 Task:  Click on Football In the Sunday Gridiron Challenge click on  Pick Sheet Add name Hazel Johnson Team name Newcastle Racers and  Email softage.10@softage.net 10 Points New England Patriots 9 Points Indianapolis Colts 8 Points New York Giants 7 Points New Orleans Saints 6 Points Philadelphia Eagles 5 Points Carolina Panthers 4 Points Tampa Bay Buccaneers 3 Points Cleveland Browns 2 Points Washington Commanders 1 Points San Francisco 49ers Submit pick sheet
Action: Mouse moved to (702, 297)
Screenshot: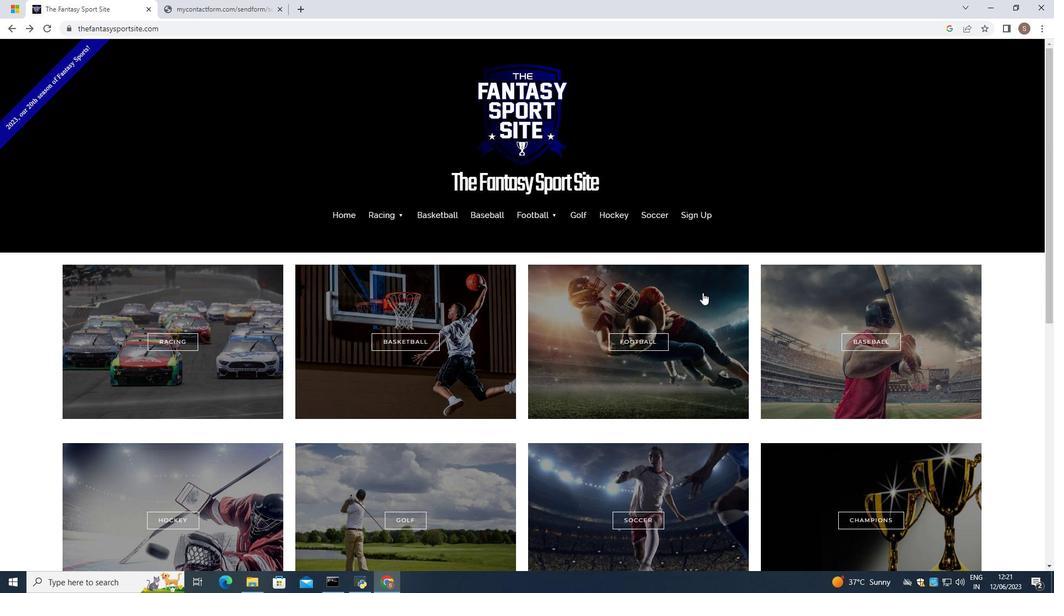 
Action: Mouse pressed left at (702, 297)
Screenshot: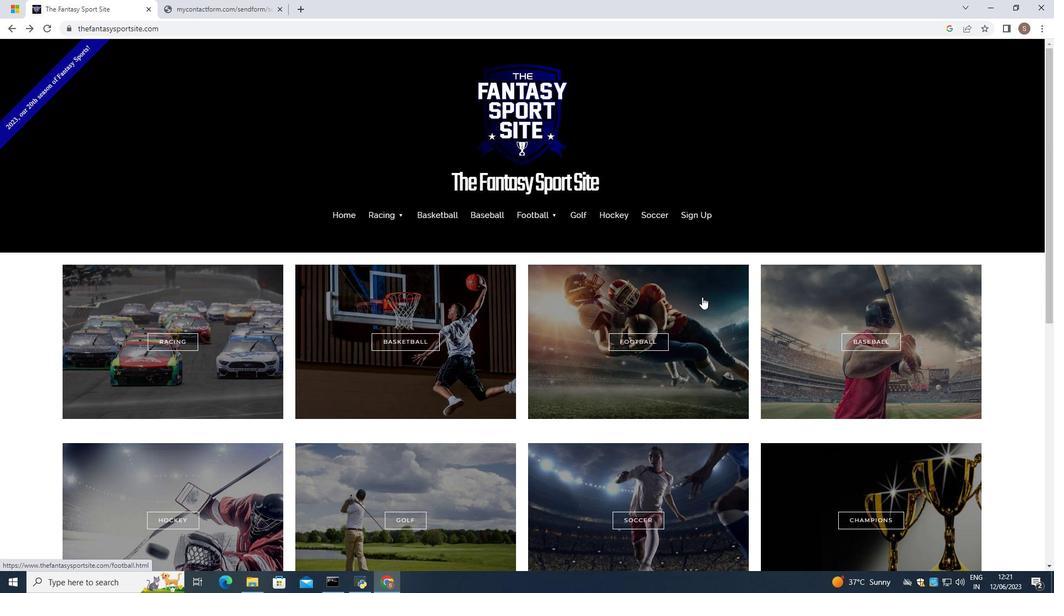 
Action: Mouse scrolled (702, 296) with delta (0, 0)
Screenshot: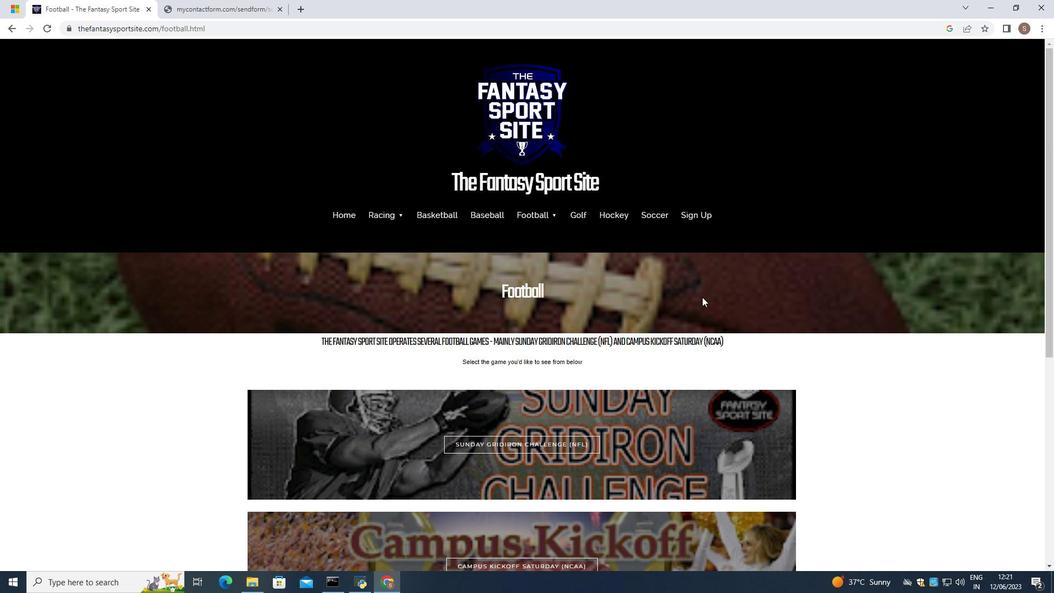 
Action: Mouse scrolled (702, 296) with delta (0, 0)
Screenshot: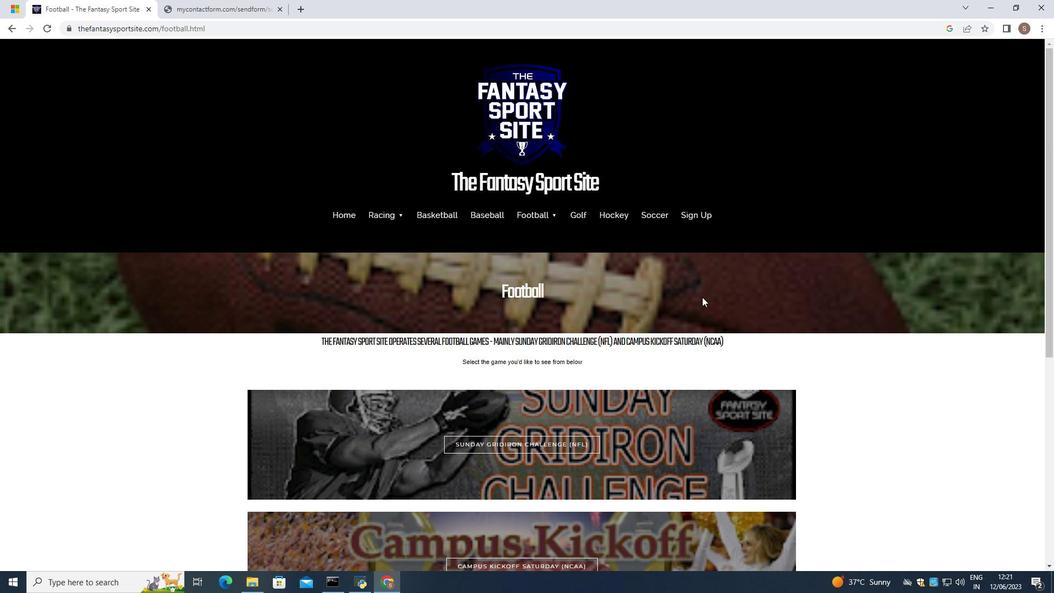 
Action: Mouse scrolled (702, 296) with delta (0, 0)
Screenshot: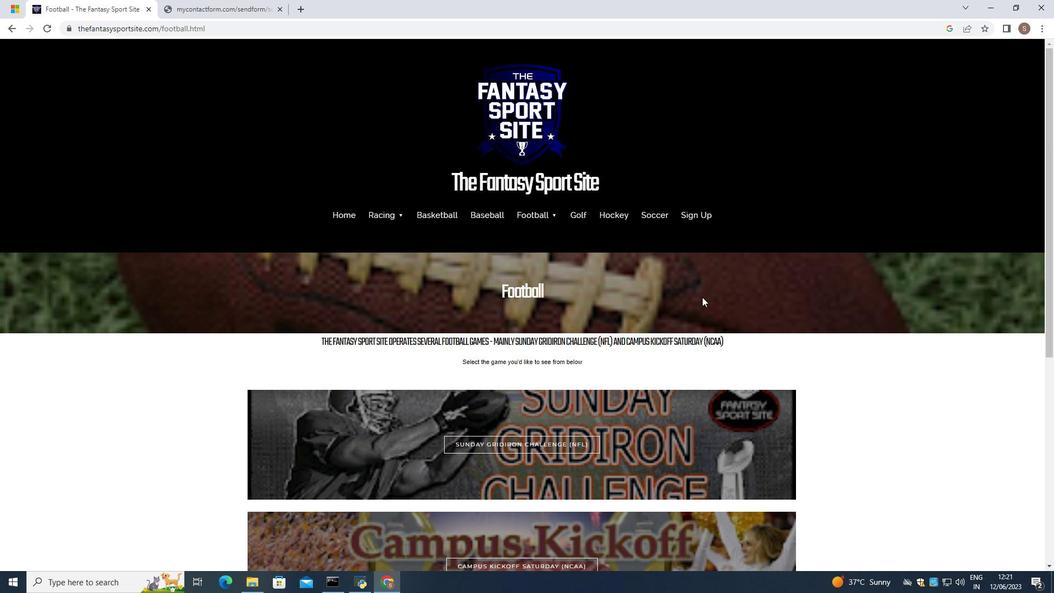 
Action: Mouse moved to (552, 277)
Screenshot: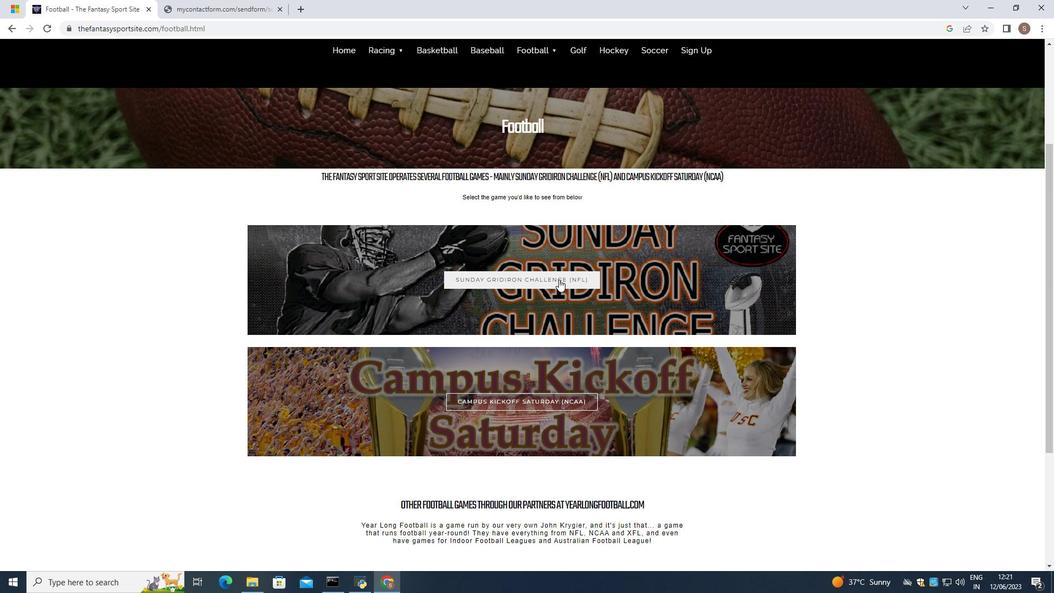 
Action: Mouse pressed left at (552, 277)
Screenshot: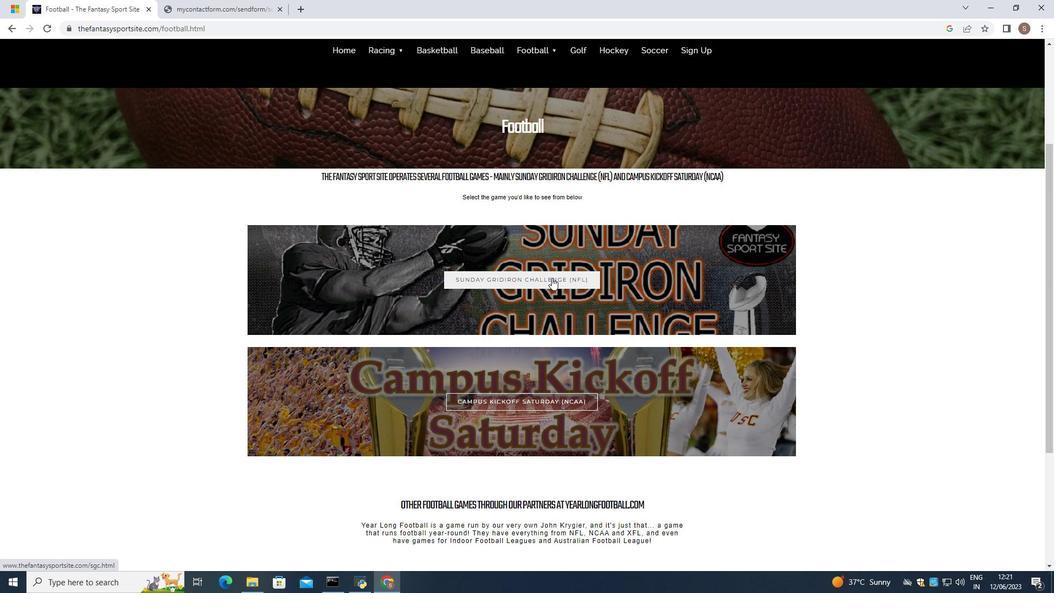 
Action: Mouse moved to (552, 276)
Screenshot: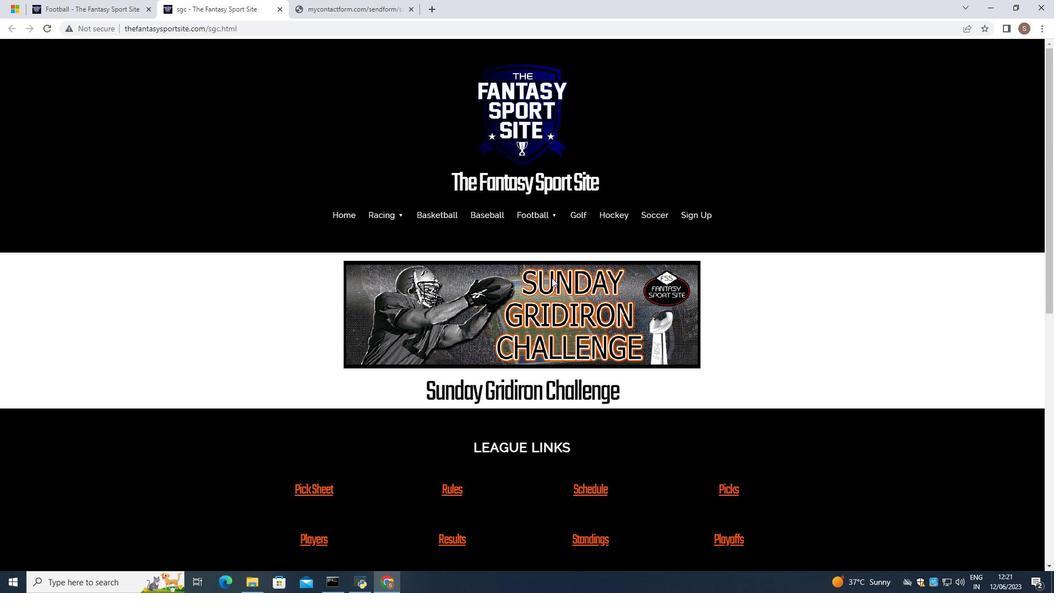 
Action: Mouse scrolled (552, 276) with delta (0, 0)
Screenshot: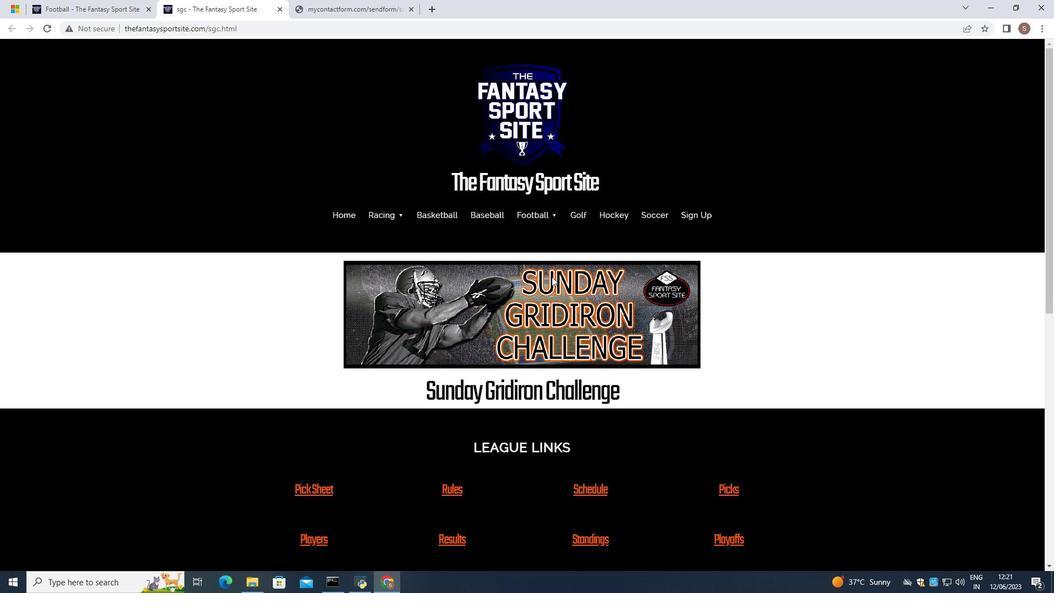 
Action: Mouse scrolled (552, 276) with delta (0, 0)
Screenshot: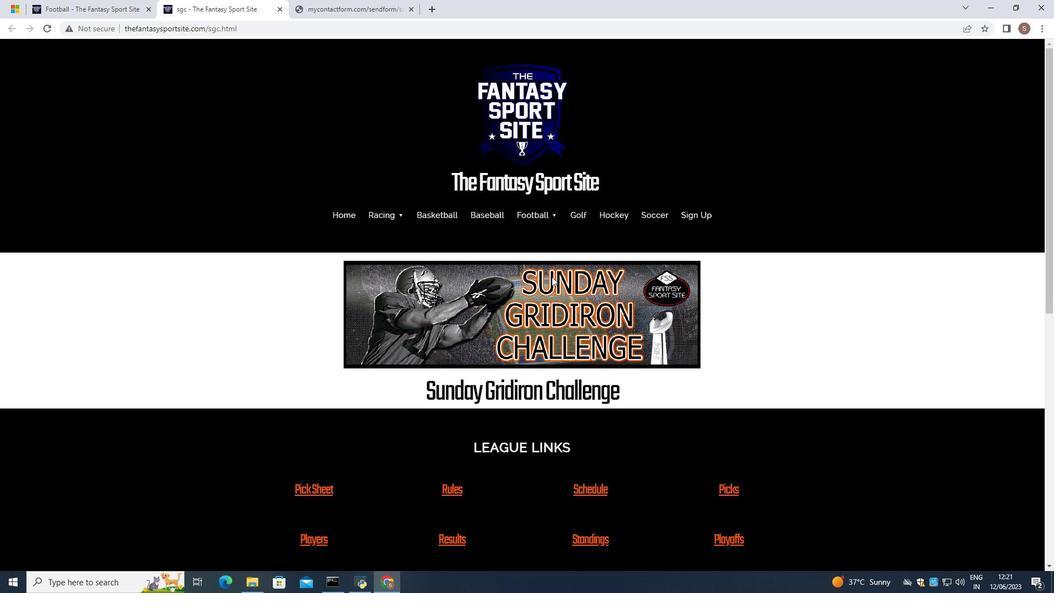 
Action: Mouse moved to (324, 381)
Screenshot: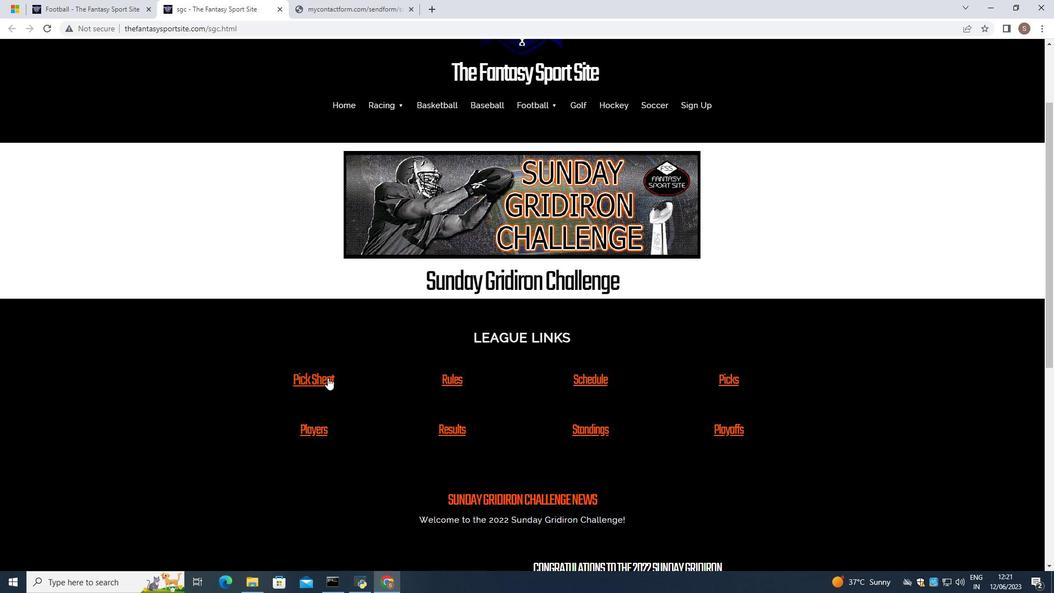 
Action: Mouse pressed left at (324, 381)
Screenshot: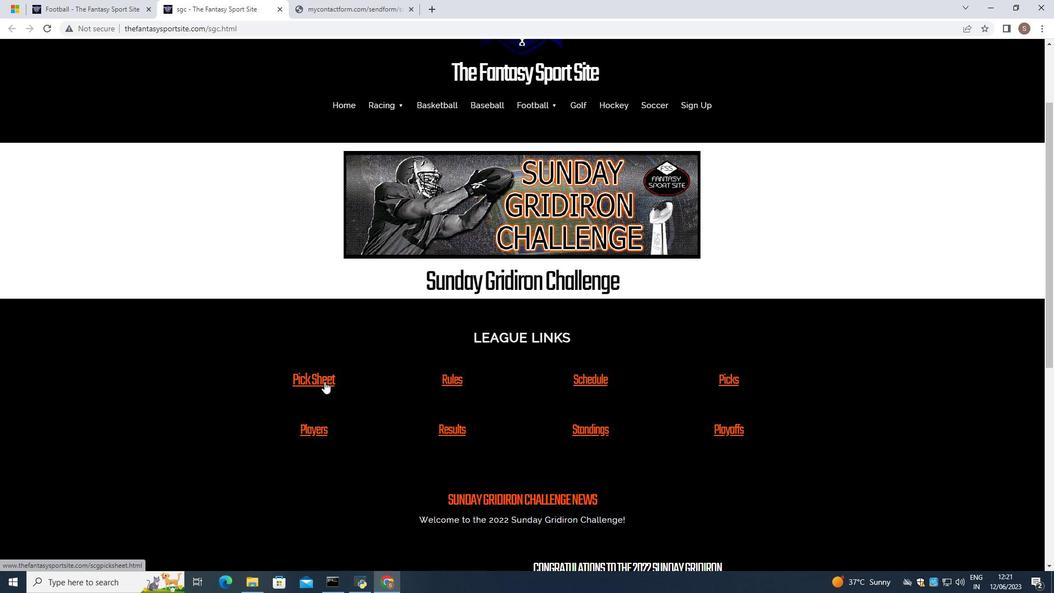 
Action: Mouse moved to (337, 375)
Screenshot: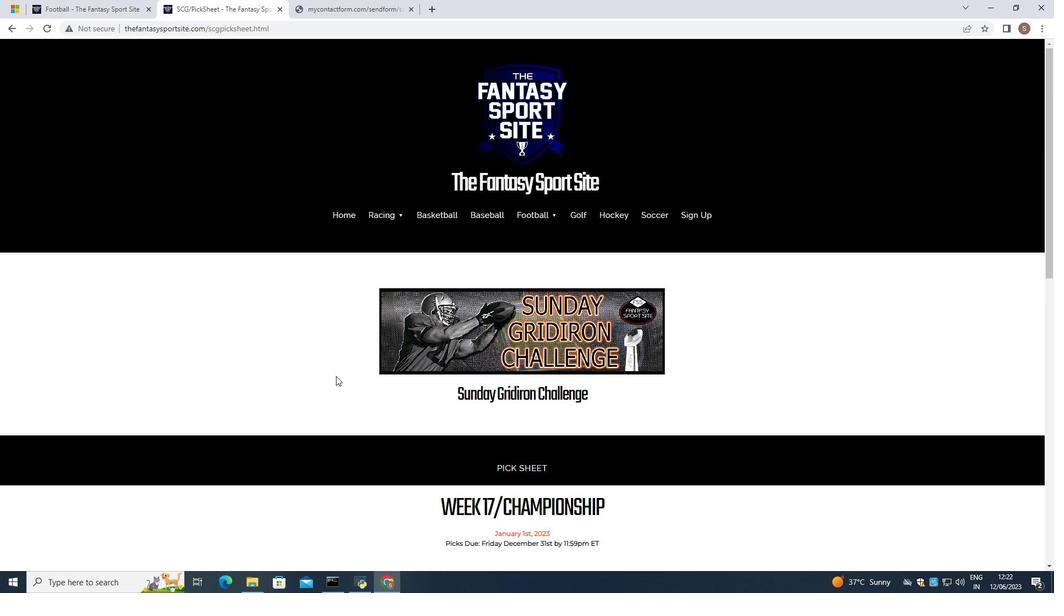 
Action: Mouse scrolled (337, 375) with delta (0, 0)
Screenshot: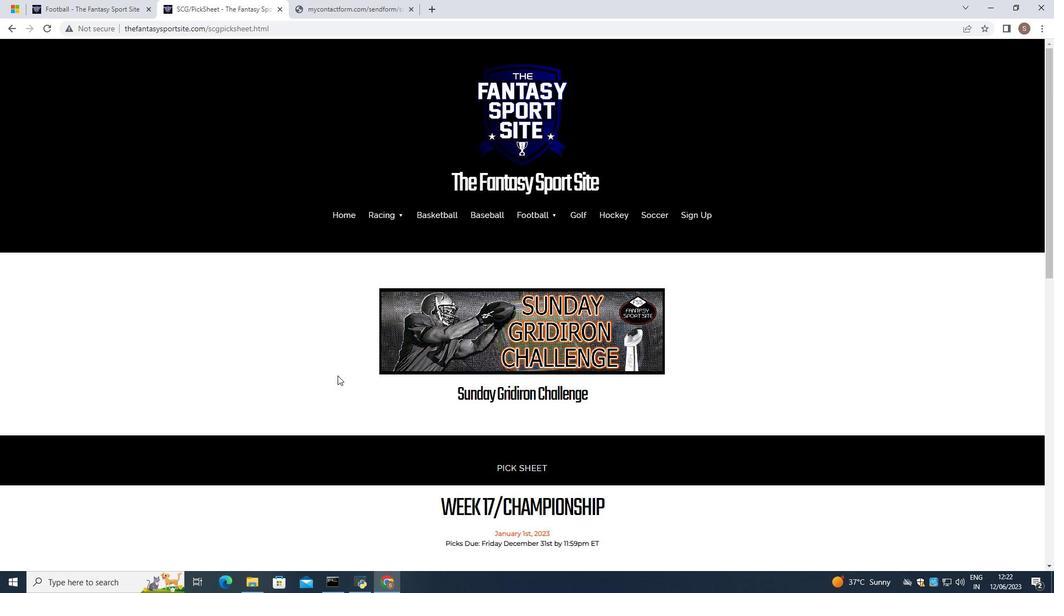 
Action: Mouse scrolled (337, 375) with delta (0, 0)
Screenshot: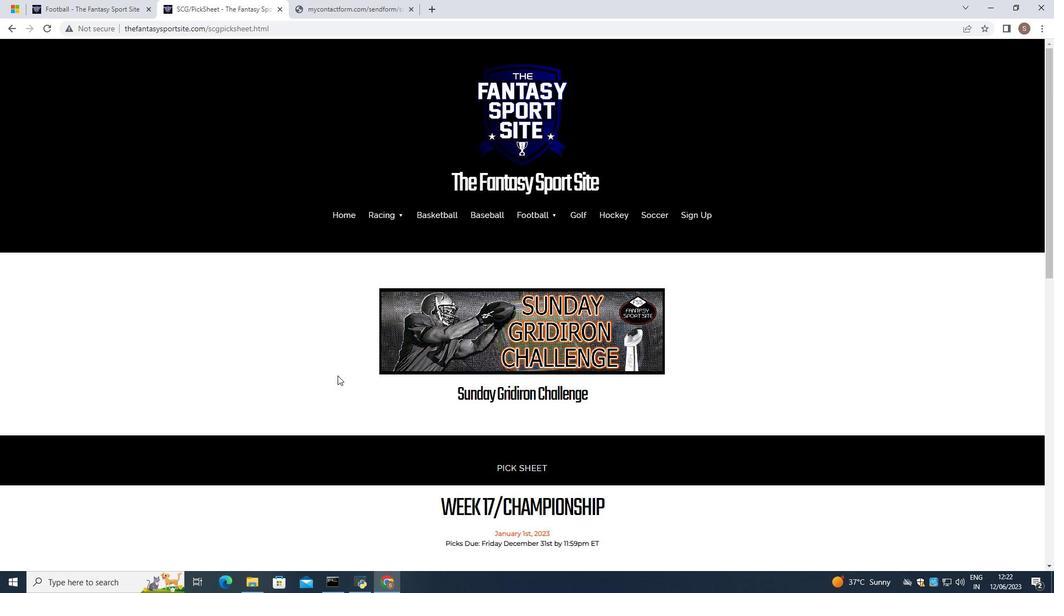 
Action: Mouse scrolled (337, 375) with delta (0, 0)
Screenshot: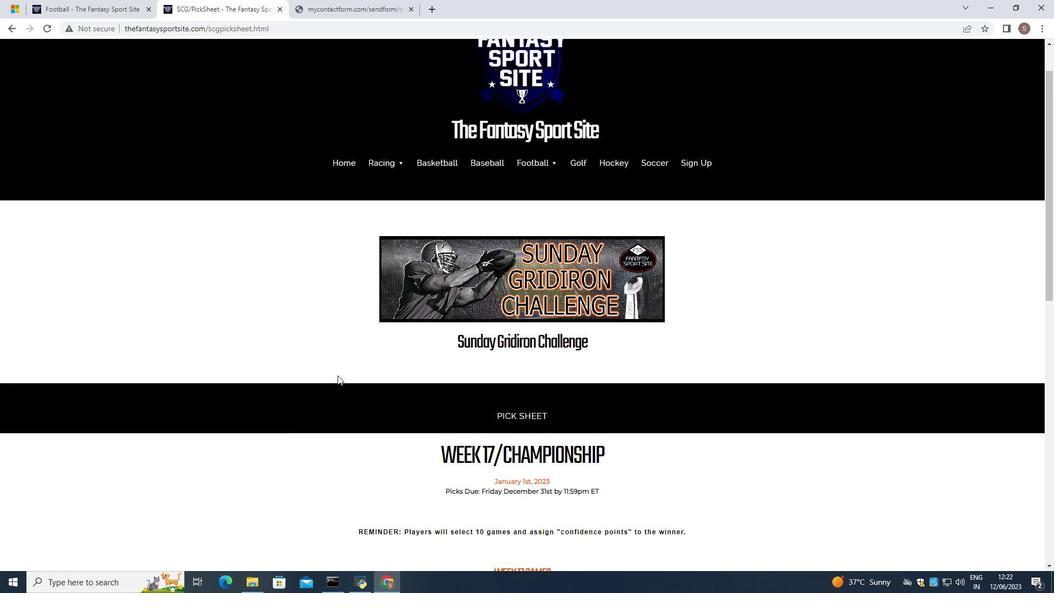 
Action: Mouse scrolled (337, 375) with delta (0, 0)
Screenshot: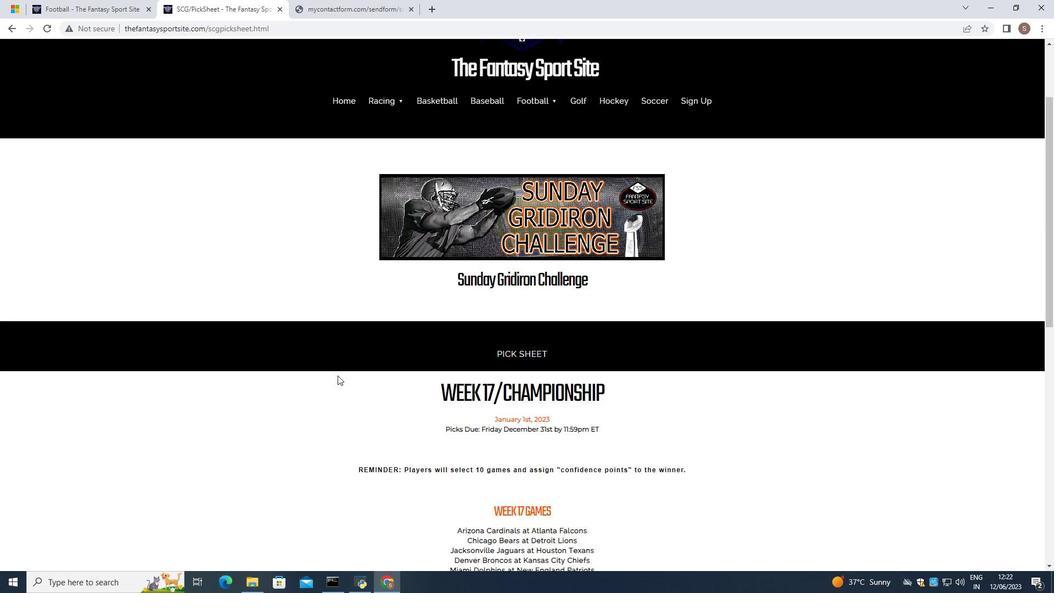 
Action: Mouse scrolled (337, 375) with delta (0, 0)
Screenshot: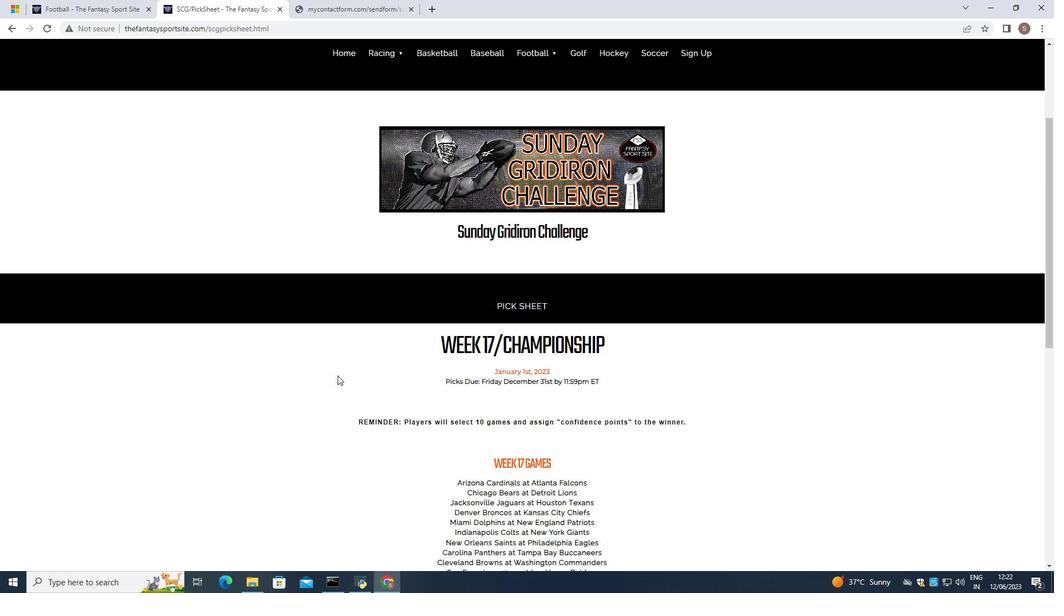 
Action: Mouse scrolled (337, 375) with delta (0, 0)
Screenshot: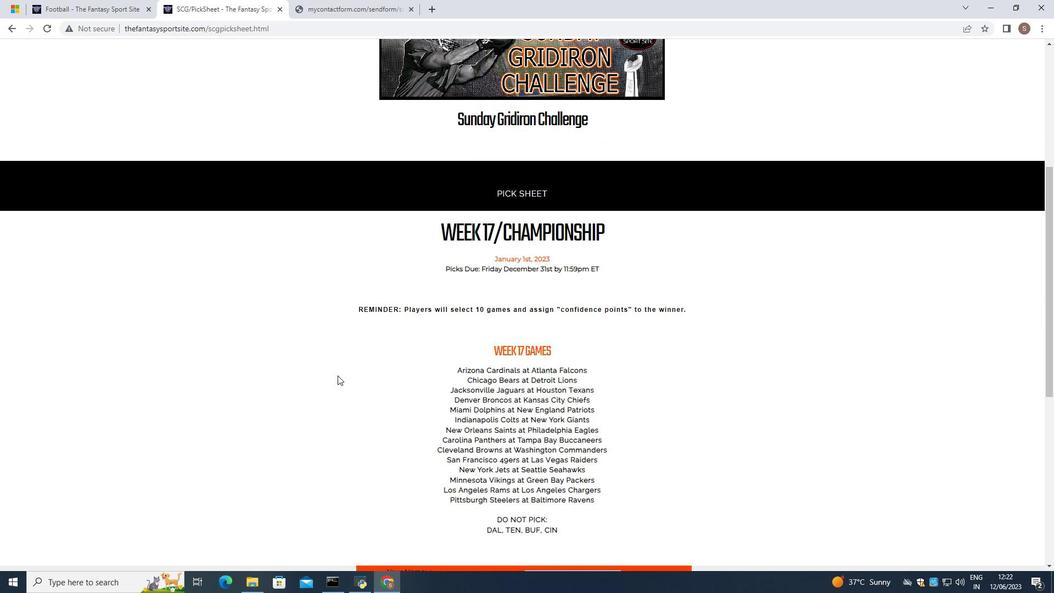 
Action: Mouse scrolled (337, 375) with delta (0, 0)
Screenshot: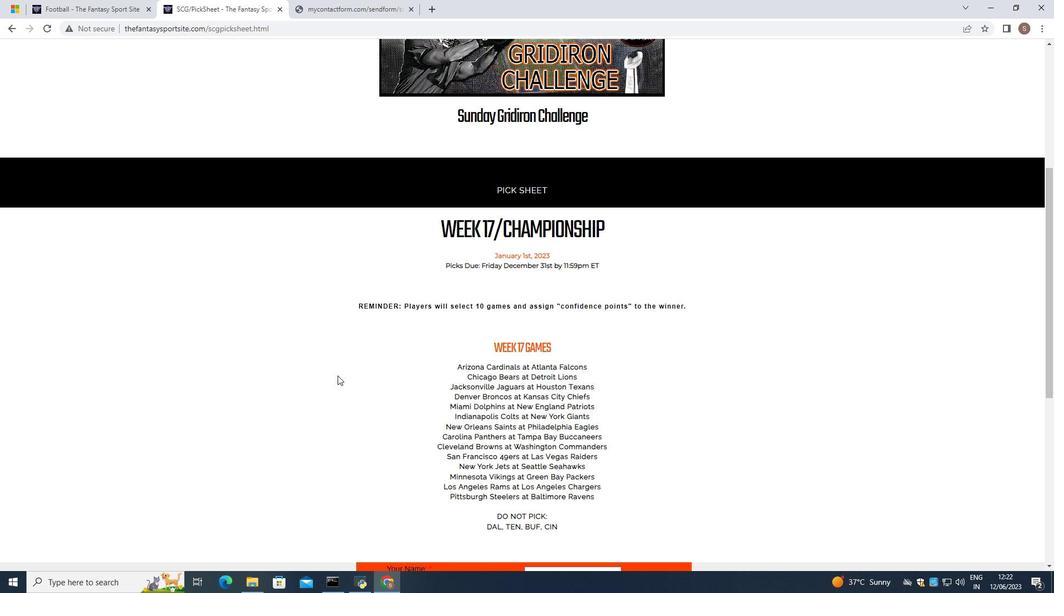 
Action: Mouse scrolled (337, 375) with delta (0, 0)
Screenshot: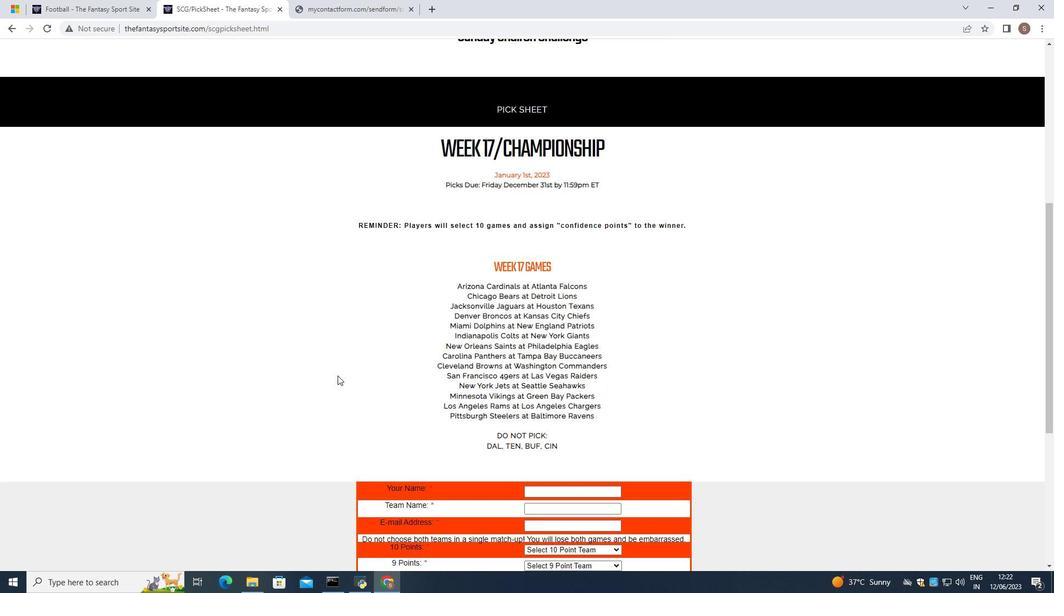 
Action: Mouse scrolled (337, 375) with delta (0, 0)
Screenshot: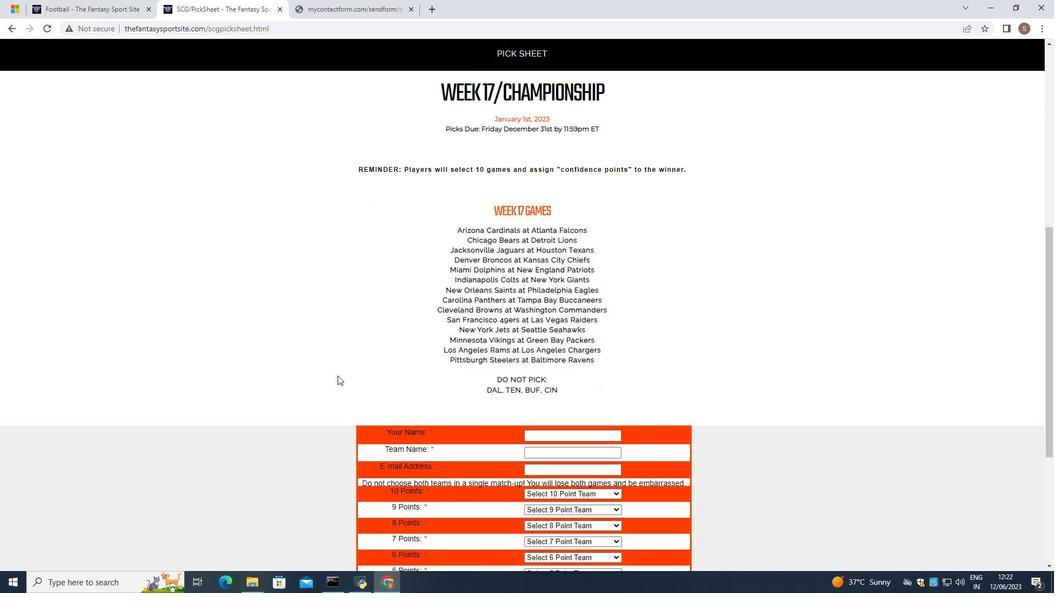 
Action: Mouse moved to (539, 357)
Screenshot: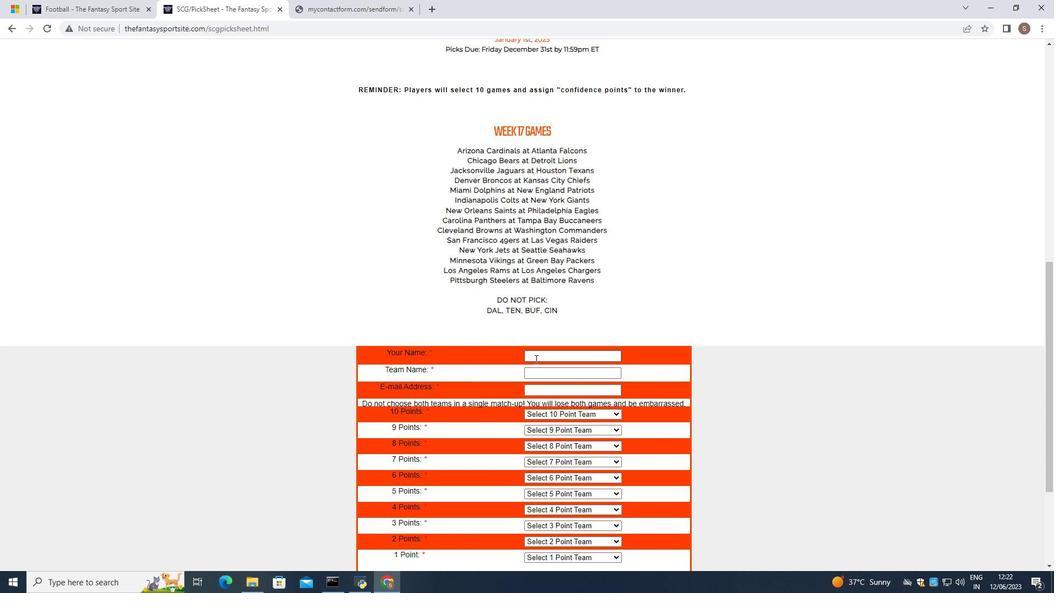 
Action: Mouse pressed left at (539, 357)
Screenshot: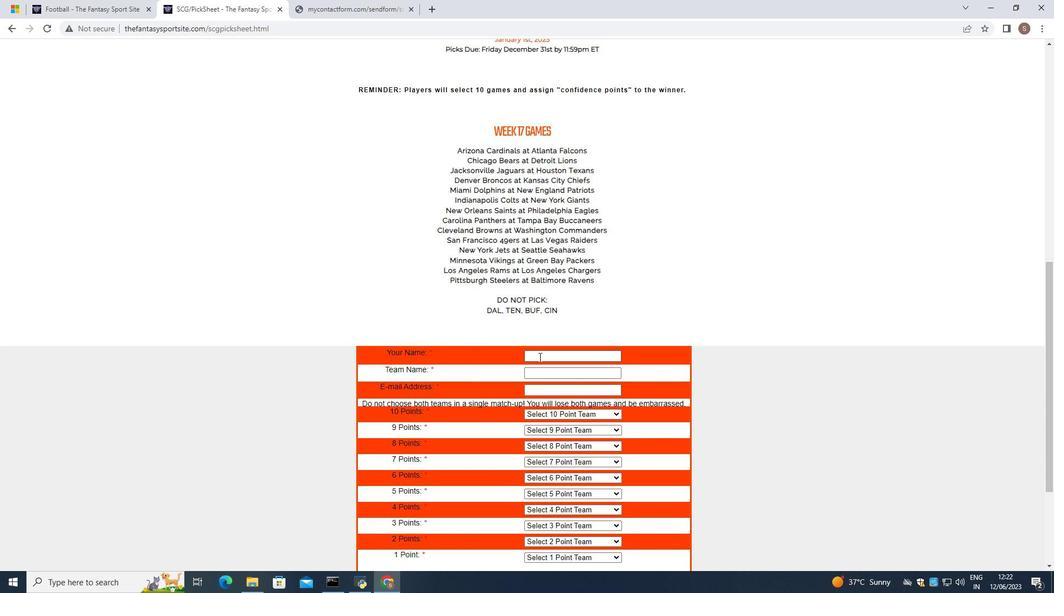 
Action: Key pressed <Key.shift><Key.shift>Hazel<Key.space><Key.shift><Key.shift><Key.shift><Key.shift>Johnson
Screenshot: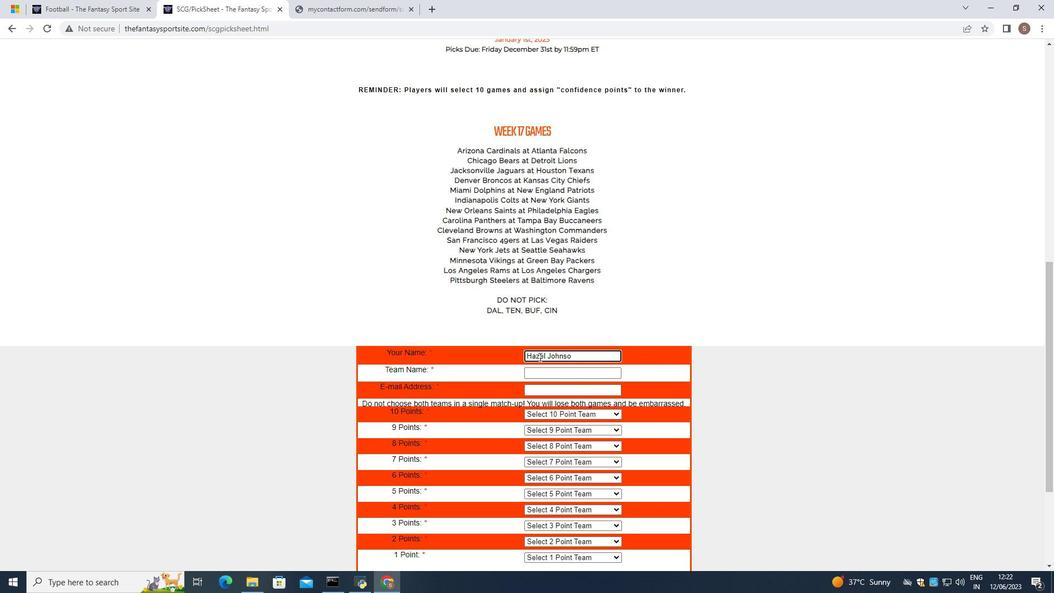 
Action: Mouse moved to (614, 375)
Screenshot: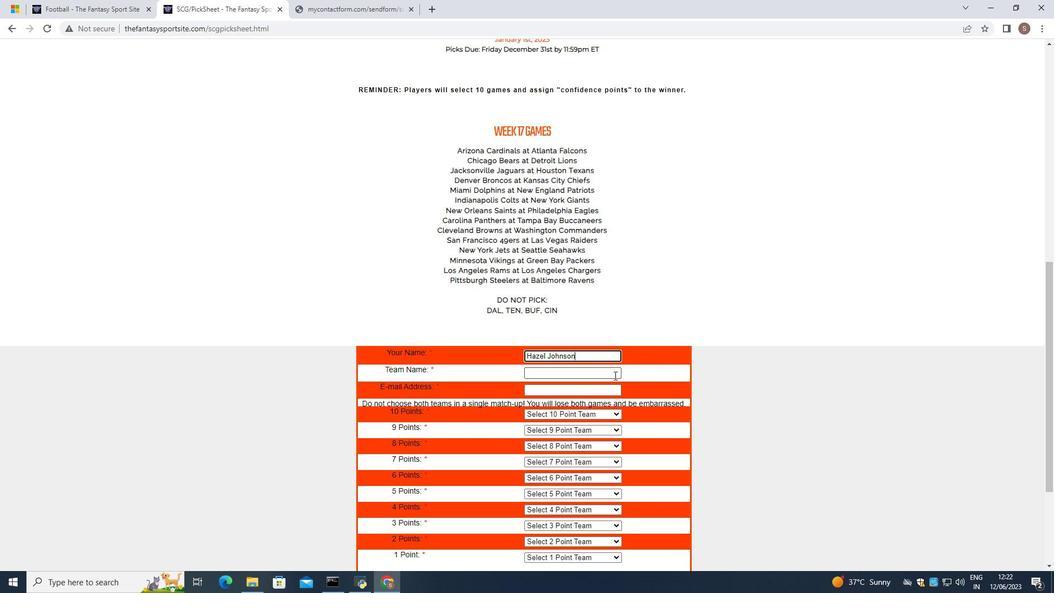 
Action: Mouse pressed left at (614, 375)
Screenshot: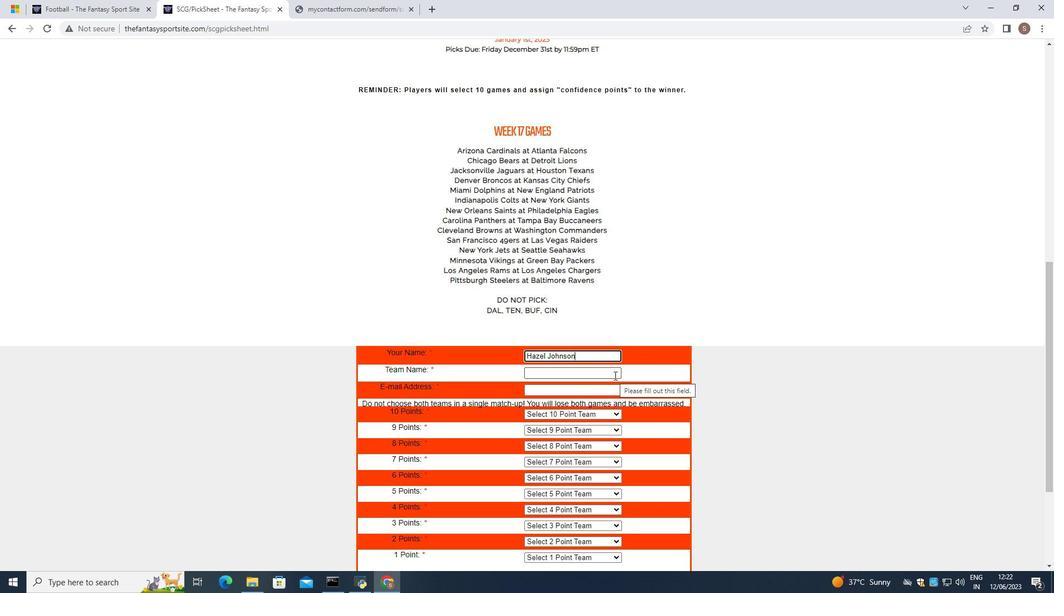 
Action: Mouse moved to (614, 376)
Screenshot: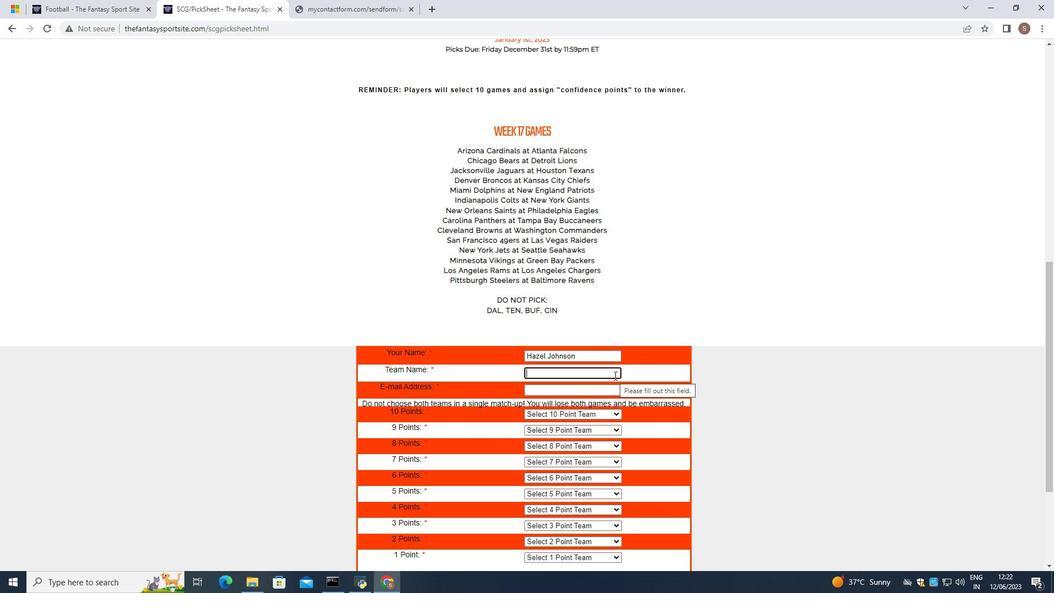 
Action: Key pressed <Key.shift>Newcastle<Key.space><Key.shift>Racers
Screenshot: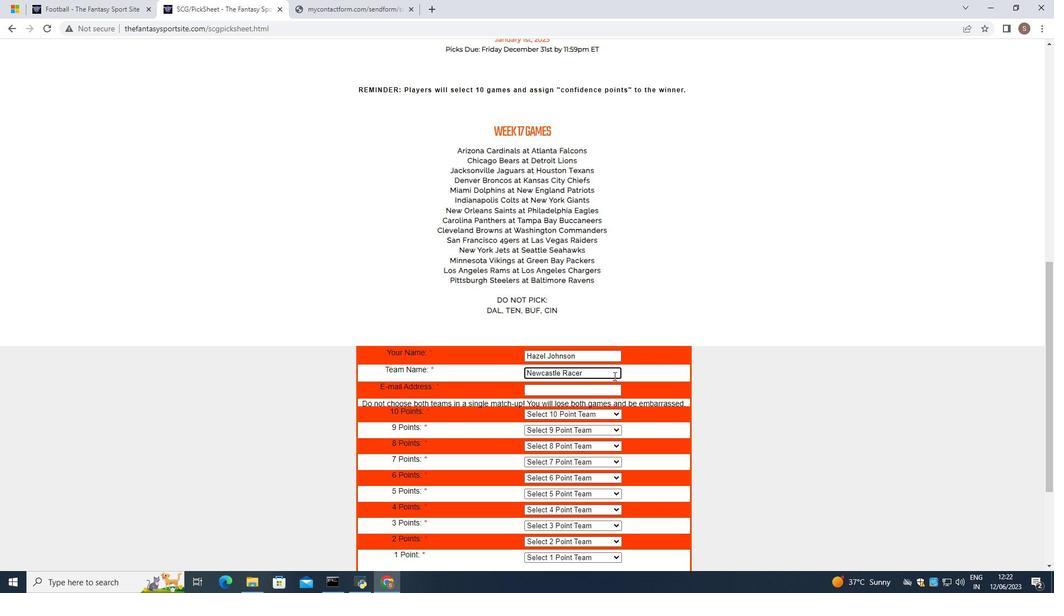 
Action: Mouse moved to (599, 392)
Screenshot: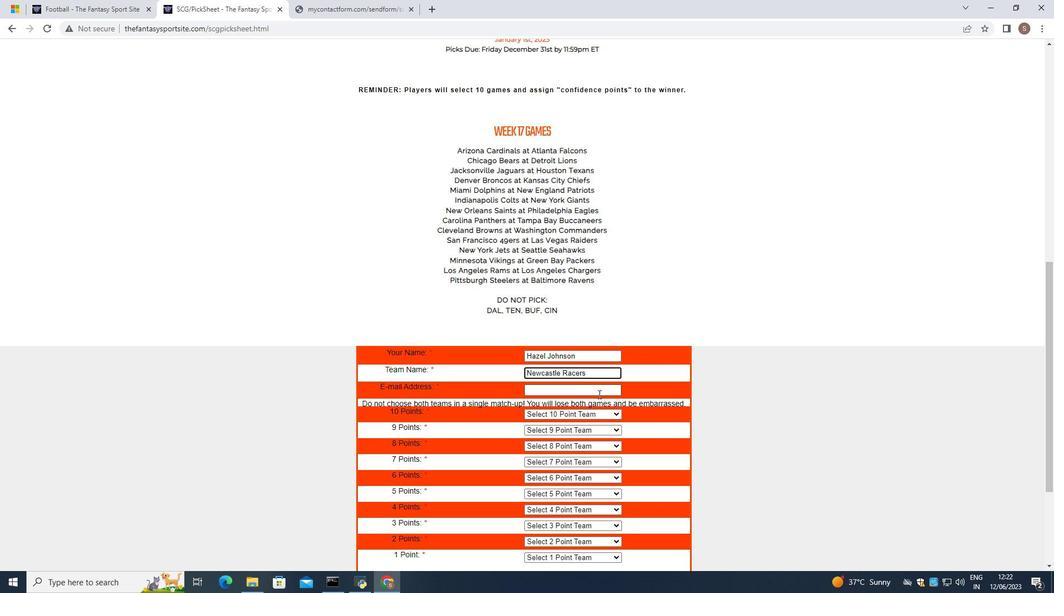 
Action: Mouse pressed left at (599, 392)
Screenshot: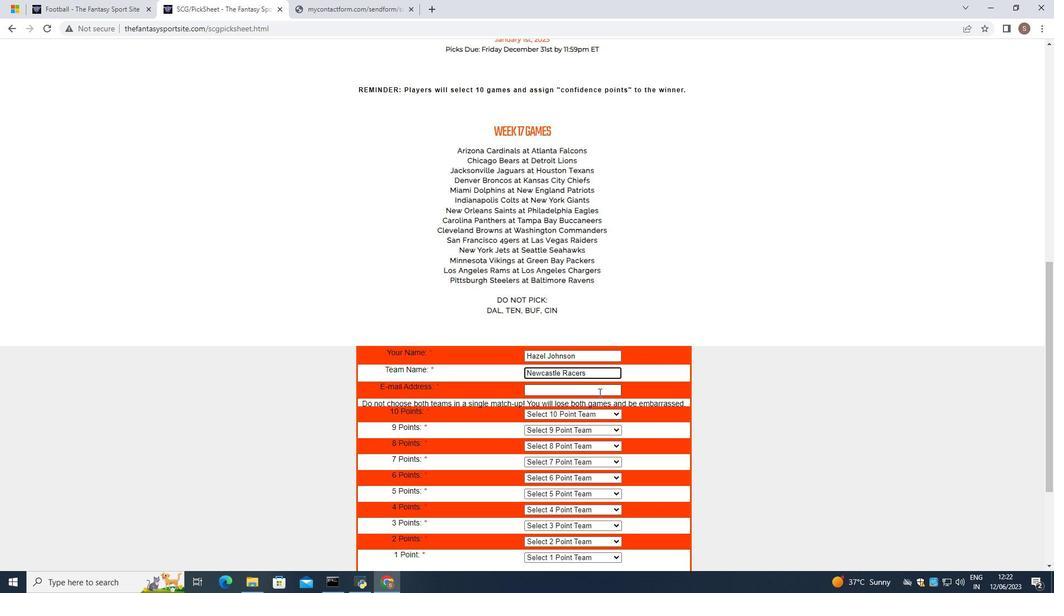 
Action: Key pressed softage.10
Screenshot: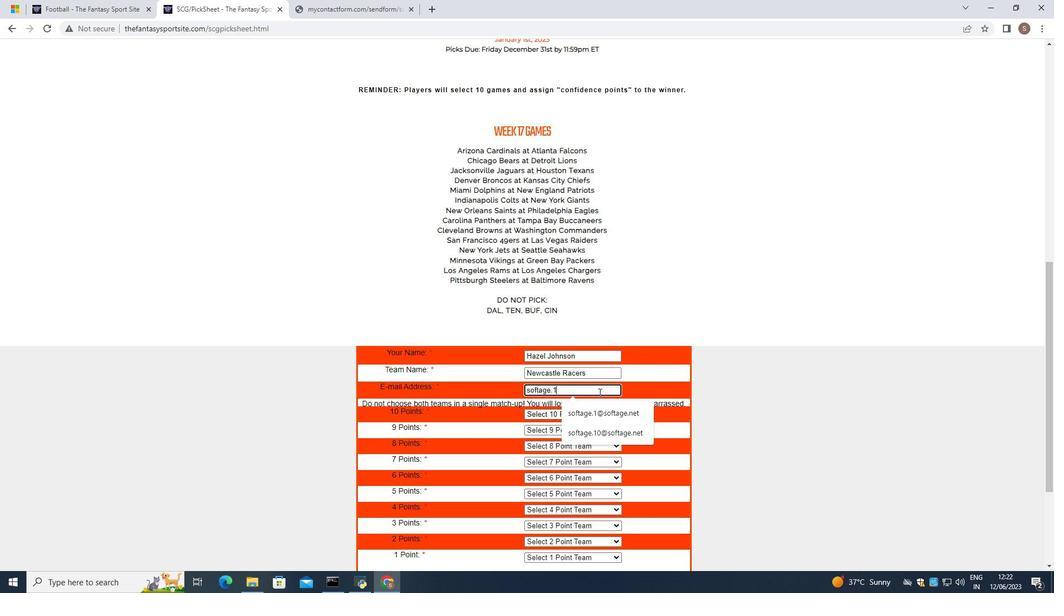 
Action: Mouse moved to (597, 412)
Screenshot: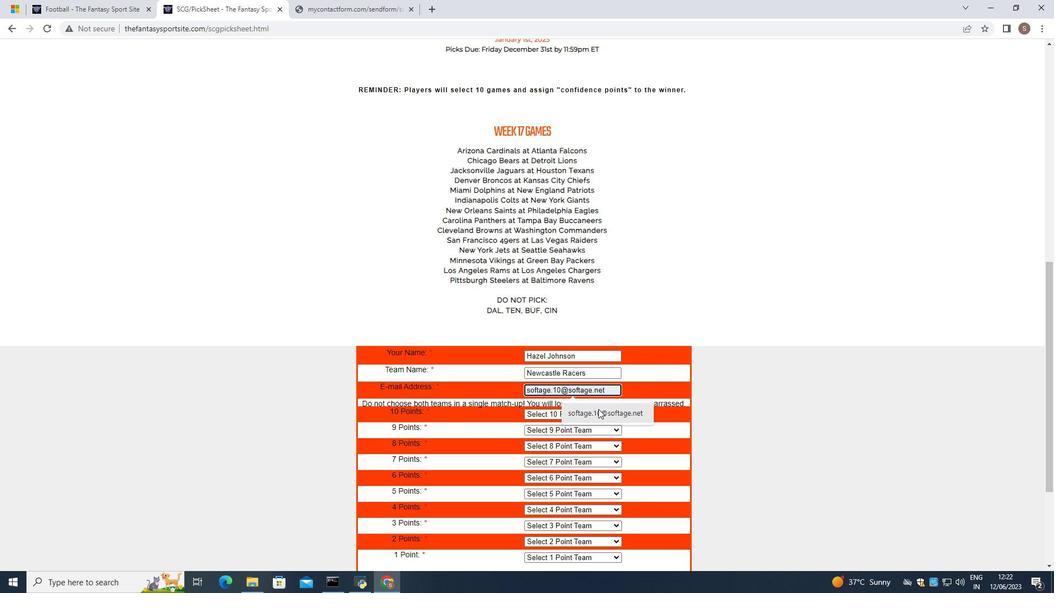 
Action: Mouse pressed left at (597, 412)
Screenshot: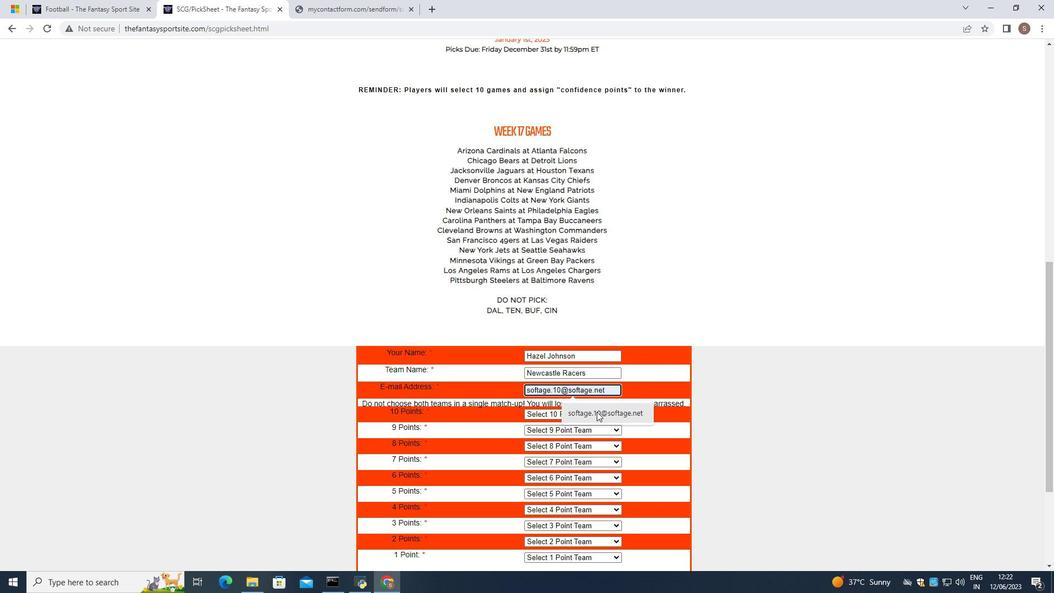 
Action: Mouse moved to (604, 413)
Screenshot: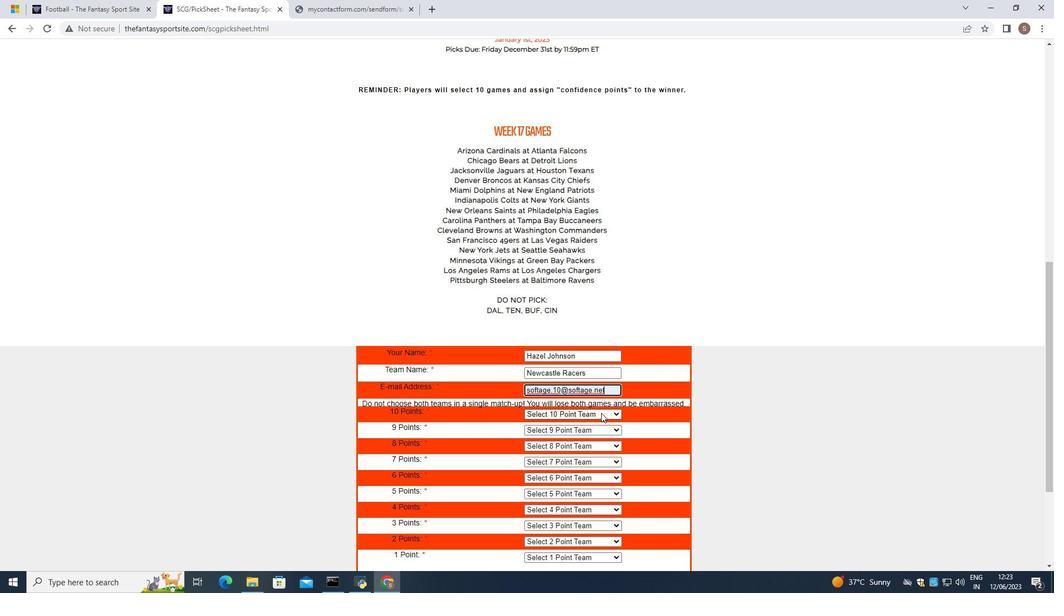 
Action: Mouse pressed left at (604, 413)
Screenshot: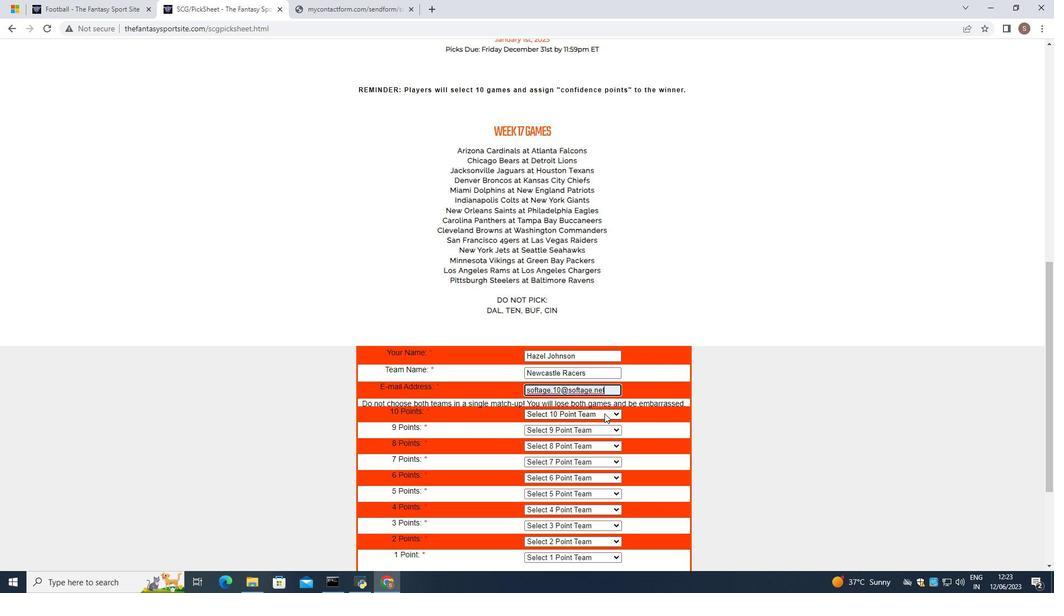 
Action: Mouse moved to (587, 370)
Screenshot: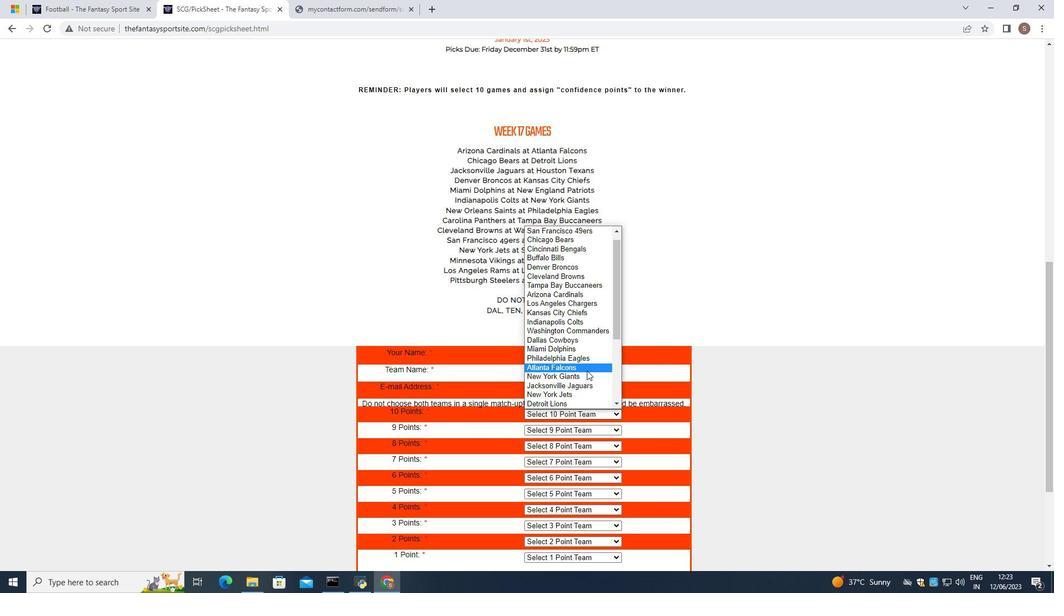 
Action: Mouse scrolled (587, 370) with delta (0, 0)
Screenshot: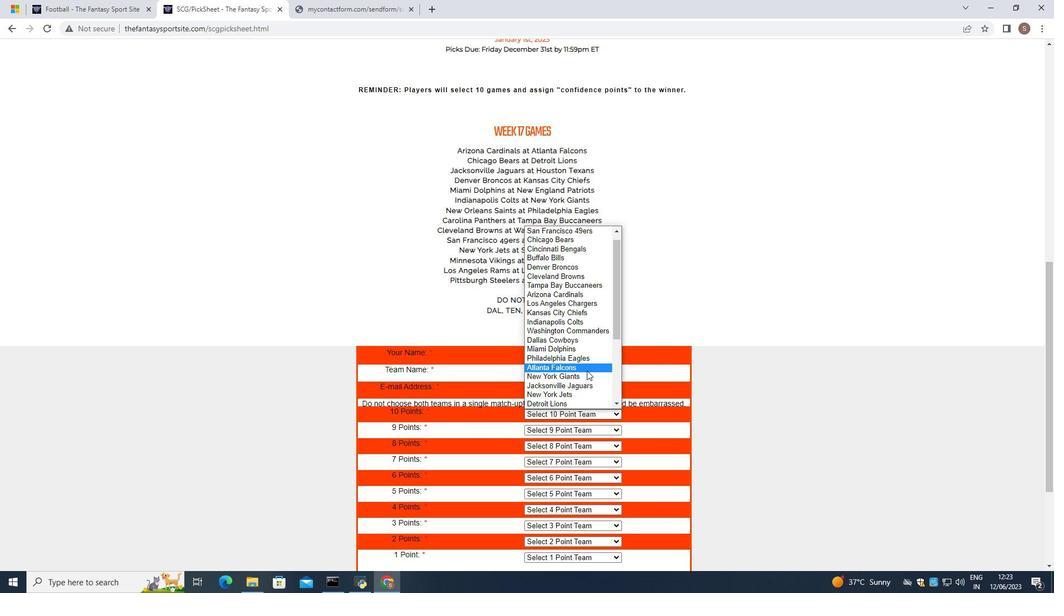 
Action: Mouse scrolled (587, 370) with delta (0, 0)
Screenshot: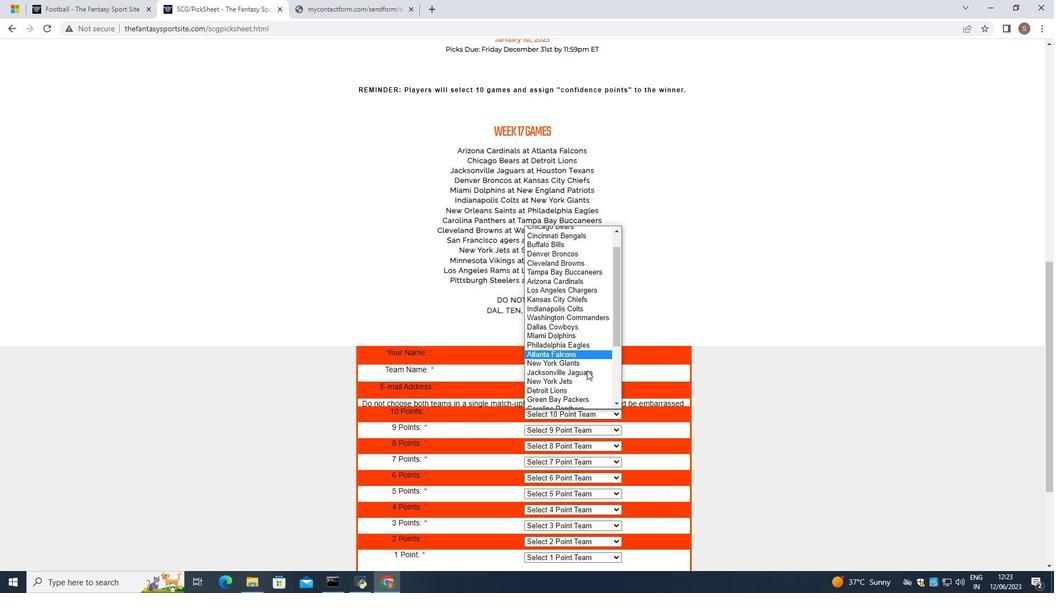 
Action: Mouse scrolled (587, 370) with delta (0, 0)
Screenshot: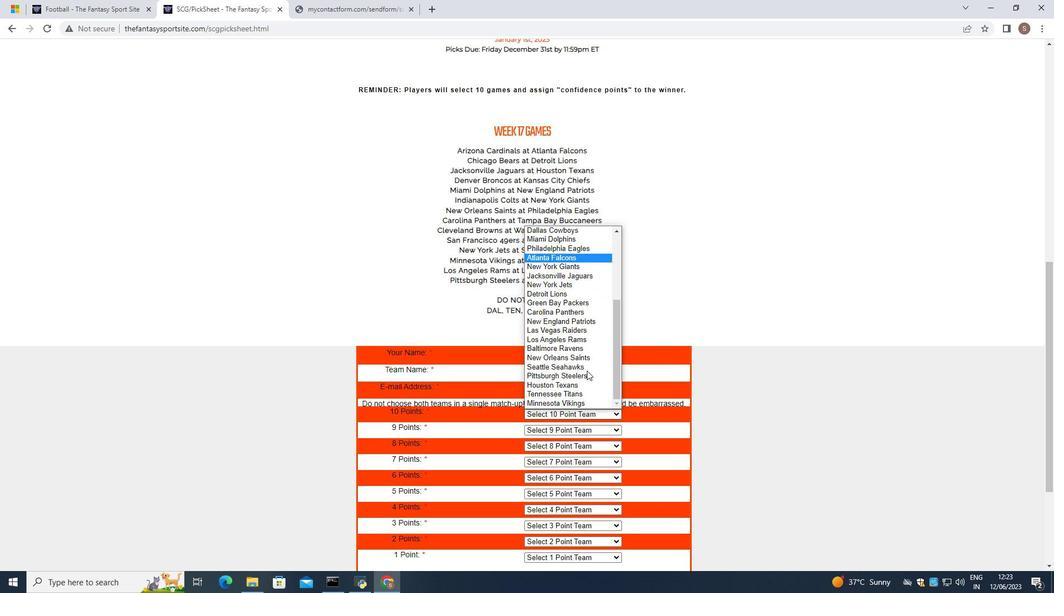 
Action: Mouse scrolled (587, 370) with delta (0, 0)
Screenshot: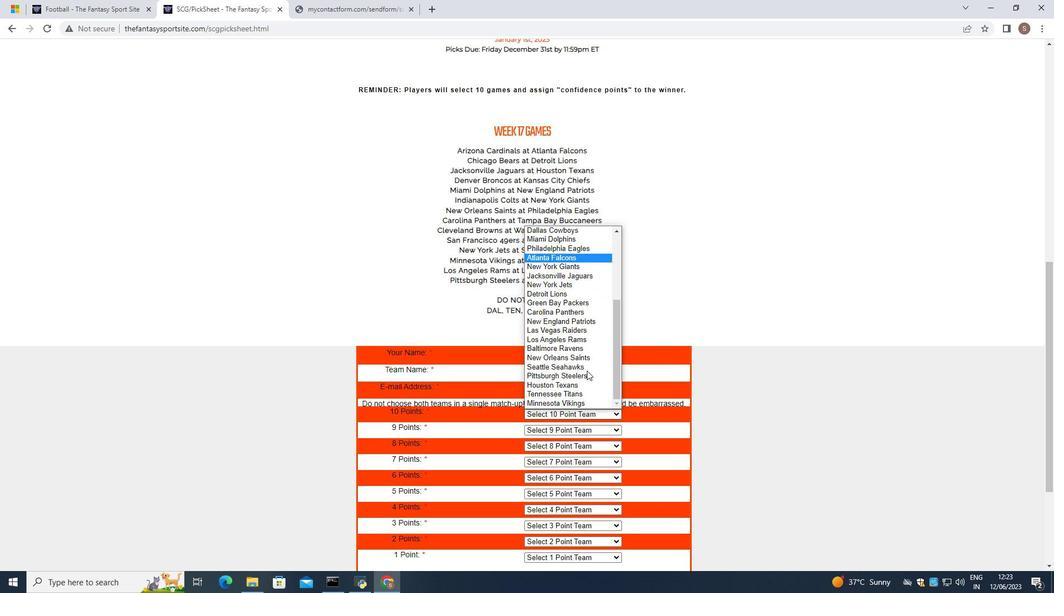 
Action: Mouse moved to (592, 318)
Screenshot: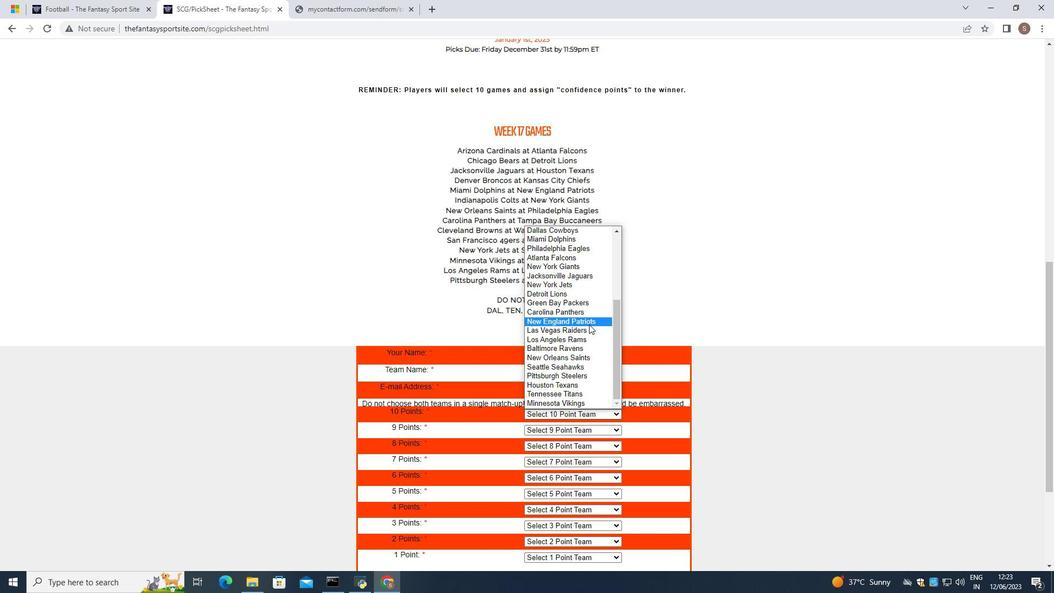 
Action: Mouse pressed left at (592, 318)
Screenshot: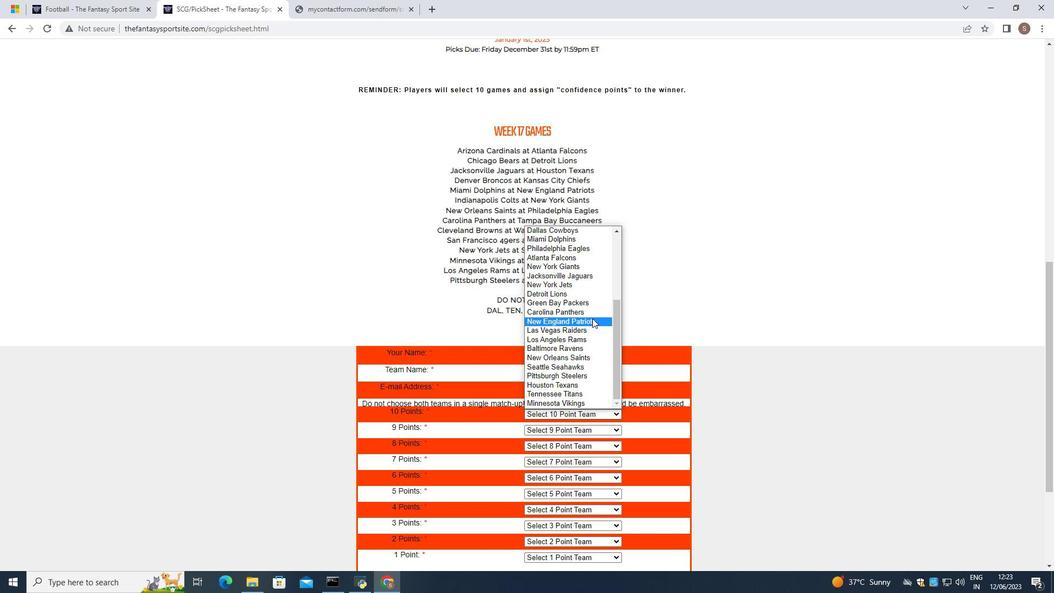 
Action: Mouse moved to (606, 431)
Screenshot: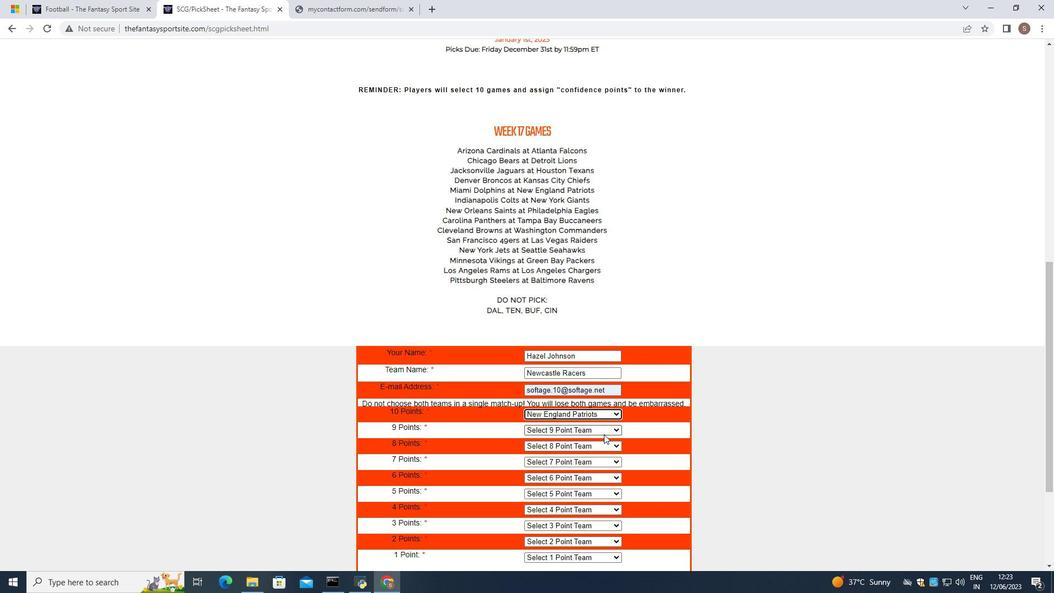
Action: Mouse pressed left at (606, 431)
Screenshot: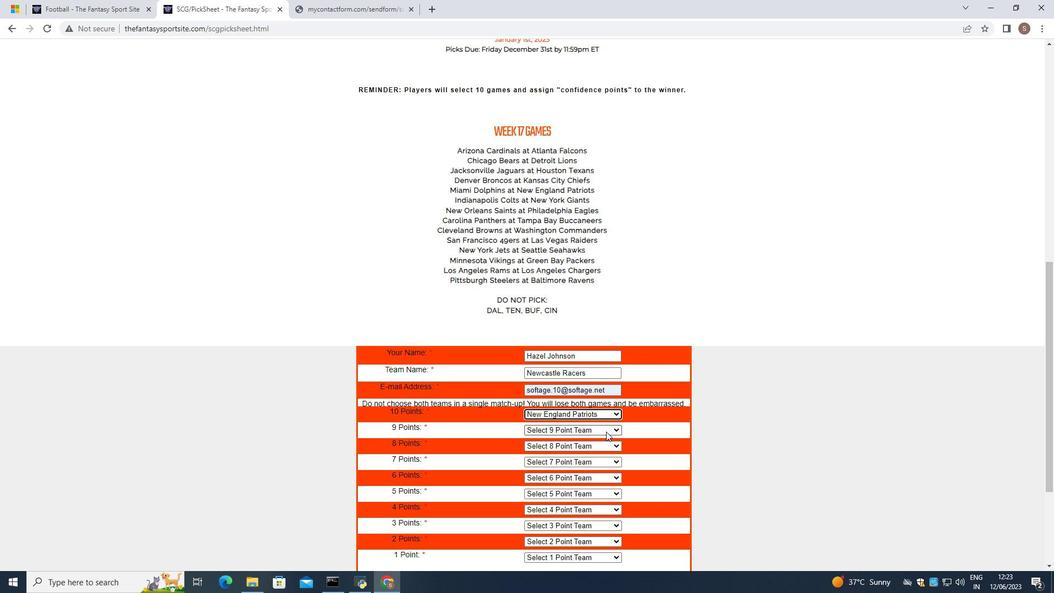 
Action: Mouse moved to (577, 337)
Screenshot: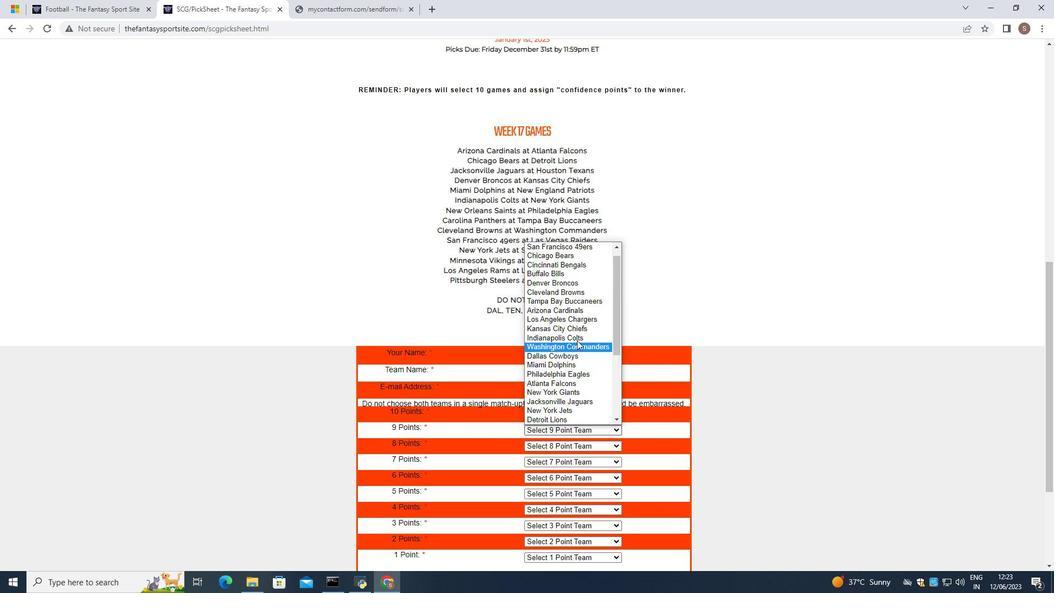 
Action: Mouse pressed left at (577, 337)
Screenshot: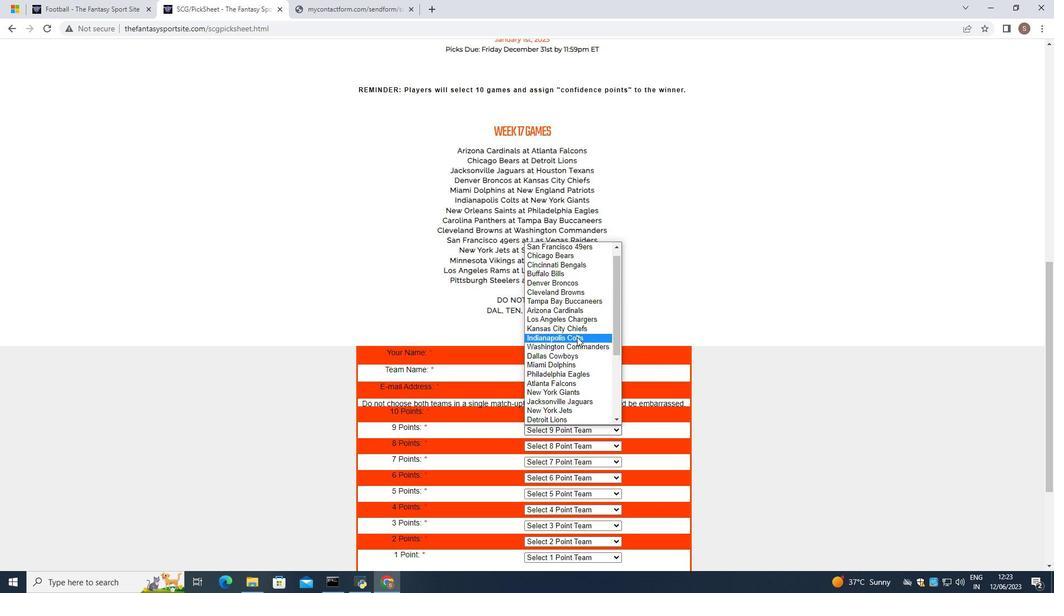 
Action: Mouse moved to (602, 443)
Screenshot: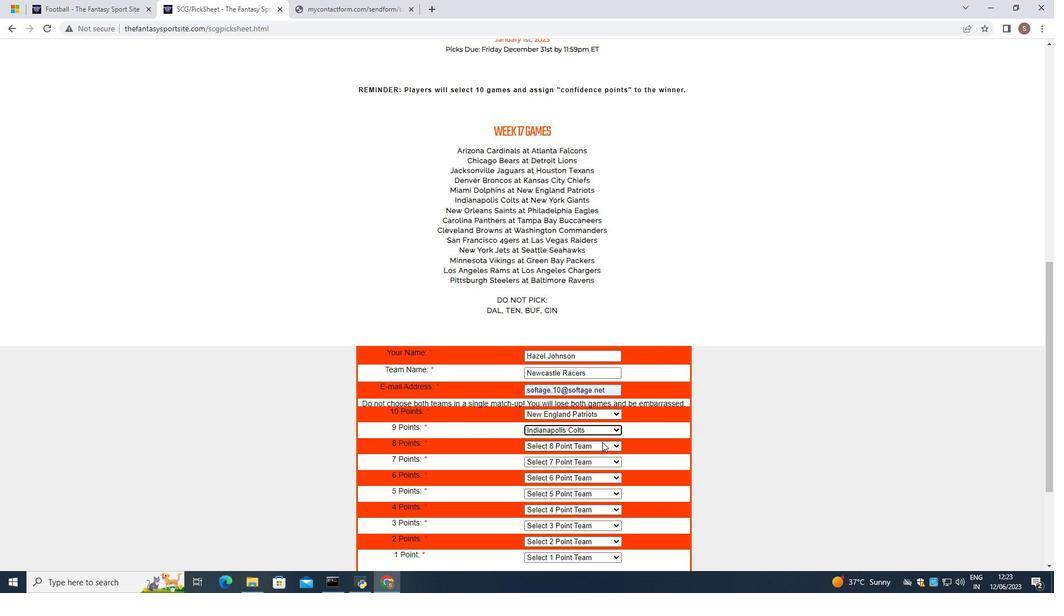 
Action: Mouse pressed left at (602, 443)
Screenshot: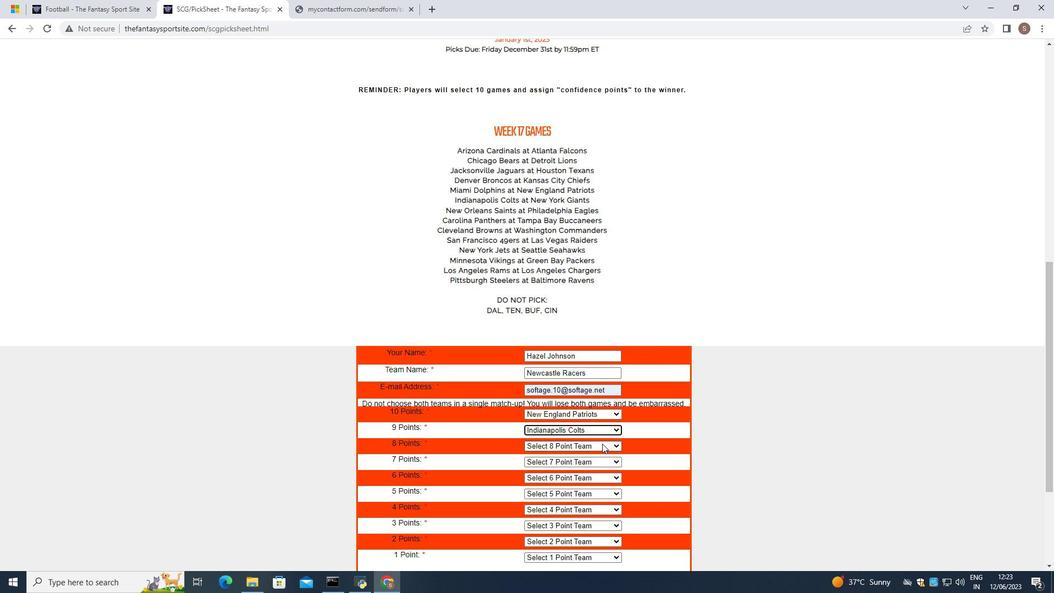 
Action: Mouse moved to (588, 409)
Screenshot: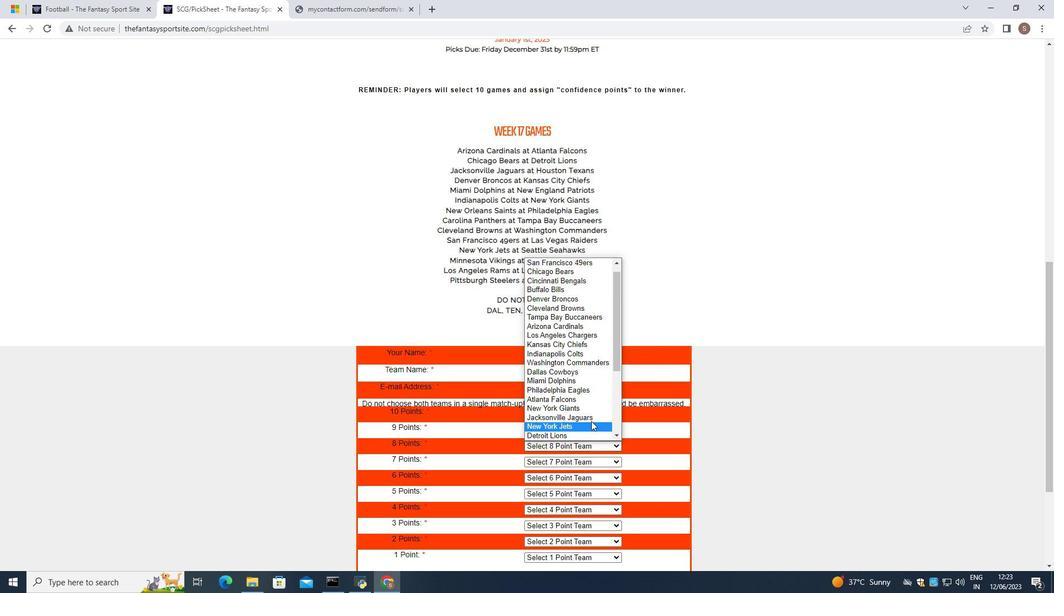 
Action: Mouse pressed left at (588, 409)
Screenshot: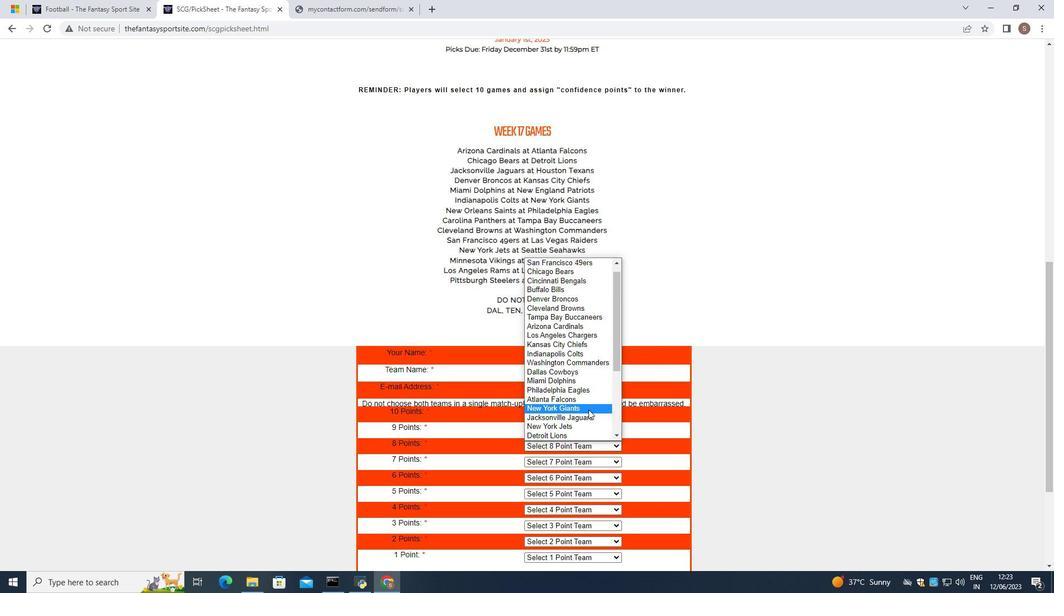 
Action: Mouse moved to (598, 460)
Screenshot: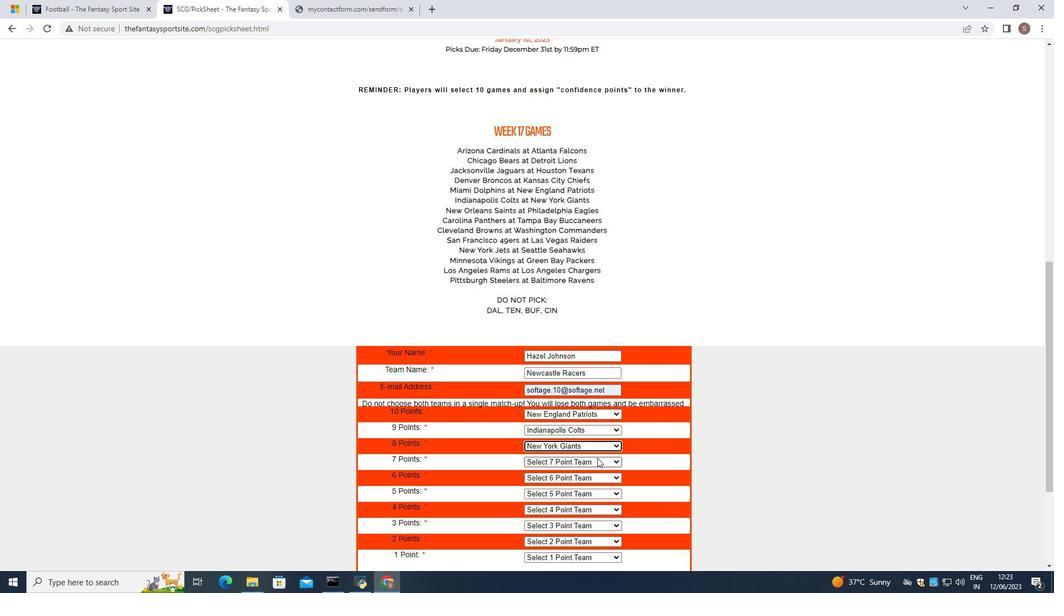 
Action: Mouse pressed left at (598, 460)
Screenshot: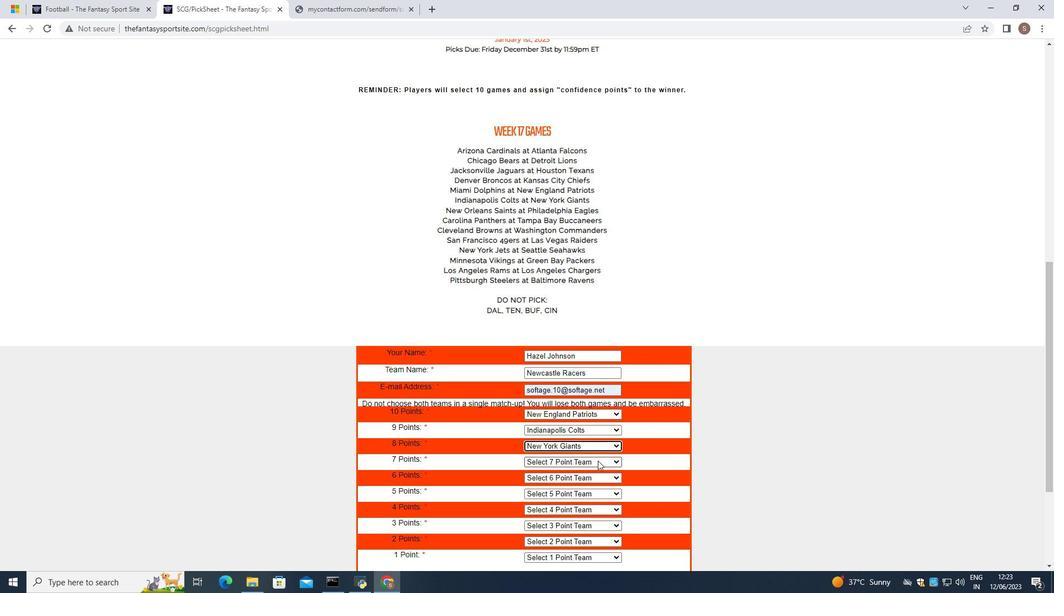 
Action: Mouse moved to (594, 447)
Screenshot: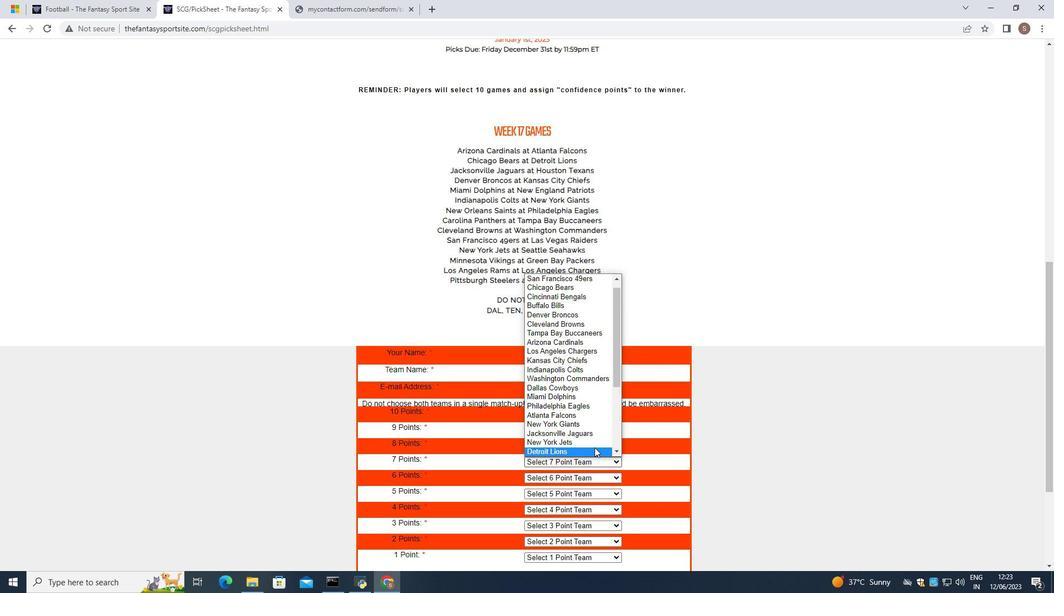 
Action: Mouse scrolled (594, 446) with delta (0, 0)
Screenshot: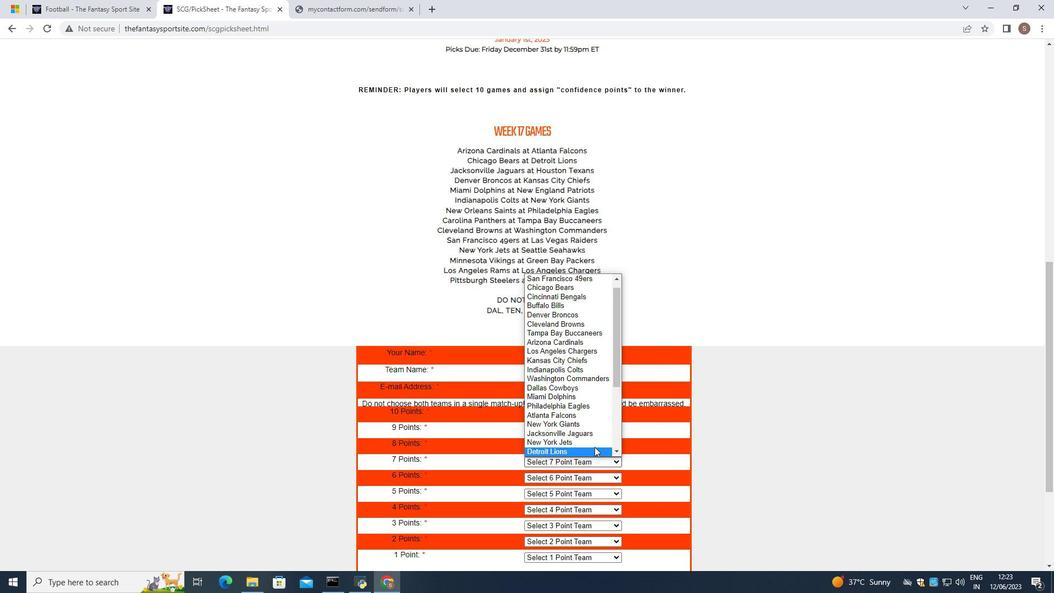 
Action: Mouse scrolled (594, 446) with delta (0, 0)
Screenshot: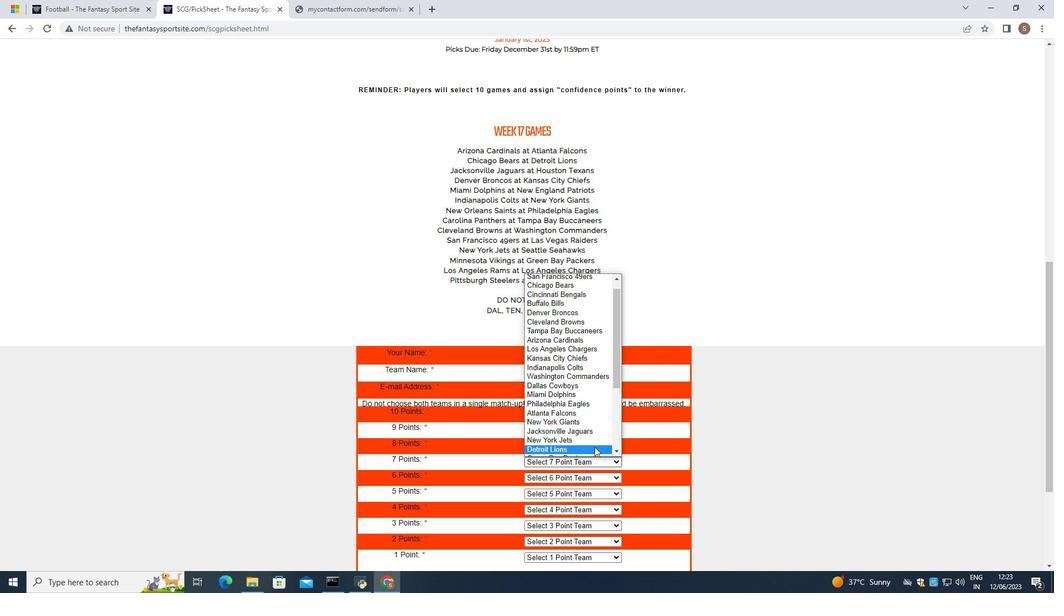 
Action: Mouse scrolled (594, 446) with delta (0, 0)
Screenshot: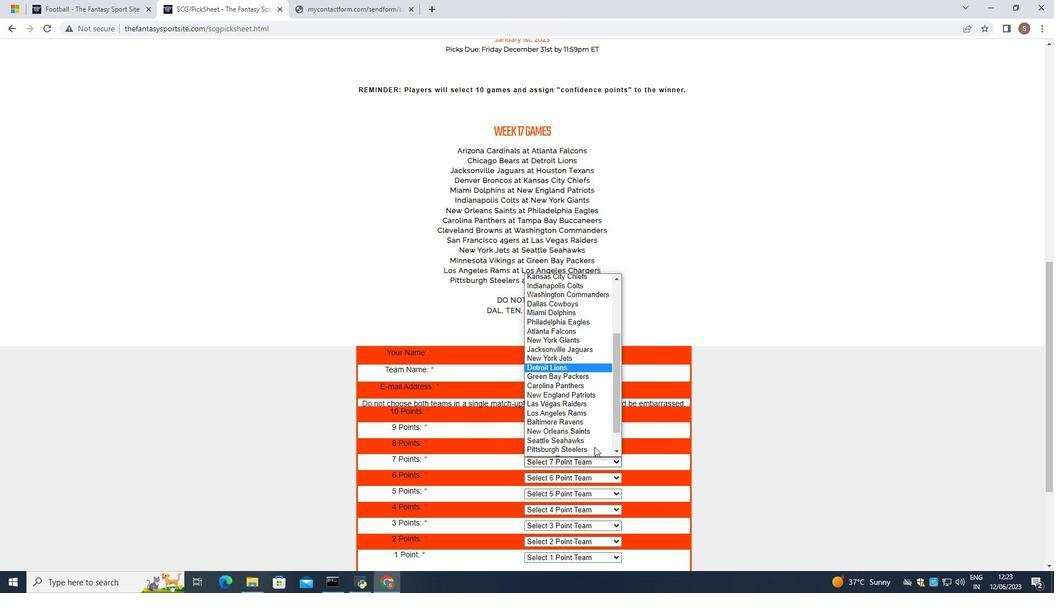 
Action: Mouse scrolled (594, 446) with delta (0, 0)
Screenshot: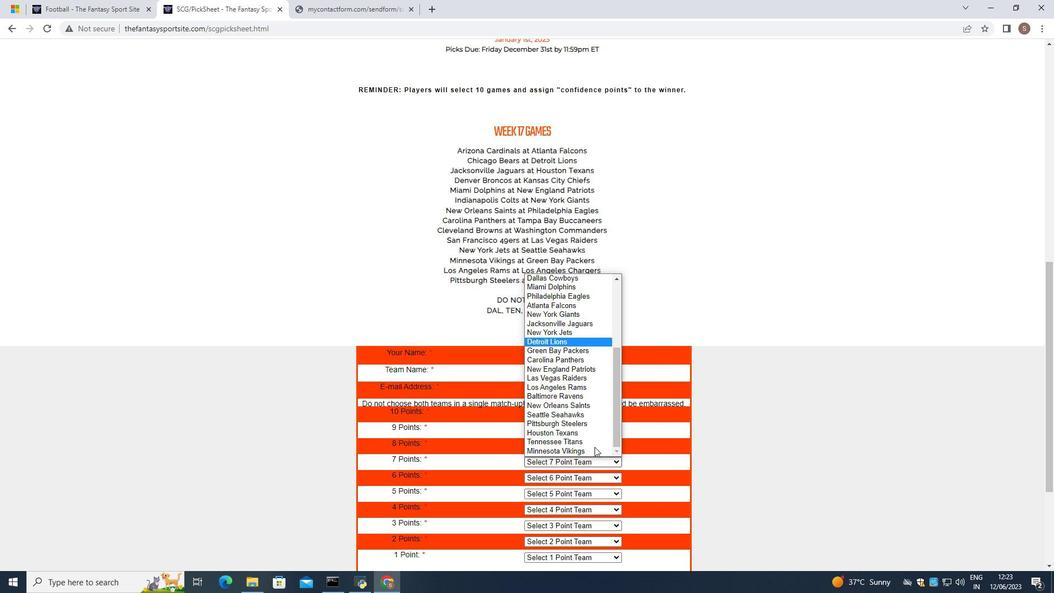 
Action: Mouse moved to (599, 408)
Screenshot: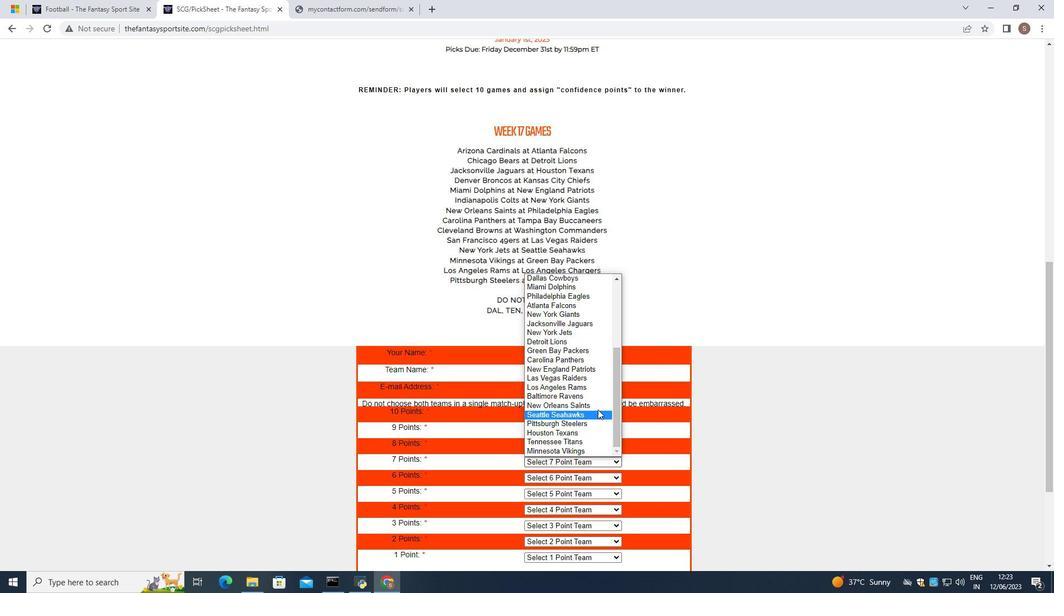 
Action: Mouse pressed left at (599, 408)
Screenshot: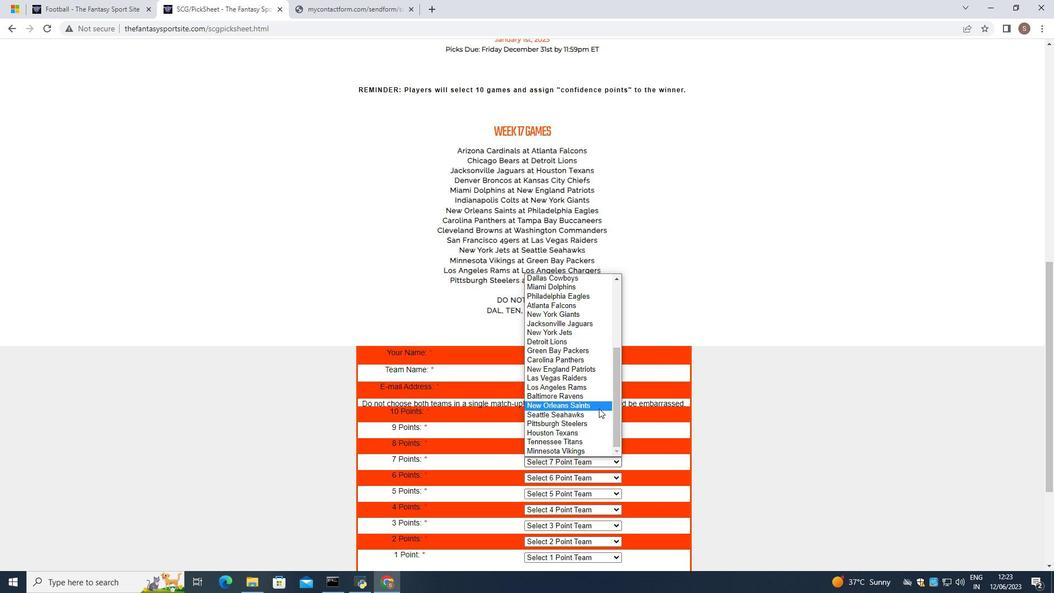 
Action: Mouse moved to (607, 476)
Screenshot: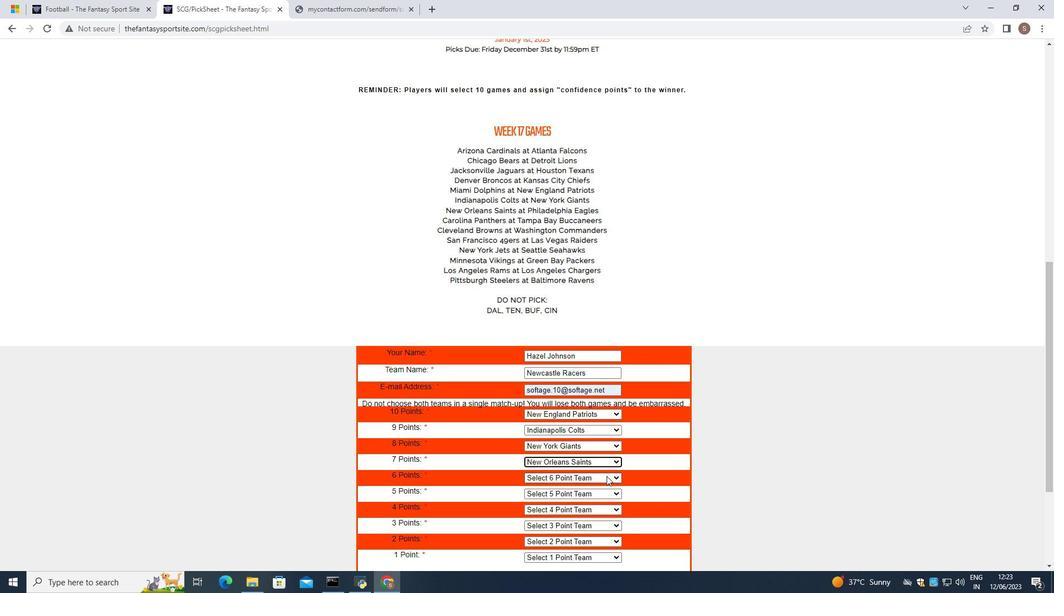 
Action: Mouse pressed left at (607, 476)
Screenshot: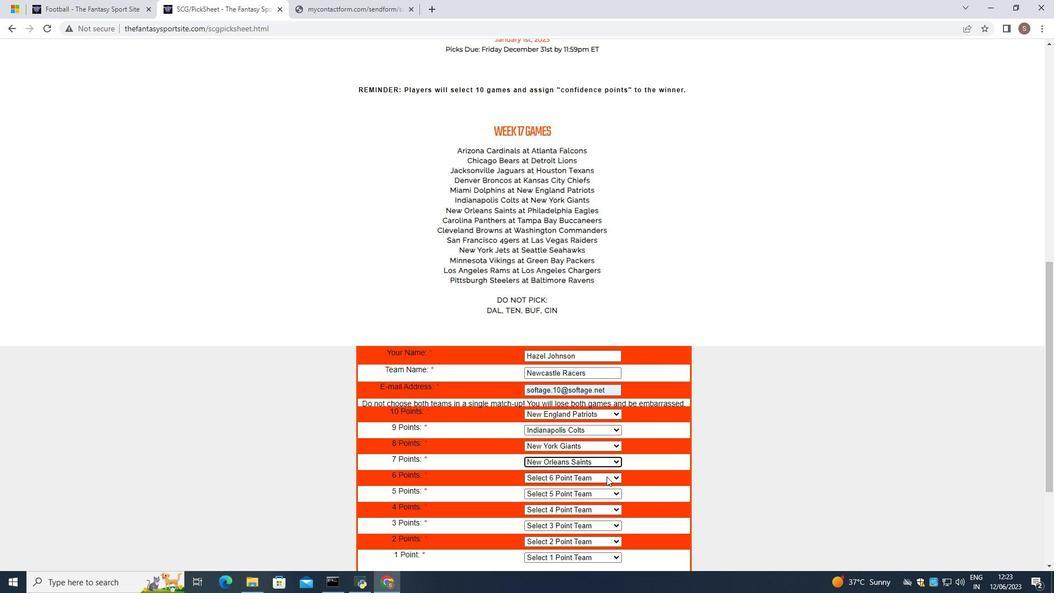 
Action: Mouse moved to (597, 432)
Screenshot: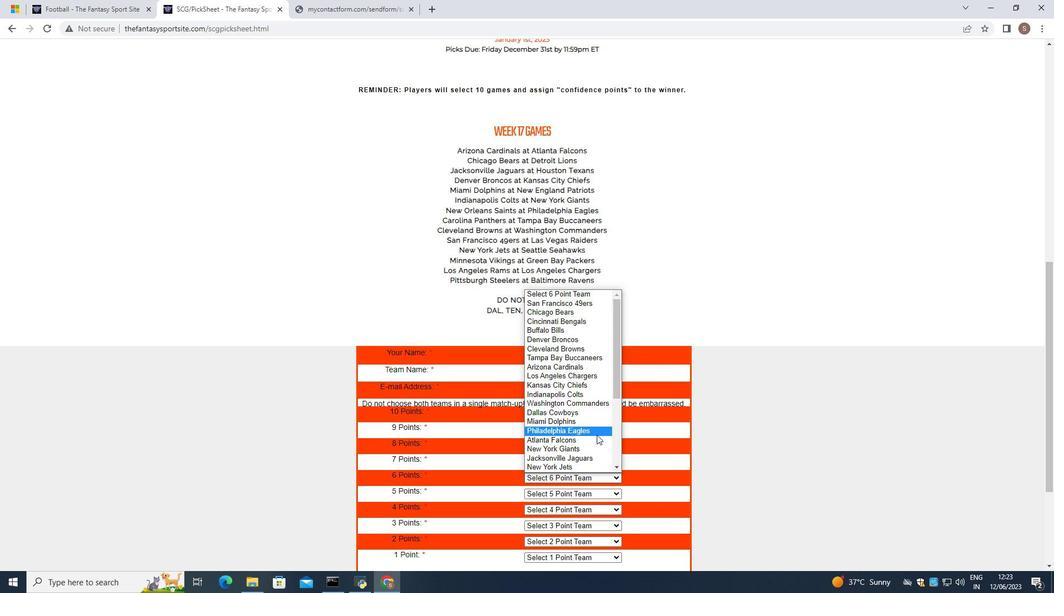 
Action: Mouse pressed left at (597, 432)
Screenshot: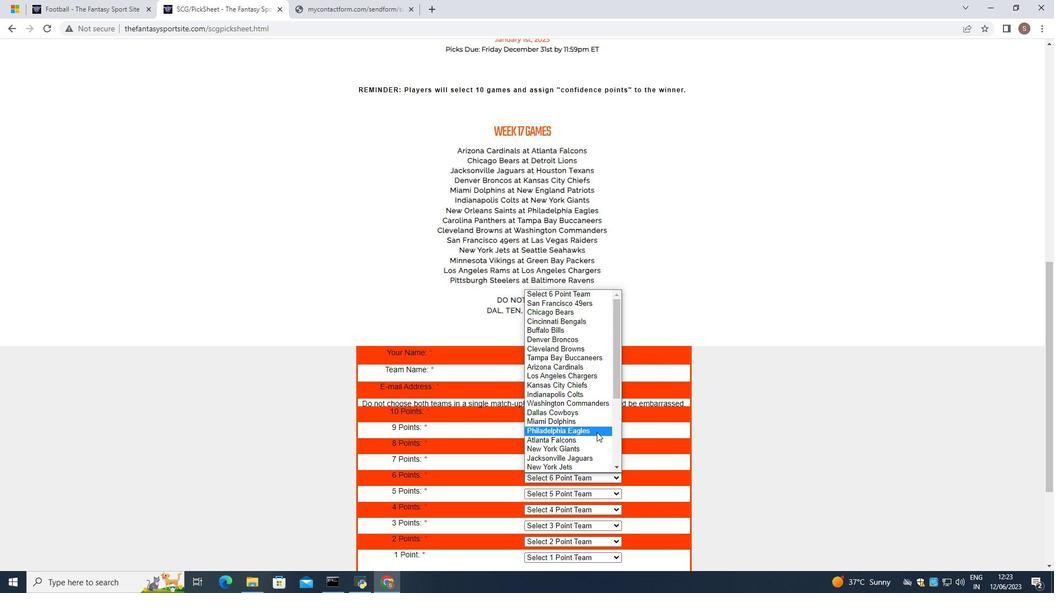 
Action: Mouse moved to (603, 491)
Screenshot: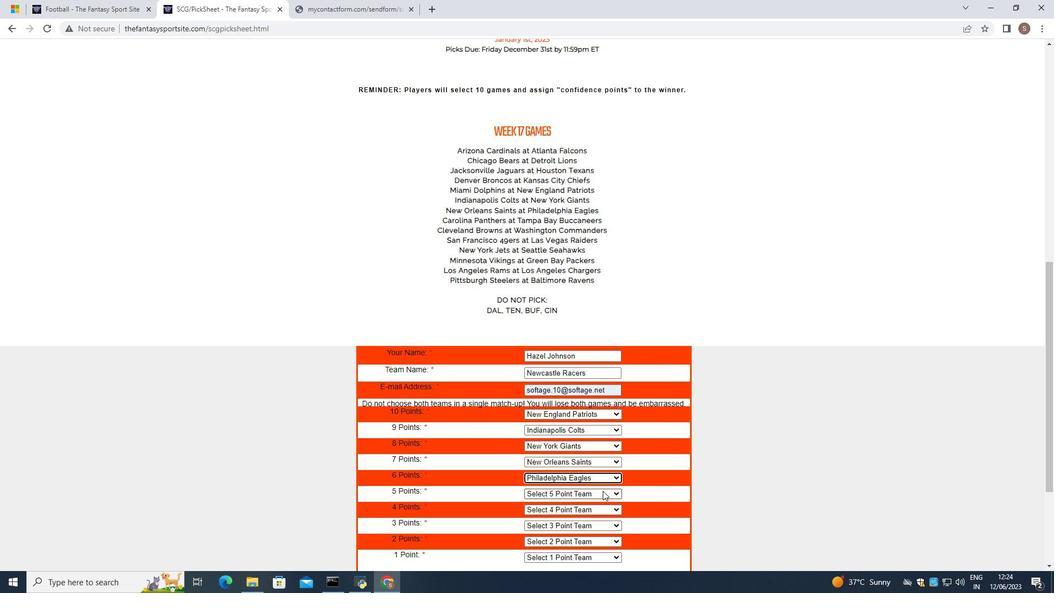 
Action: Mouse pressed left at (603, 491)
Screenshot: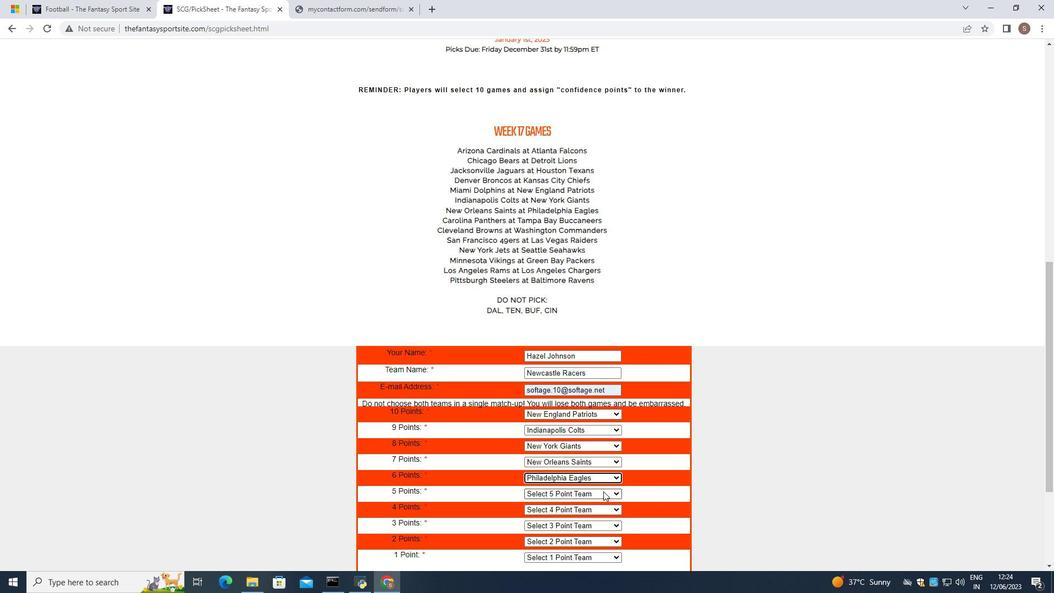 
Action: Mouse moved to (585, 422)
Screenshot: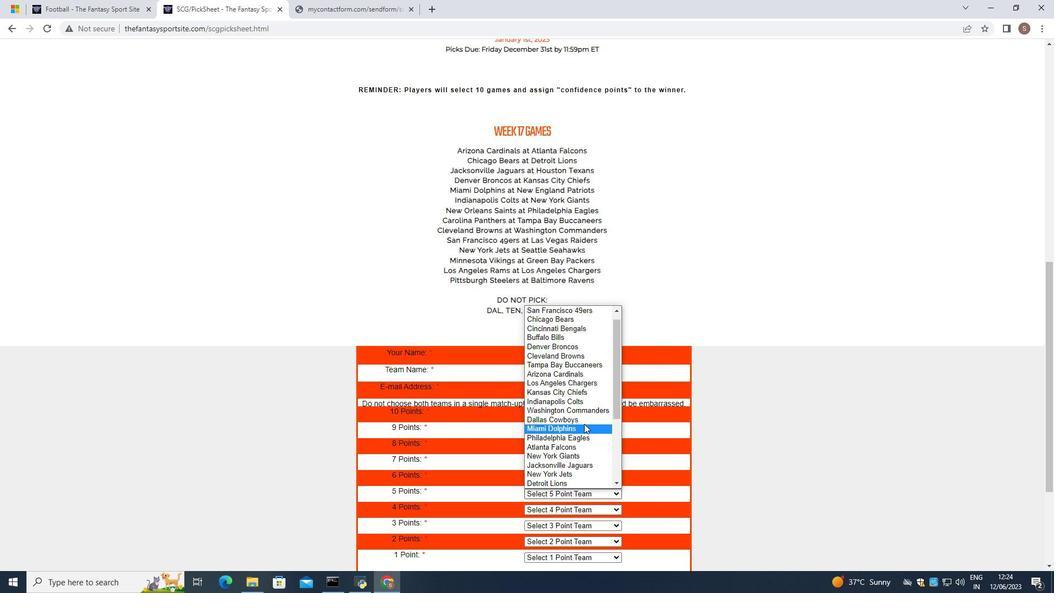 
Action: Mouse scrolled (585, 423) with delta (0, 0)
Screenshot: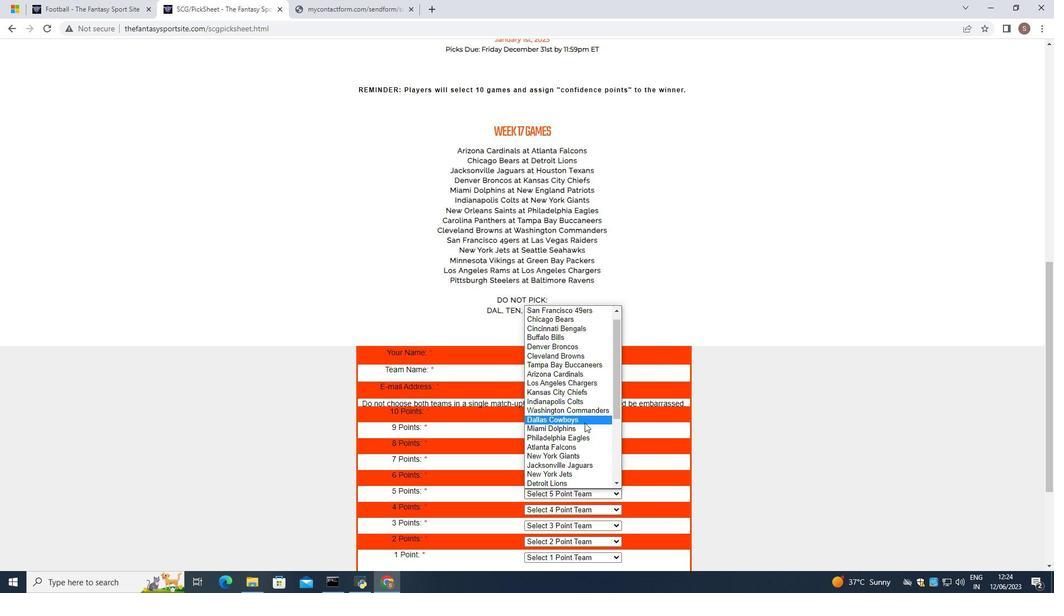 
Action: Mouse scrolled (585, 423) with delta (0, 0)
Screenshot: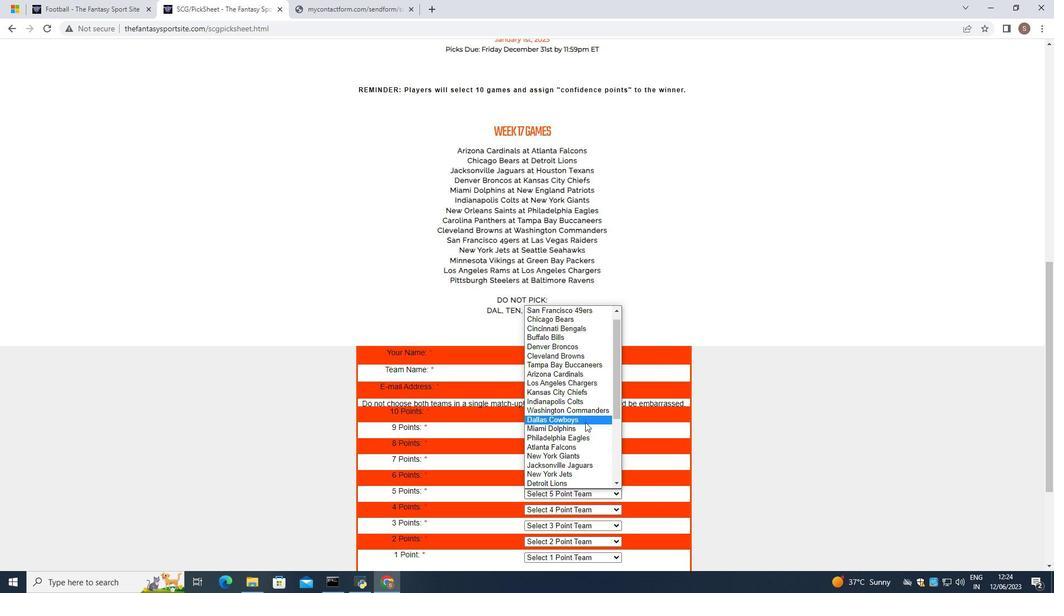 
Action: Mouse scrolled (585, 423) with delta (0, 0)
Screenshot: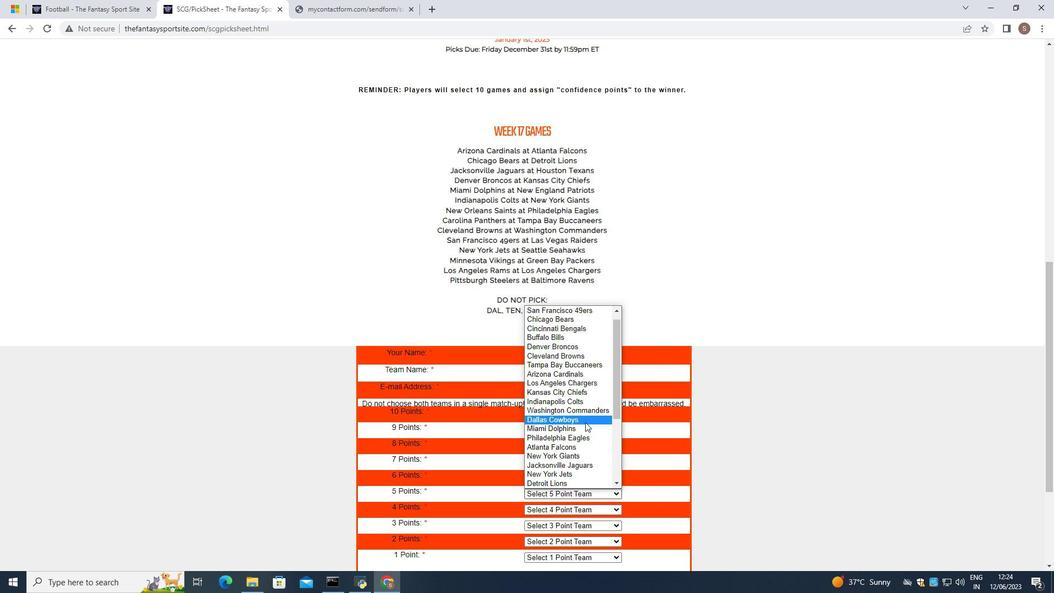 
Action: Mouse scrolled (585, 423) with delta (0, 0)
Screenshot: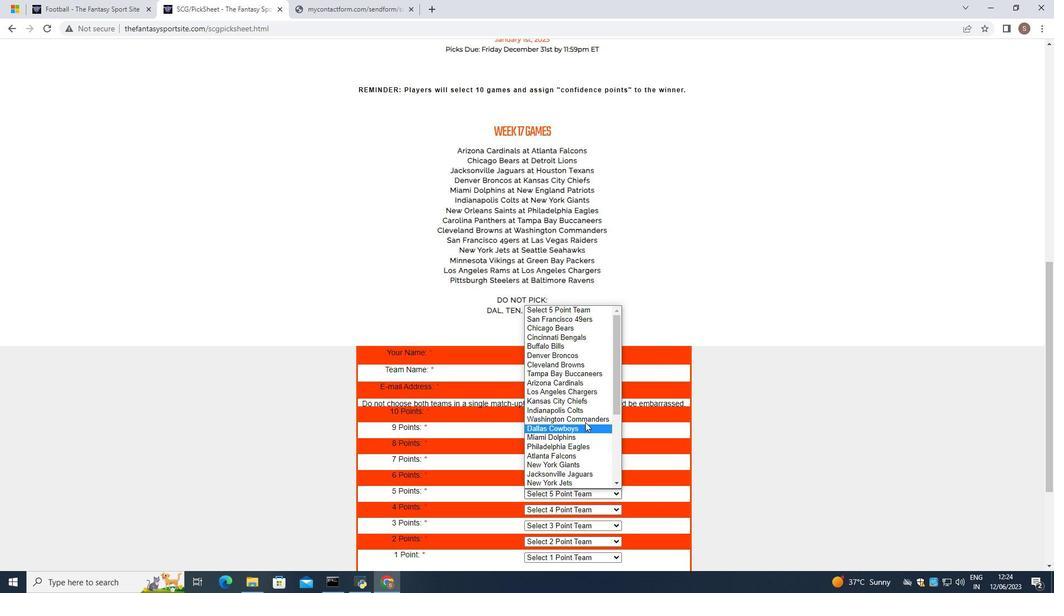 
Action: Mouse scrolled (585, 423) with delta (0, 0)
Screenshot: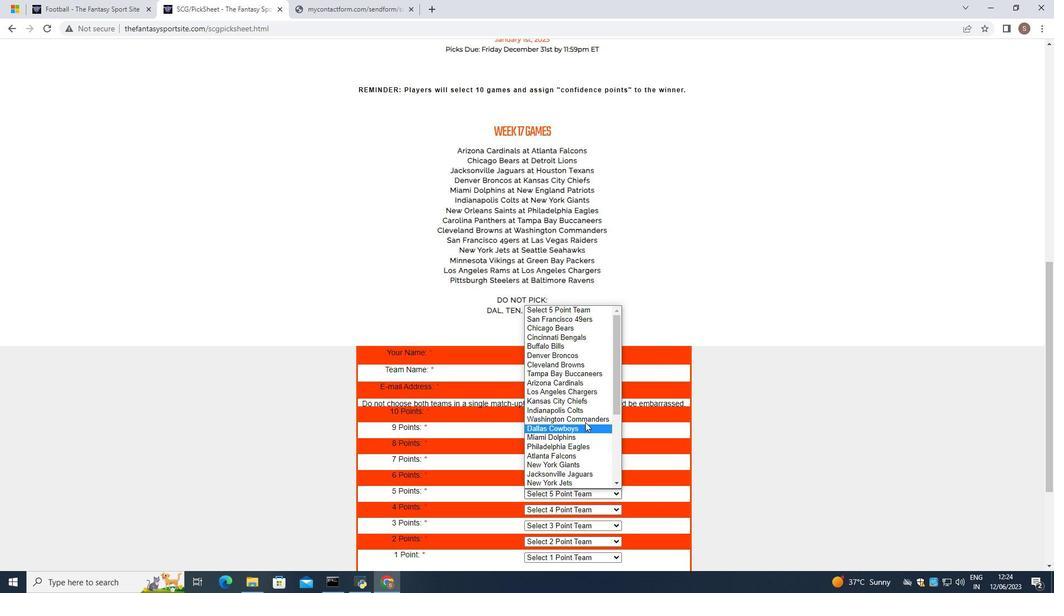 
Action: Mouse moved to (586, 422)
Screenshot: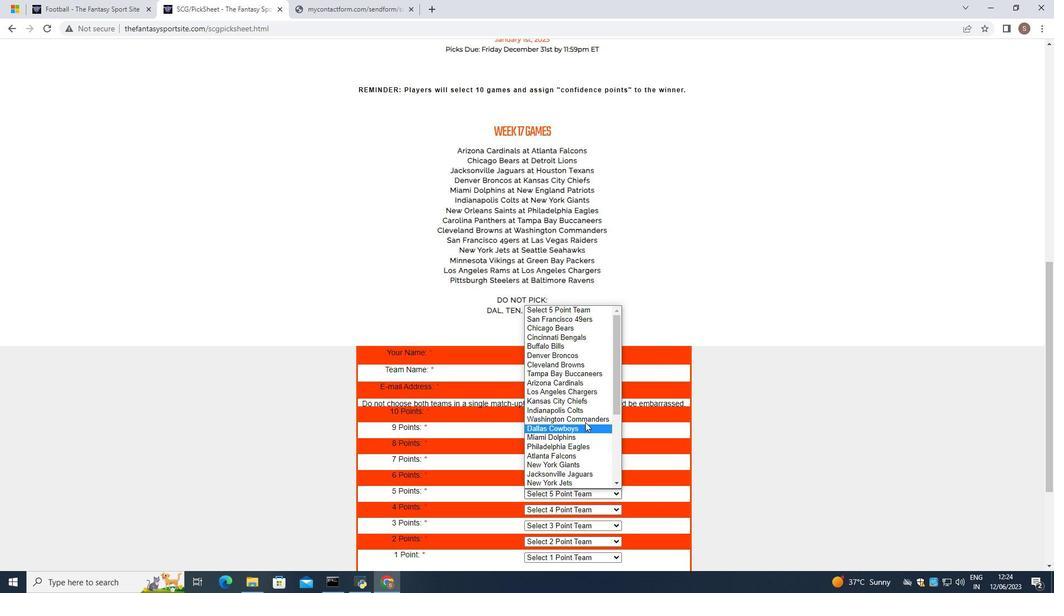 
Action: Mouse scrolled (586, 421) with delta (0, 0)
Screenshot: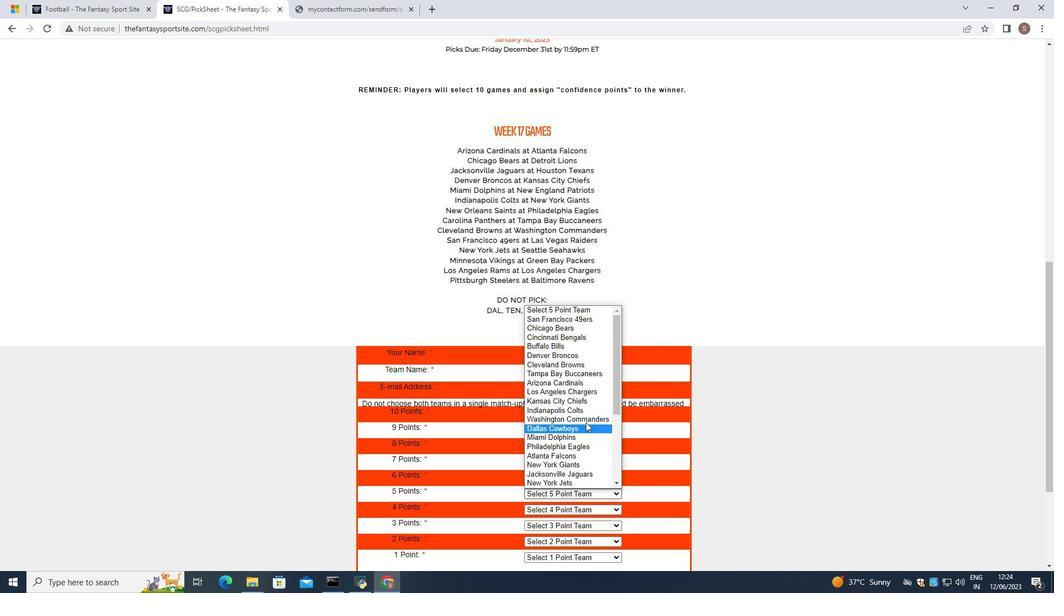 
Action: Mouse scrolled (586, 421) with delta (0, 0)
Screenshot: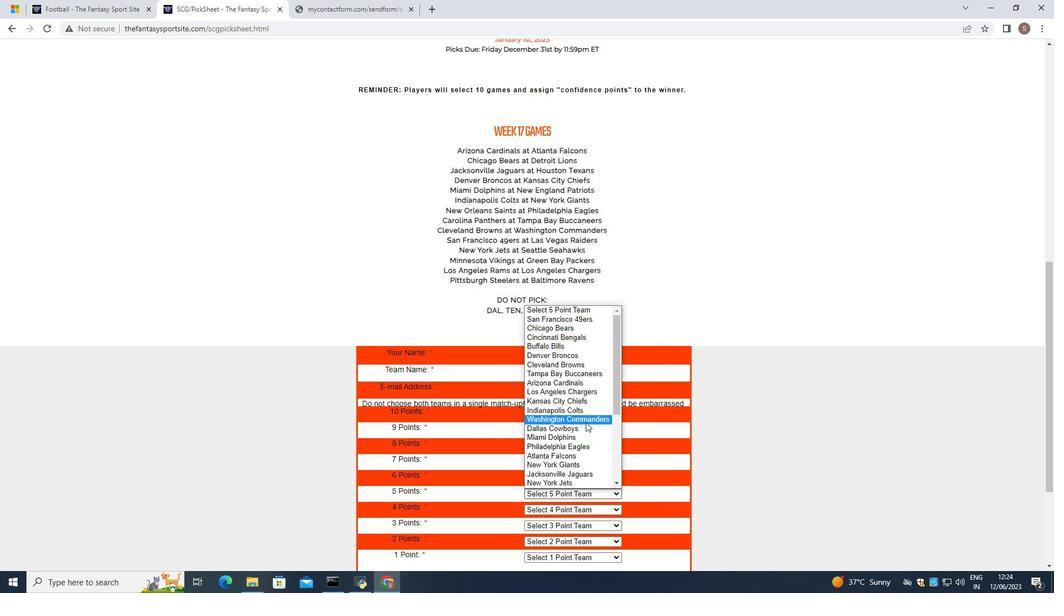 
Action: Mouse moved to (588, 424)
Screenshot: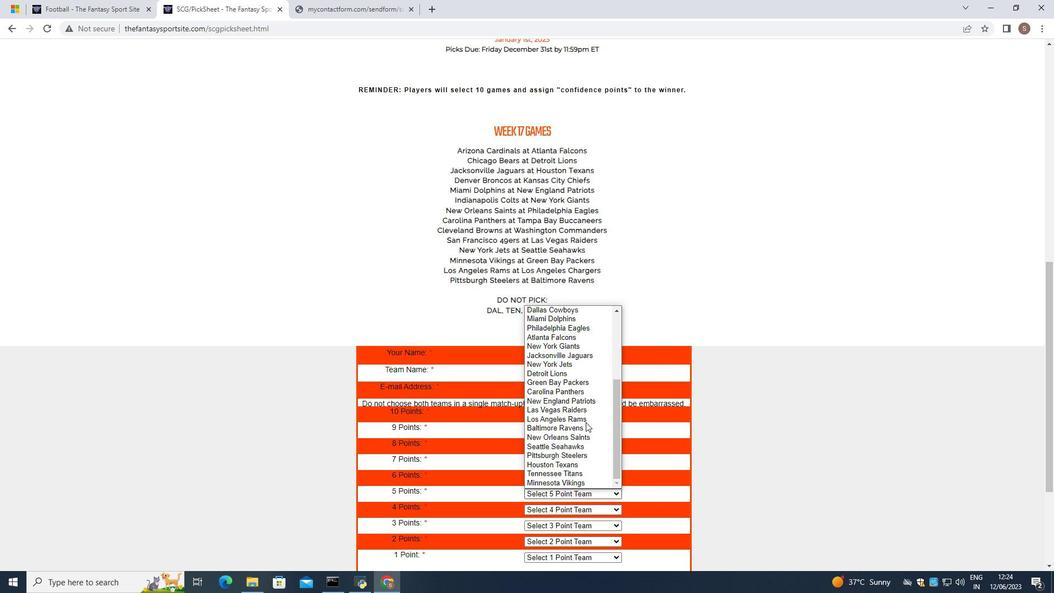 
Action: Mouse scrolled (588, 424) with delta (0, 0)
Screenshot: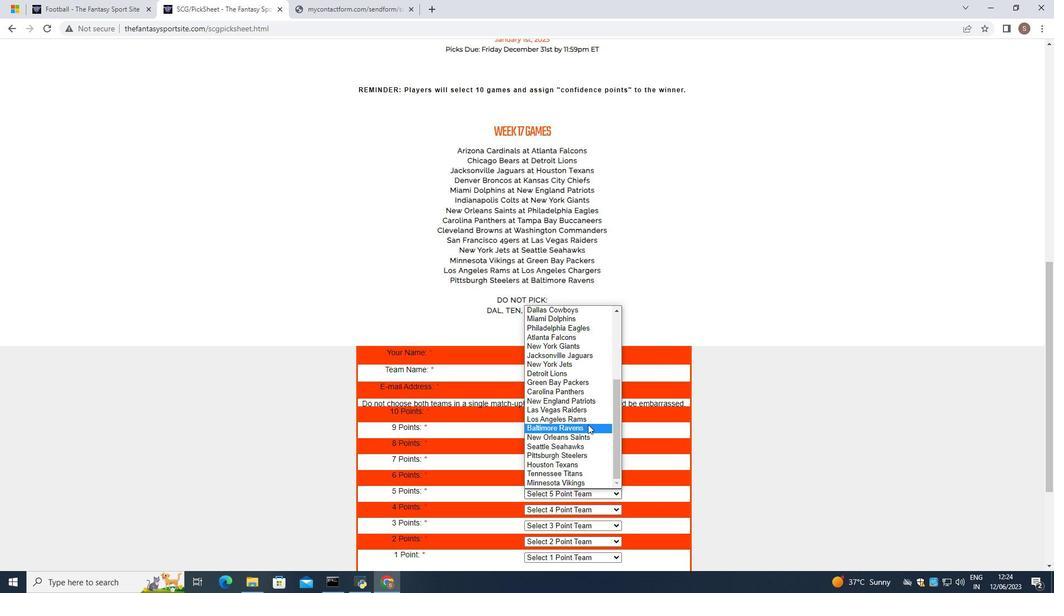 
Action: Mouse moved to (588, 424)
Screenshot: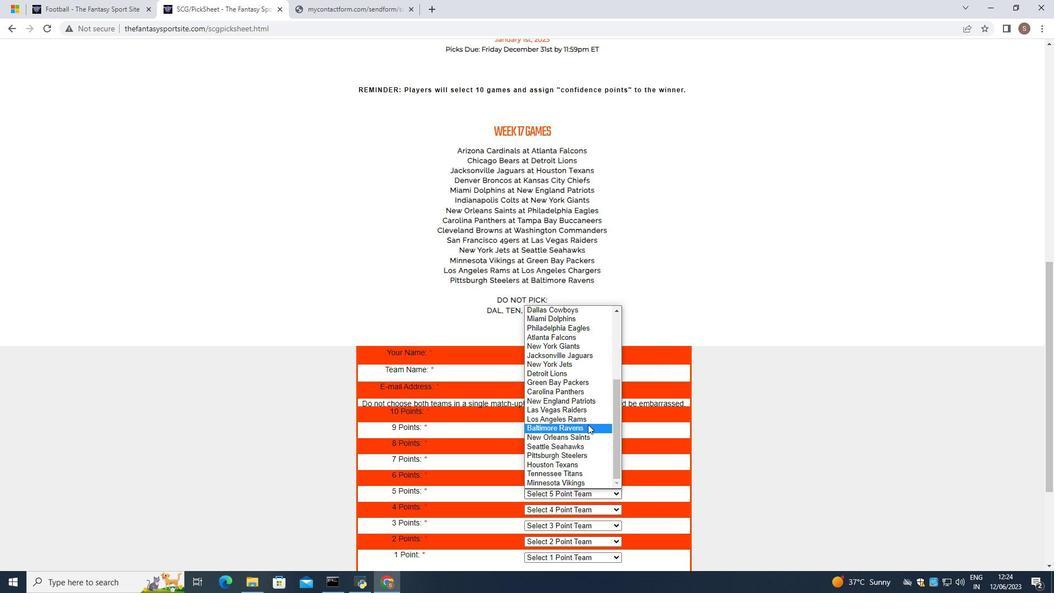 
Action: Mouse scrolled (588, 424) with delta (0, 0)
Screenshot: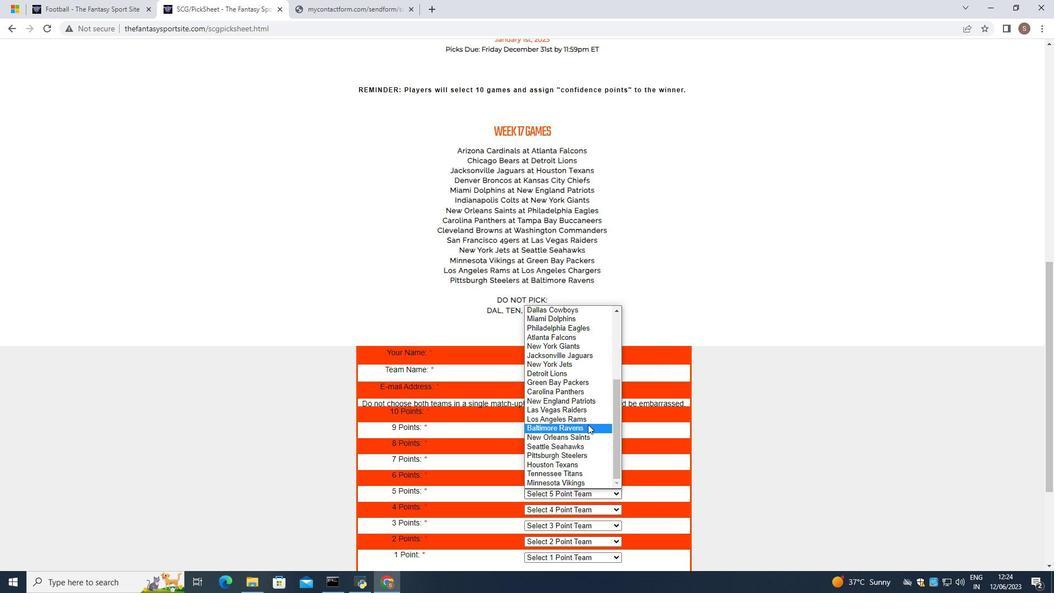 
Action: Mouse moved to (575, 391)
Screenshot: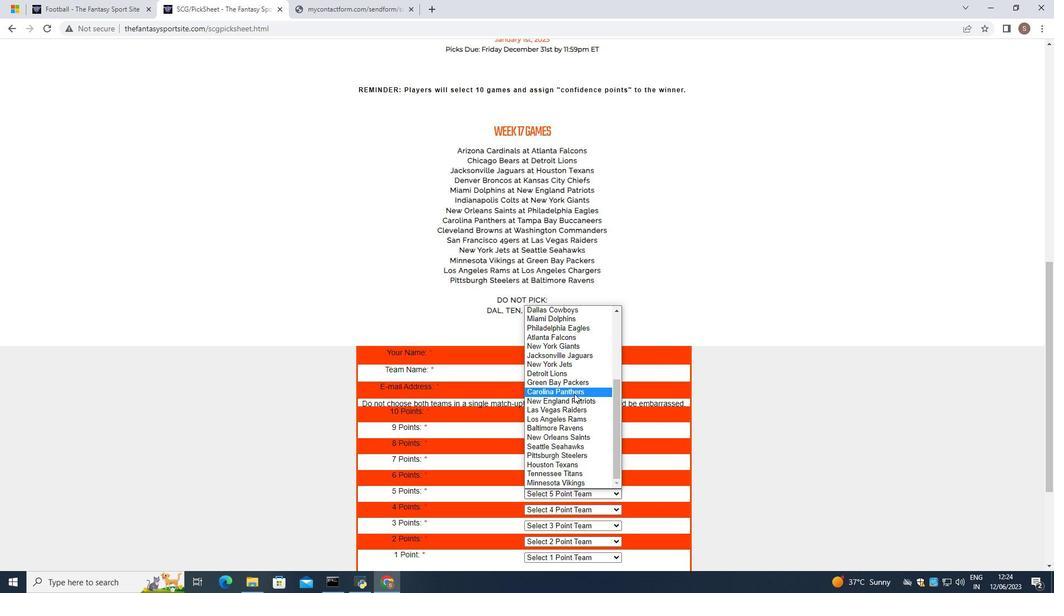 
Action: Mouse pressed left at (575, 391)
Screenshot: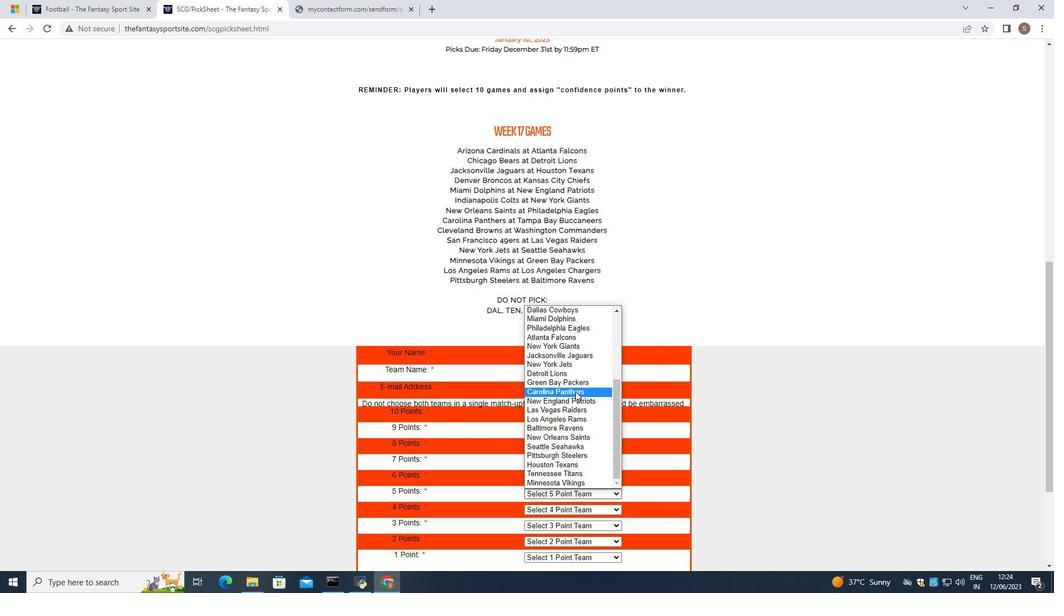 
Action: Mouse moved to (610, 505)
Screenshot: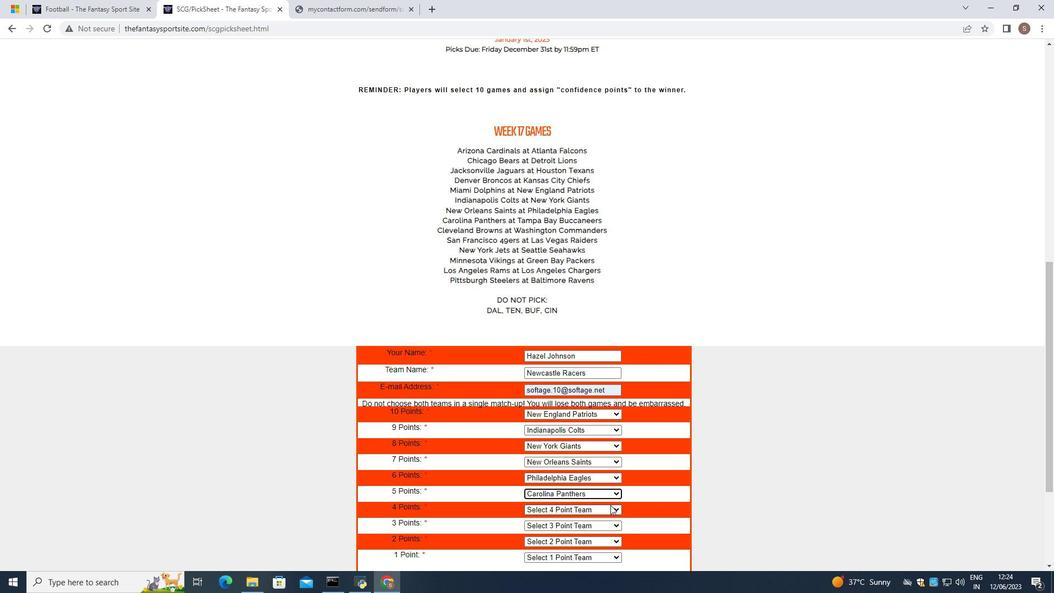 
Action: Mouse pressed left at (610, 505)
Screenshot: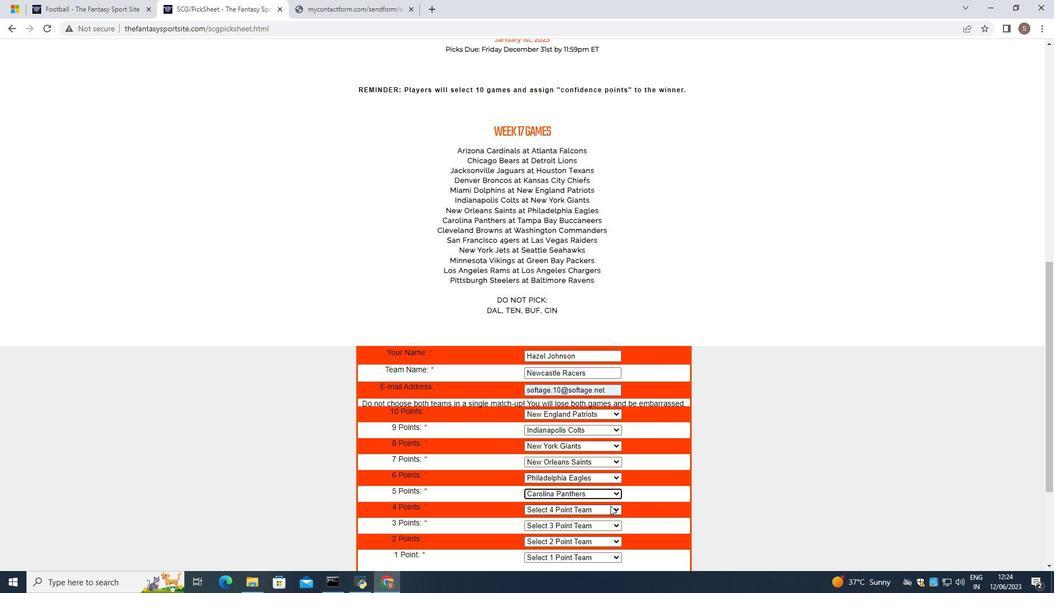 
Action: Mouse moved to (593, 382)
Screenshot: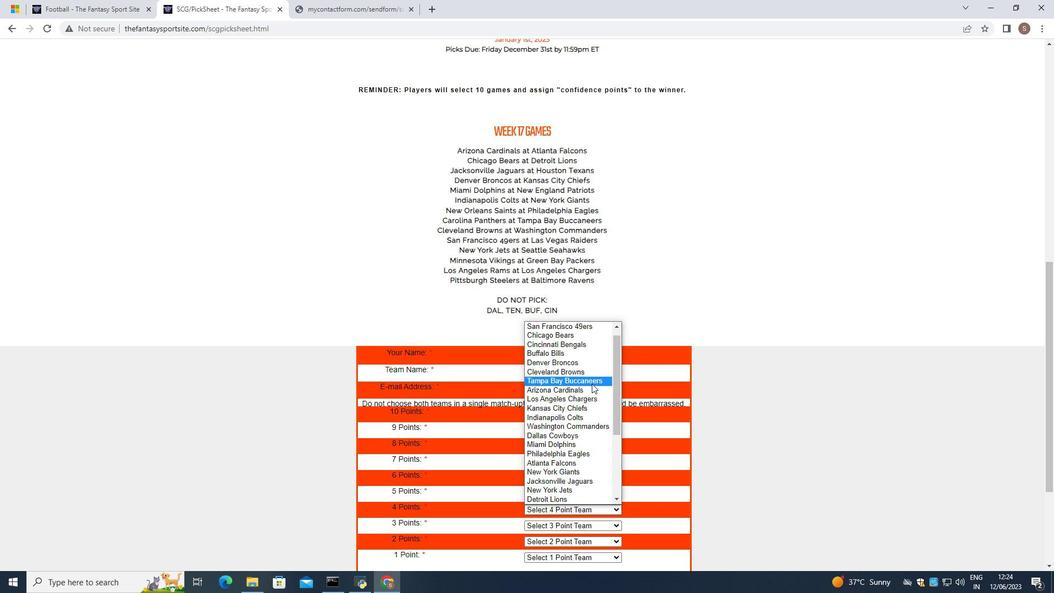 
Action: Mouse pressed left at (593, 382)
Screenshot: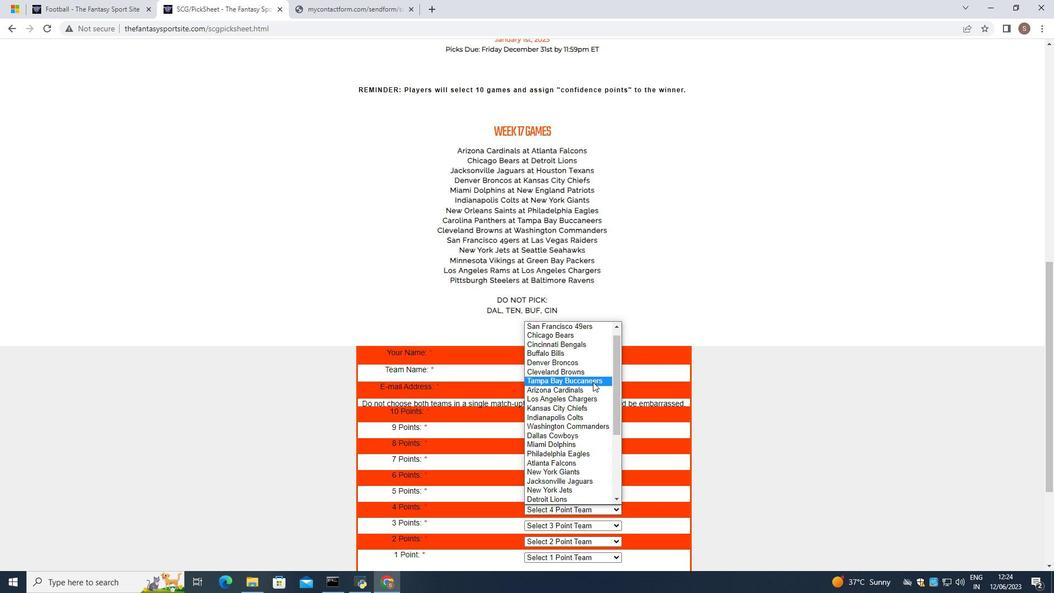 
Action: Mouse moved to (607, 523)
Screenshot: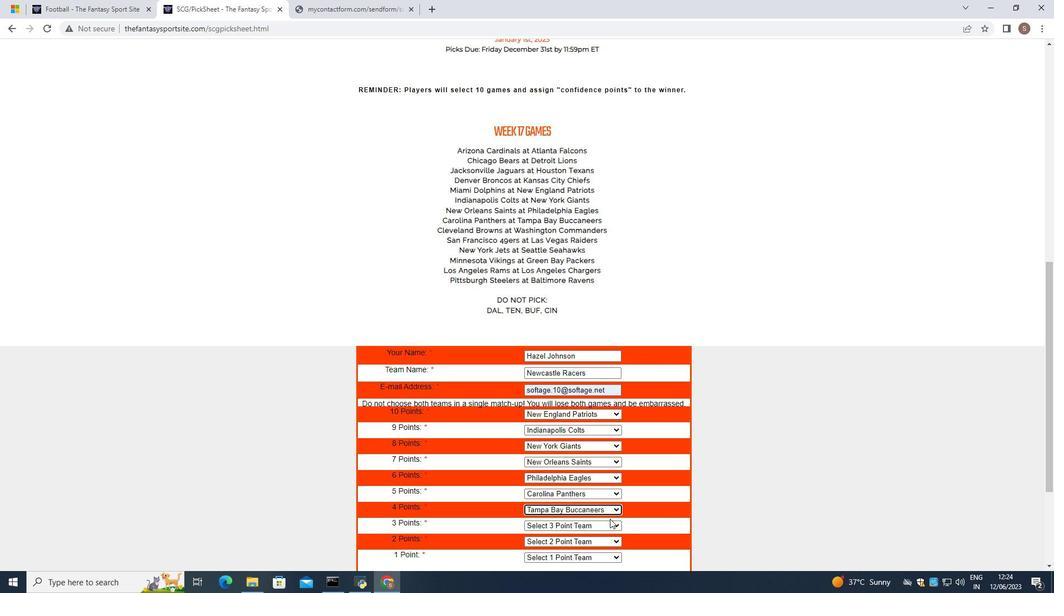 
Action: Mouse pressed left at (607, 523)
Screenshot: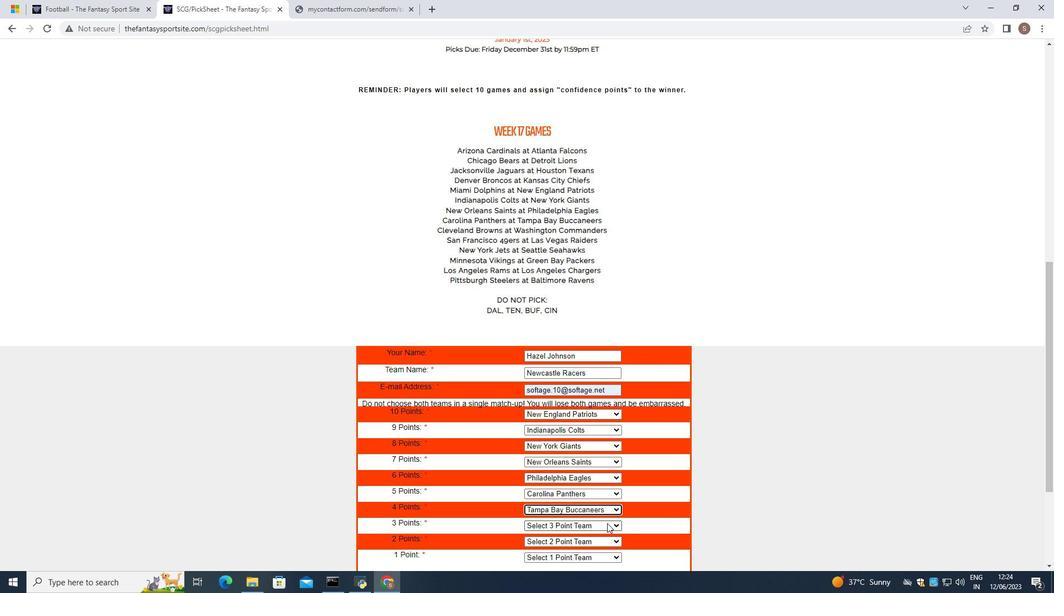 
Action: Mouse moved to (589, 475)
Screenshot: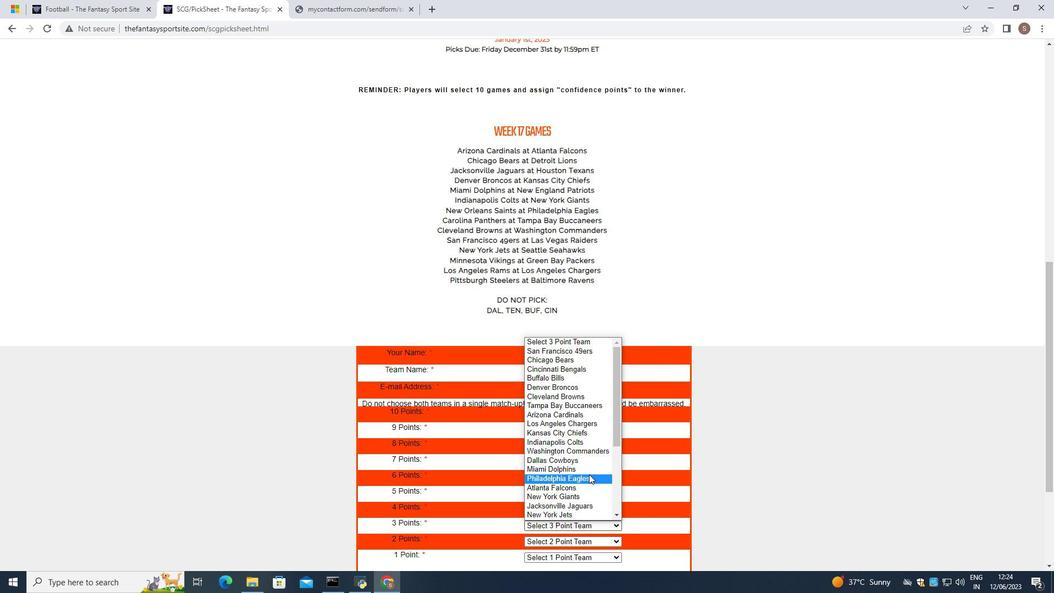 
Action: Mouse scrolled (589, 474) with delta (0, 0)
Screenshot: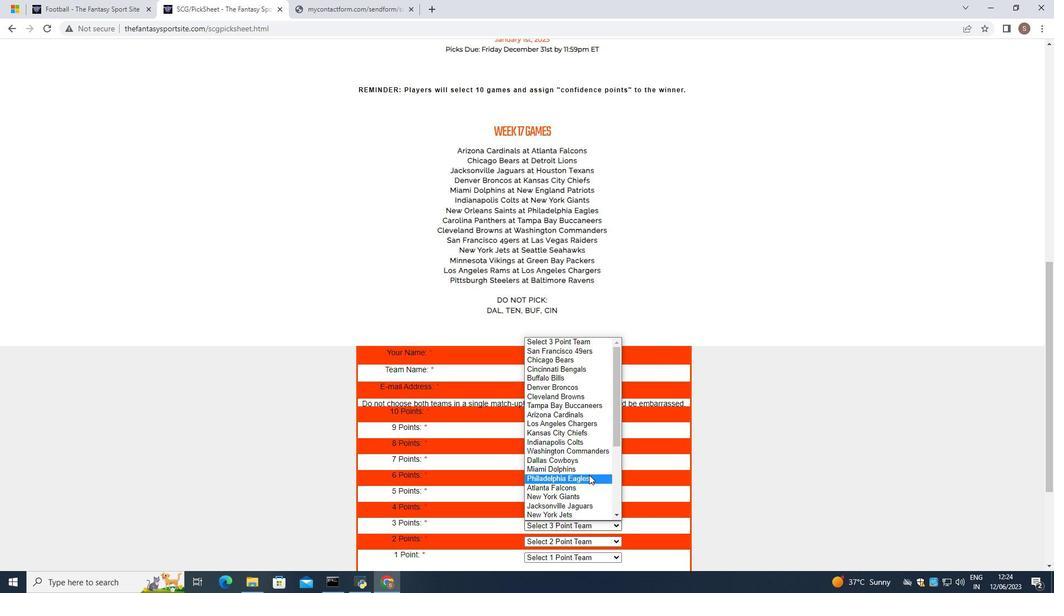 
Action: Mouse scrolled (589, 474) with delta (0, 0)
Screenshot: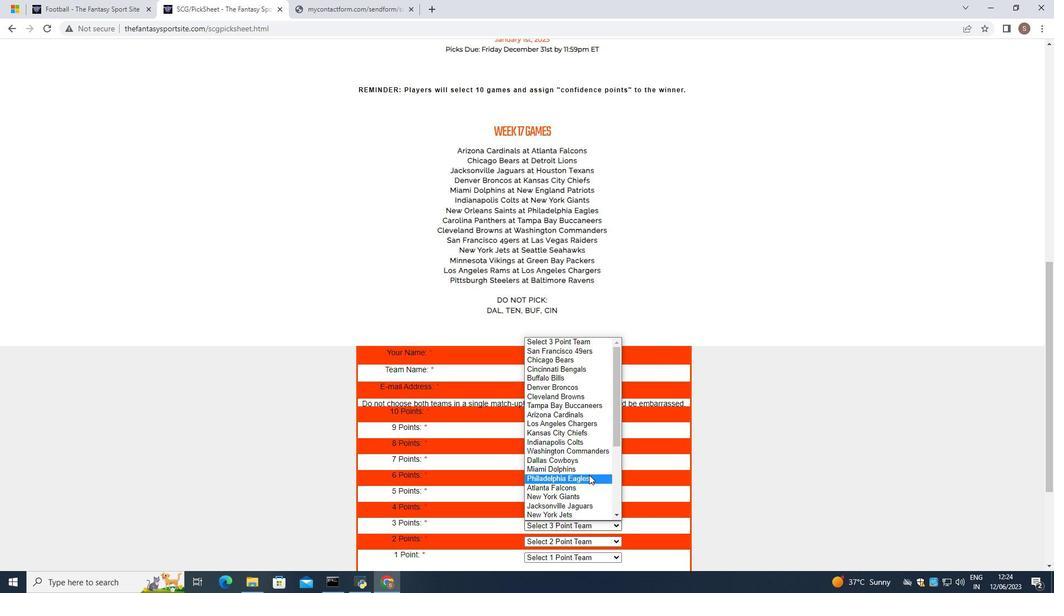 
Action: Mouse scrolled (589, 474) with delta (0, 0)
Screenshot: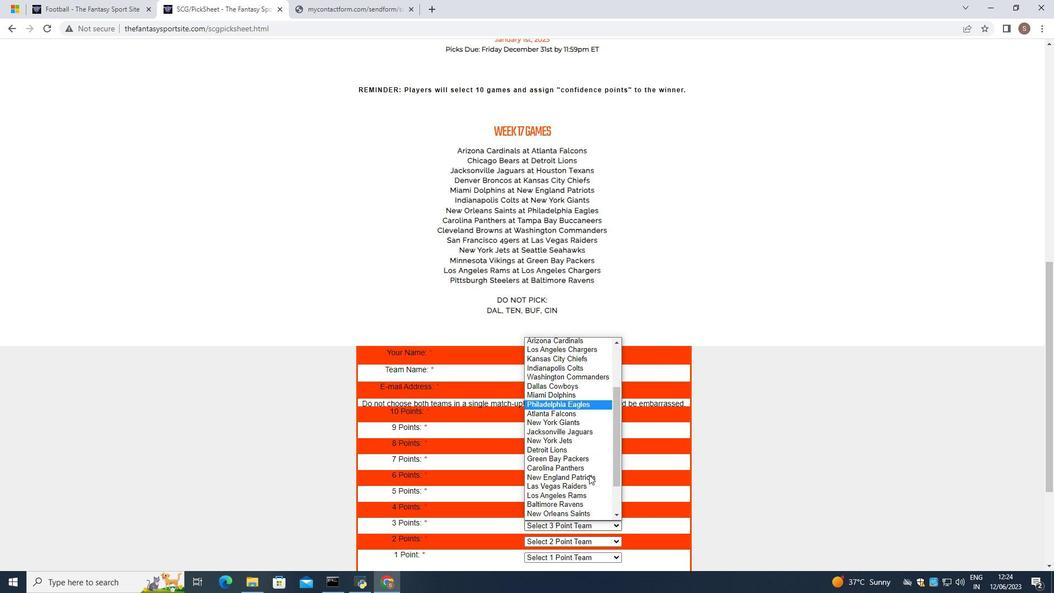 
Action: Mouse scrolled (589, 474) with delta (0, 0)
Screenshot: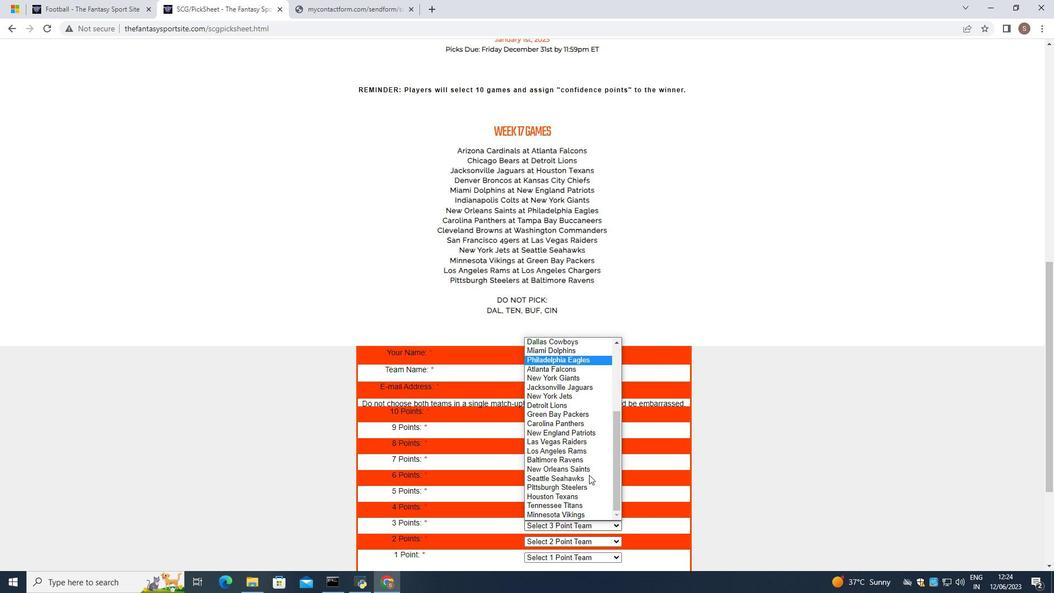 
Action: Mouse moved to (587, 416)
Screenshot: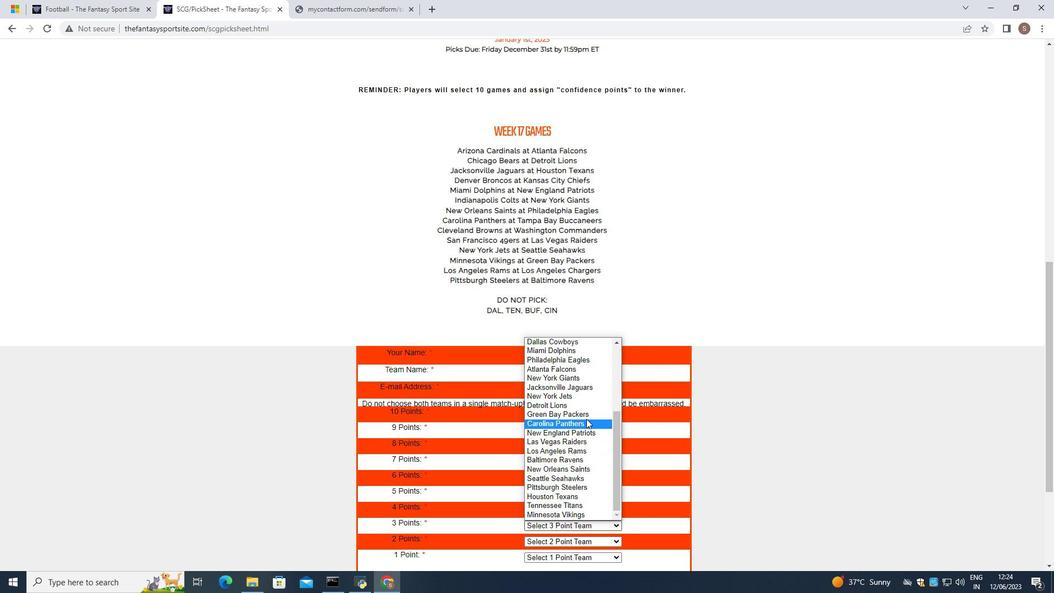 
Action: Mouse scrolled (587, 416) with delta (0, 0)
Screenshot: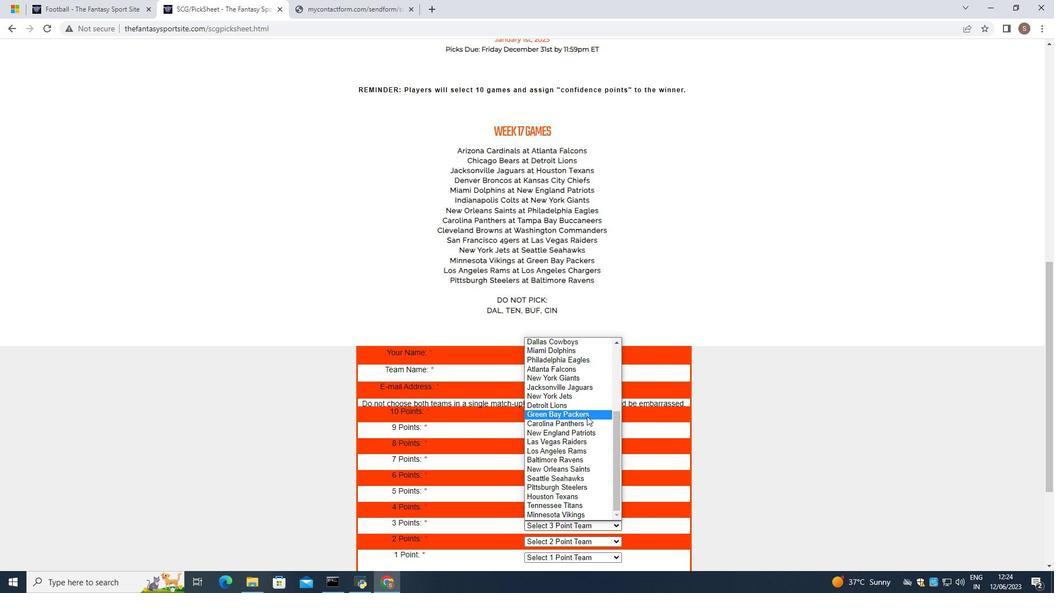 
Action: Mouse moved to (588, 389)
Screenshot: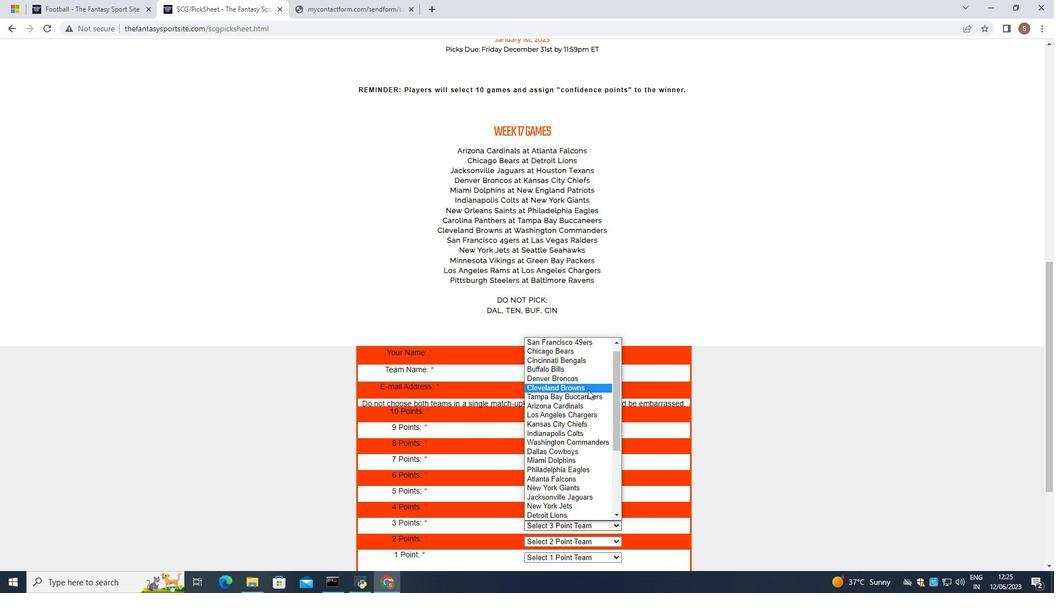 
Action: Mouse pressed left at (588, 389)
Screenshot: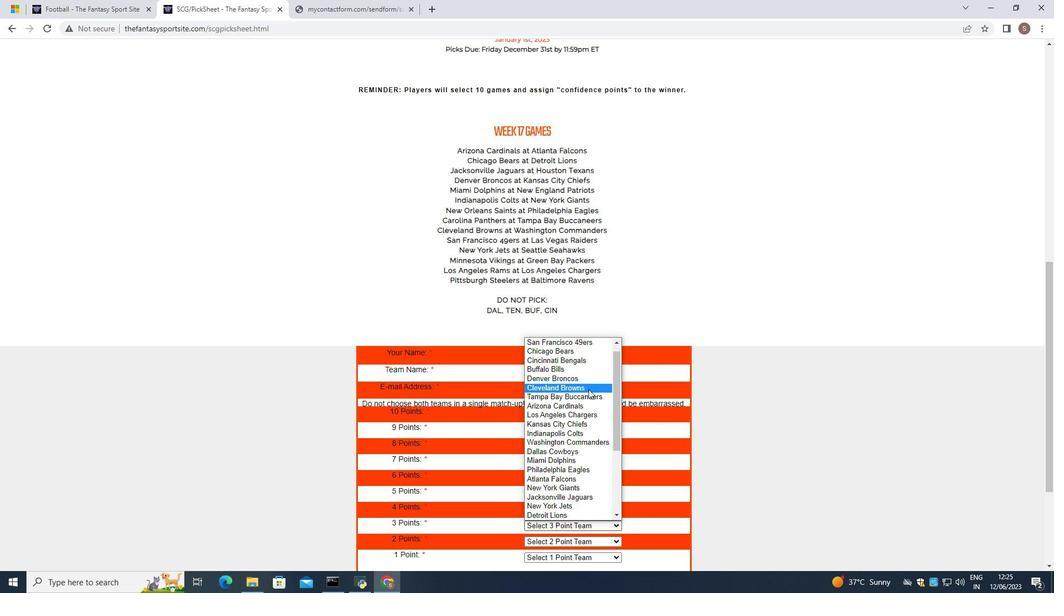 
Action: Mouse moved to (592, 544)
Screenshot: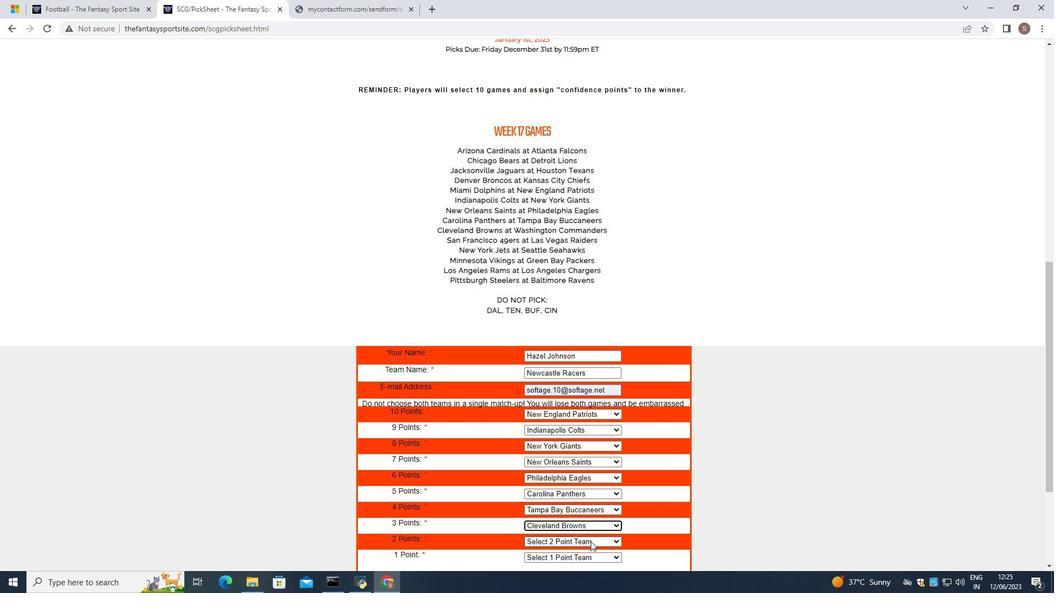 
Action: Mouse pressed left at (592, 544)
Screenshot: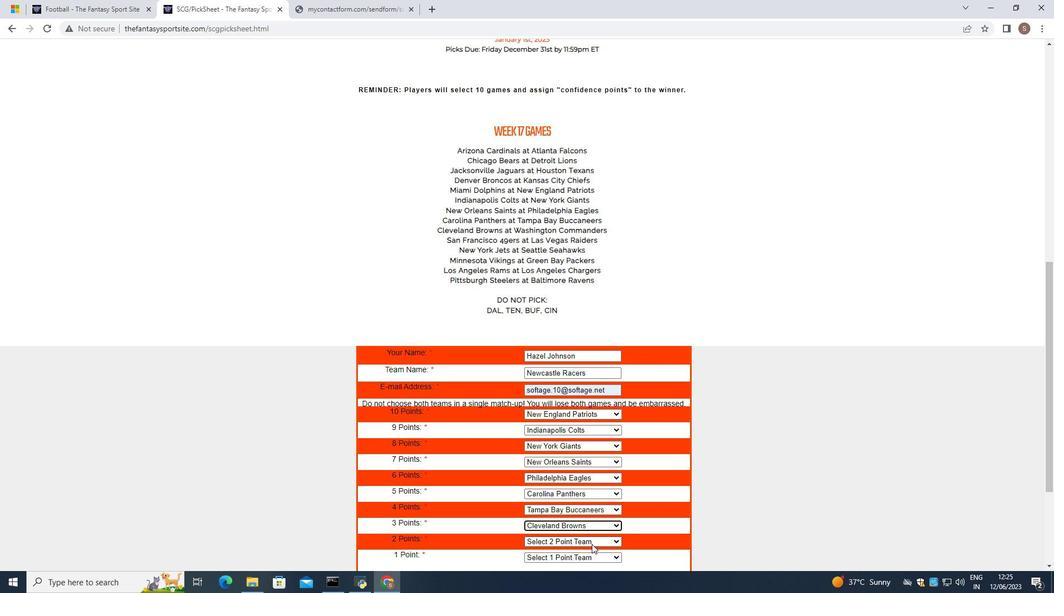 
Action: Mouse moved to (603, 459)
Screenshot: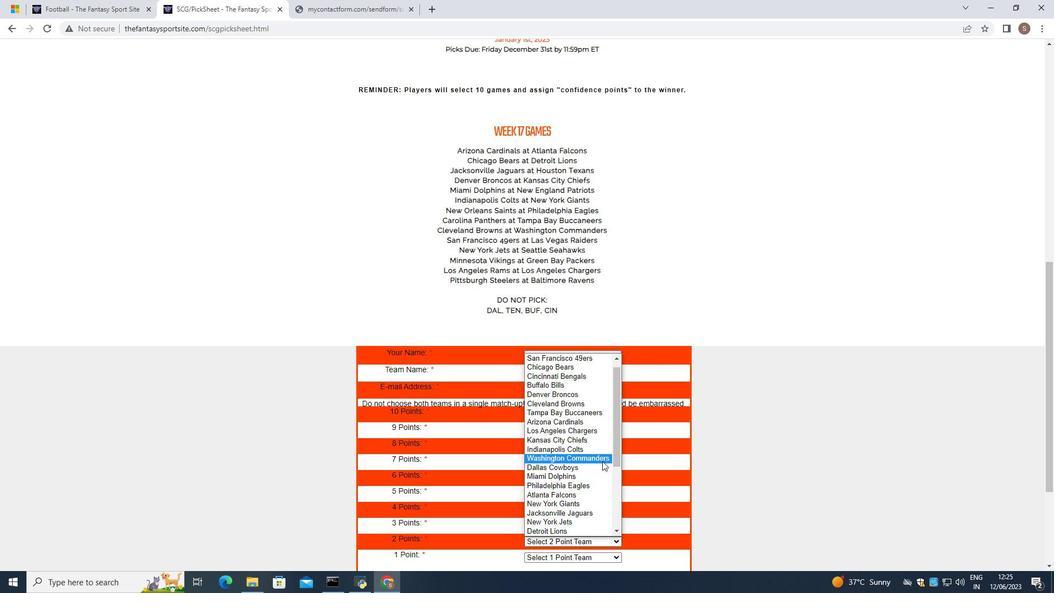 
Action: Mouse pressed left at (603, 459)
Screenshot: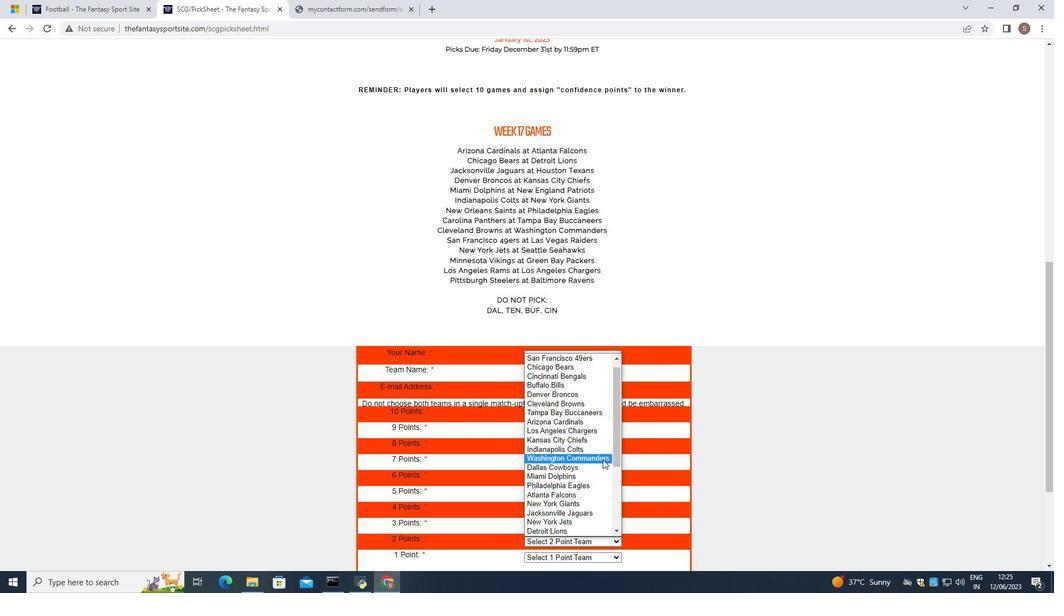 
Action: Mouse moved to (596, 558)
Screenshot: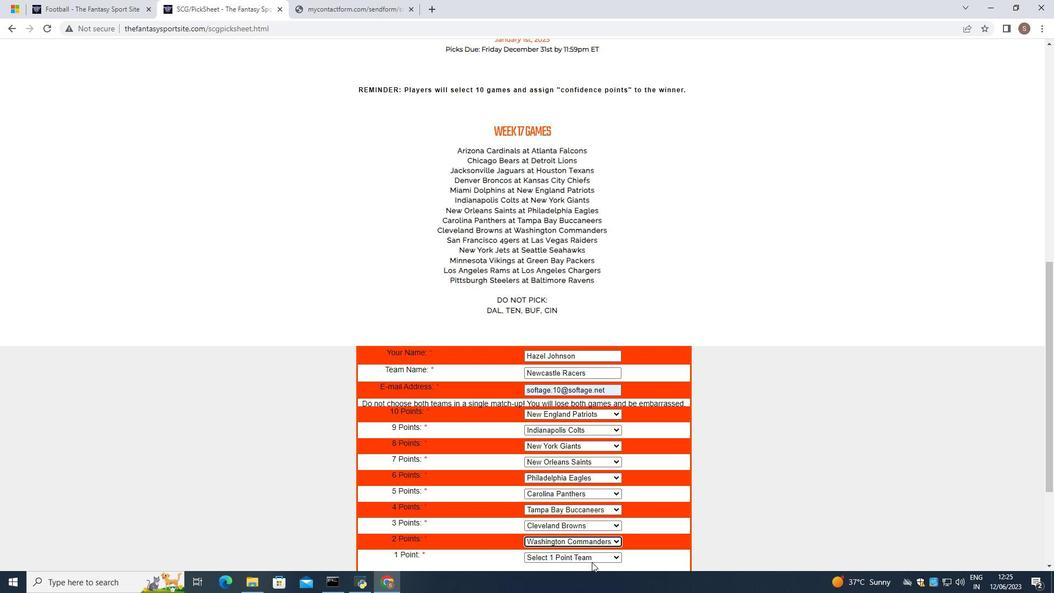 
Action: Mouse pressed left at (596, 558)
Screenshot: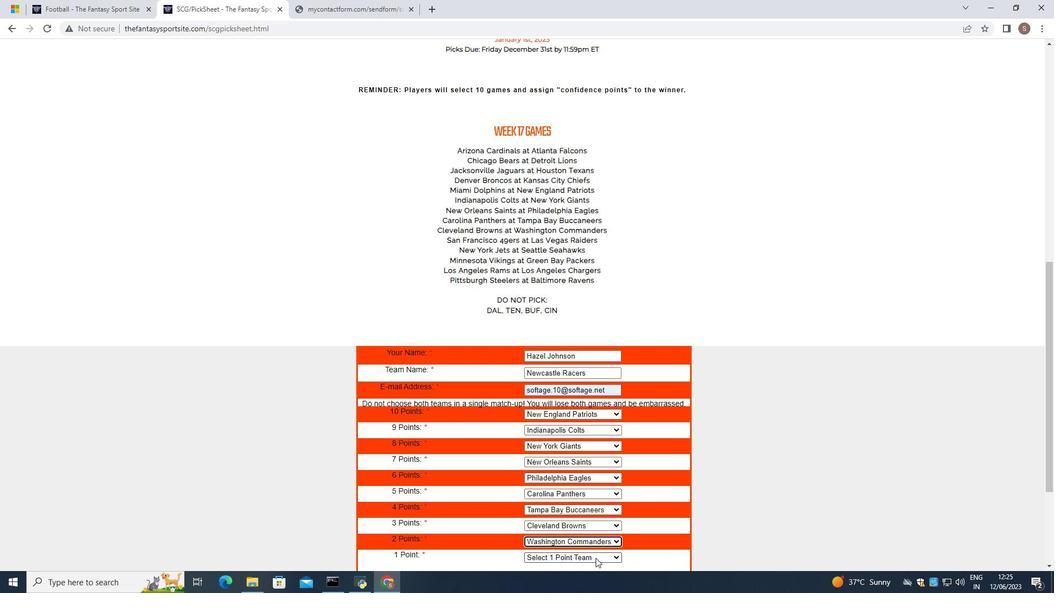
Action: Mouse moved to (574, 374)
Screenshot: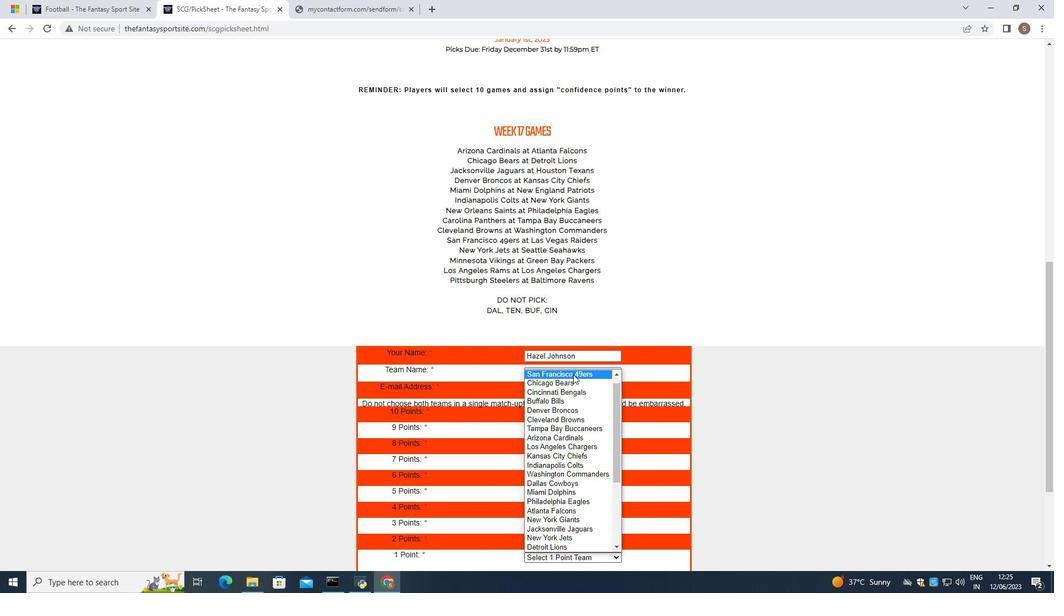 
Action: Mouse pressed left at (574, 374)
Screenshot: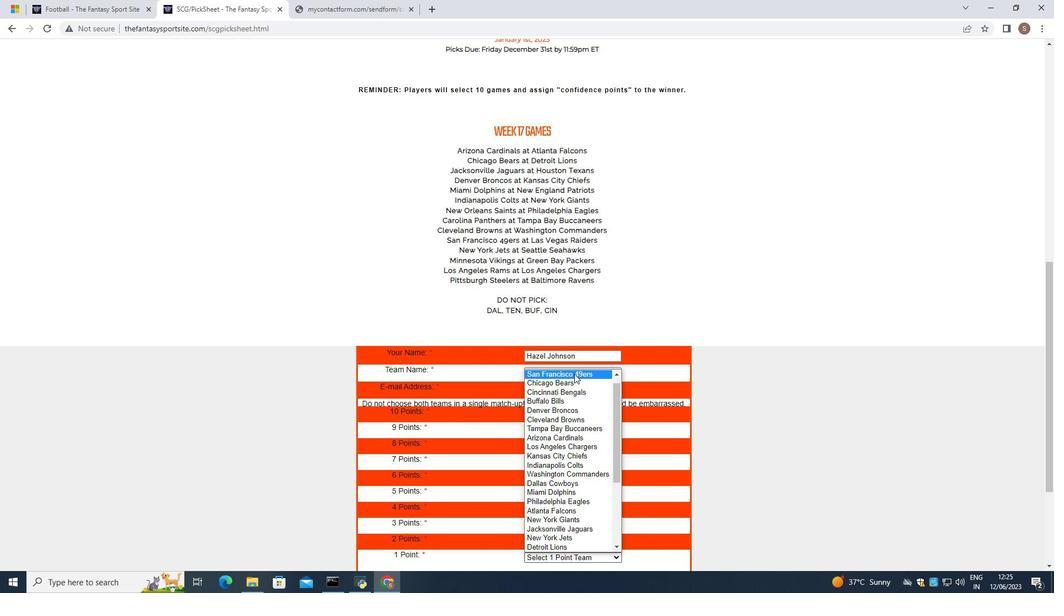 
Action: Mouse scrolled (574, 373) with delta (0, 0)
Screenshot: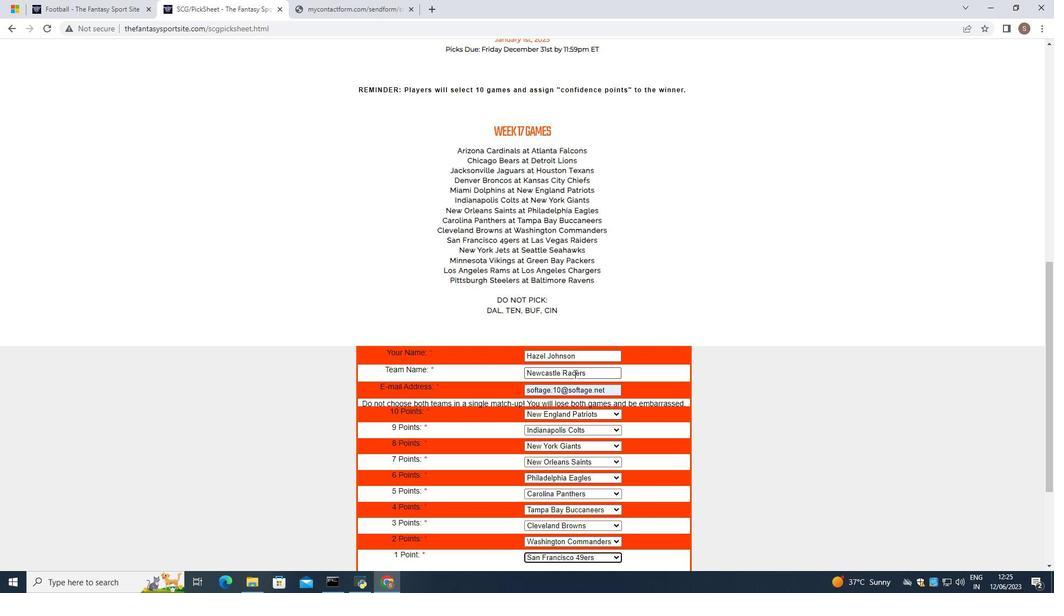 
Action: Mouse scrolled (574, 373) with delta (0, 0)
Screenshot: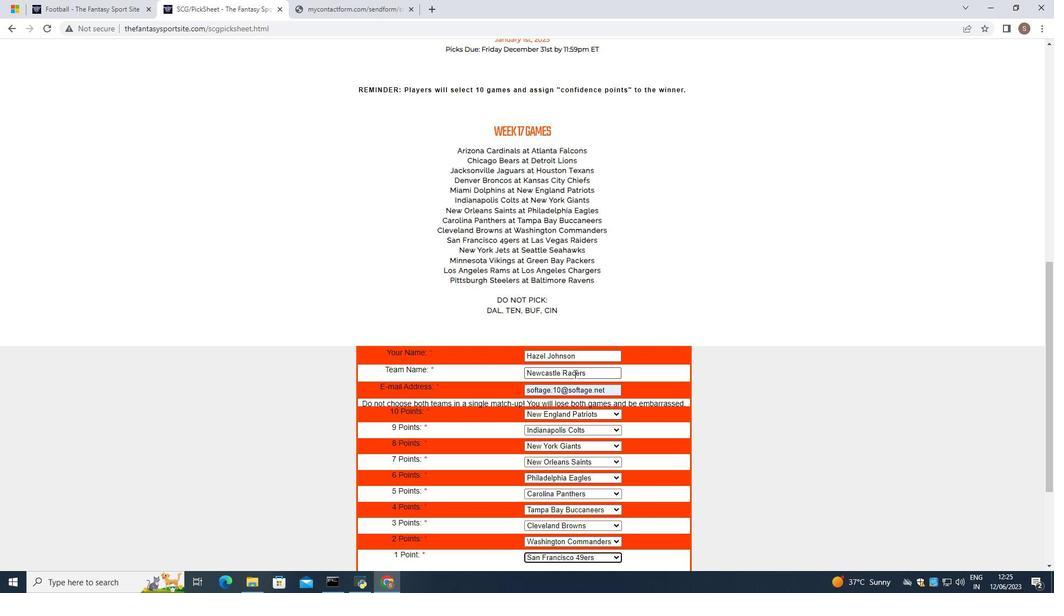 
Action: Mouse scrolled (574, 373) with delta (0, 0)
Screenshot: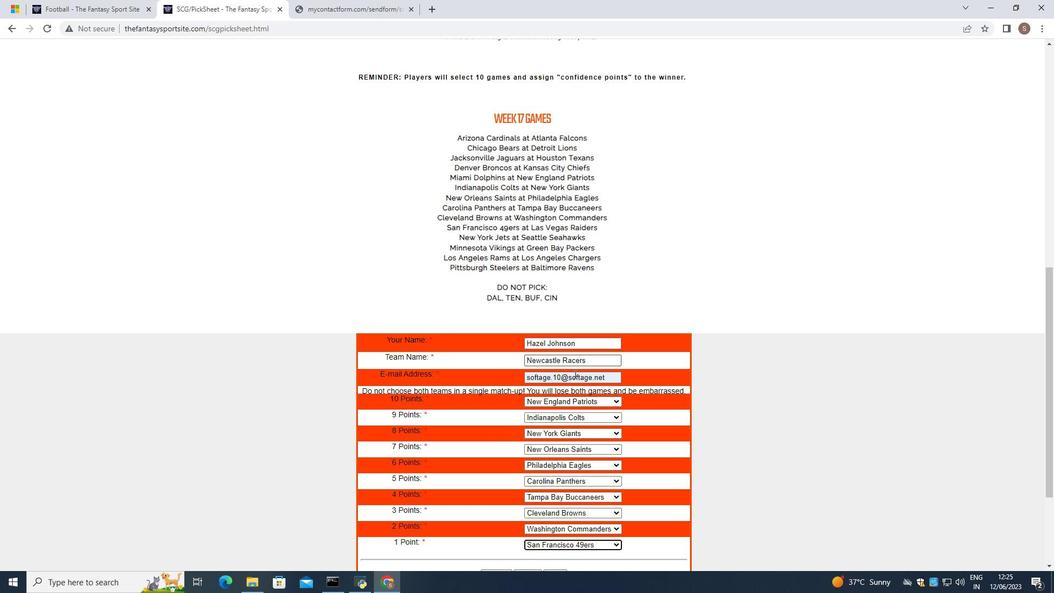 
Action: Mouse moved to (505, 428)
Screenshot: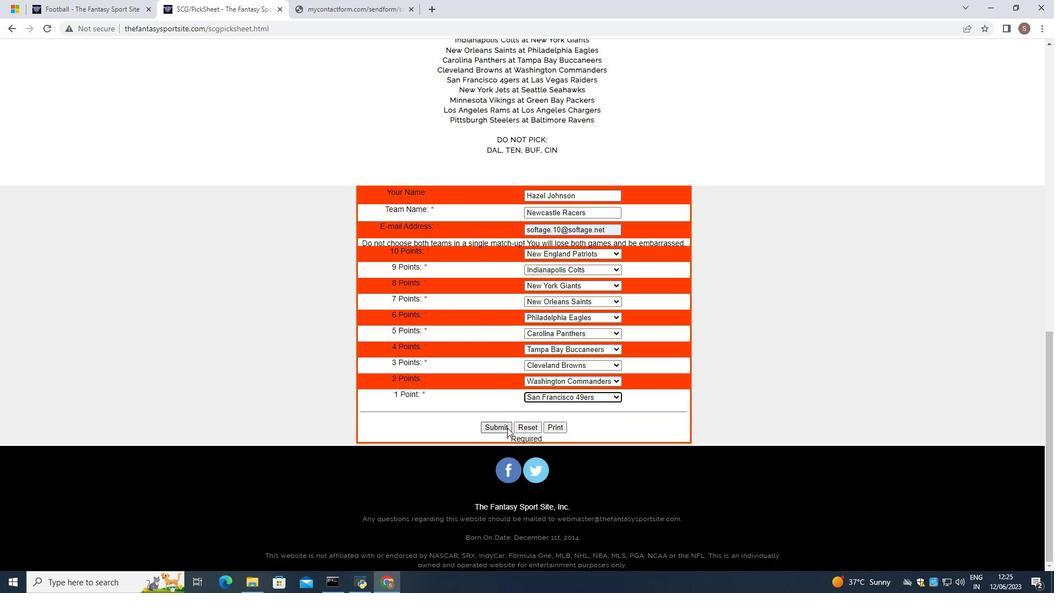 
Action: Mouse pressed left at (505, 428)
Screenshot: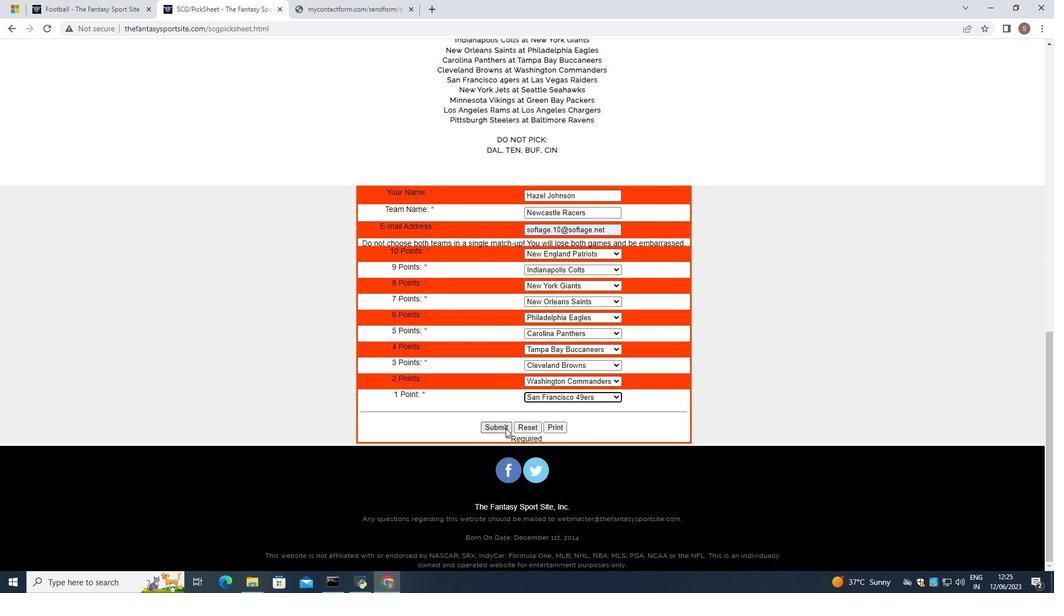 
Action: Mouse moved to (503, 430)
Screenshot: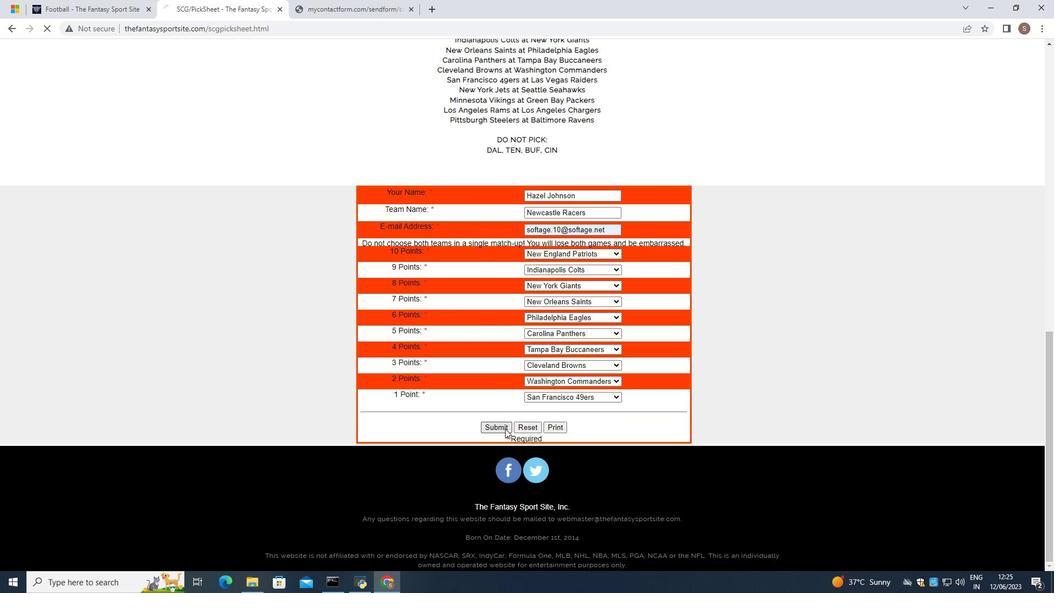 
